 Task: Look for space in Kendall, United States from 12th July, 2023 to 16th July, 2023 for 8 adults in price range Rs.10000 to Rs.16000. Place can be private room with 8 bedrooms having 8 beds and 8 bathrooms. Property type can be house, flat, guest house, hotel. Amenities needed are: wifi, TV, free parkinig on premises, gym, breakfast. Booking option can be shelf check-in. Required host language is English.
Action: Mouse moved to (573, 160)
Screenshot: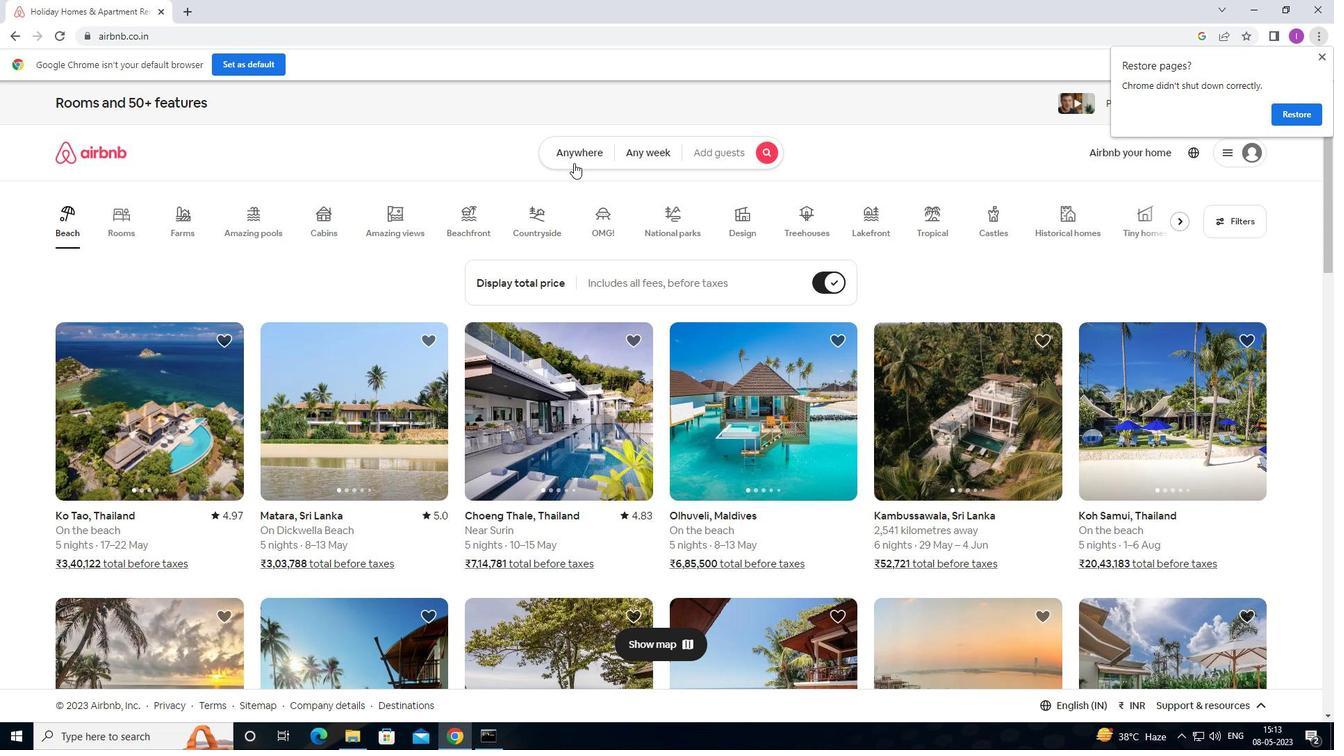 
Action: Mouse pressed left at (573, 160)
Screenshot: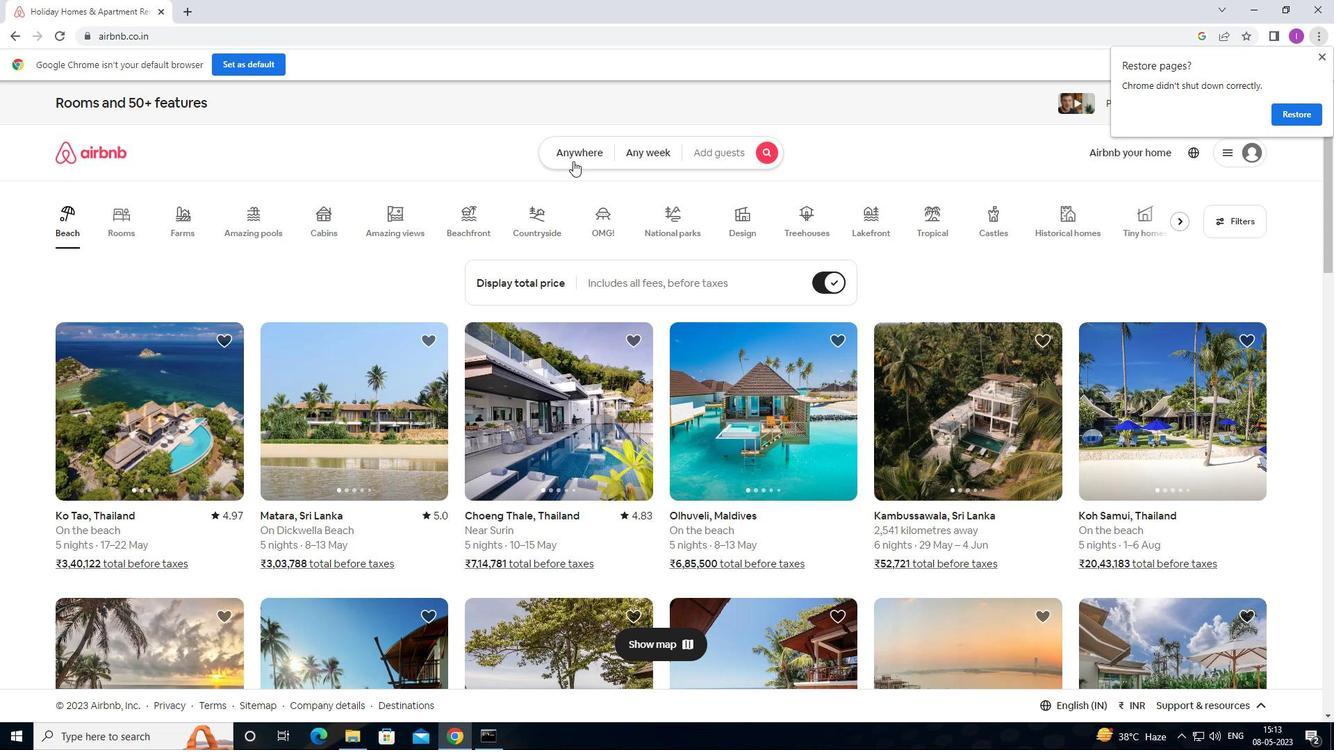 
Action: Mouse moved to (517, 207)
Screenshot: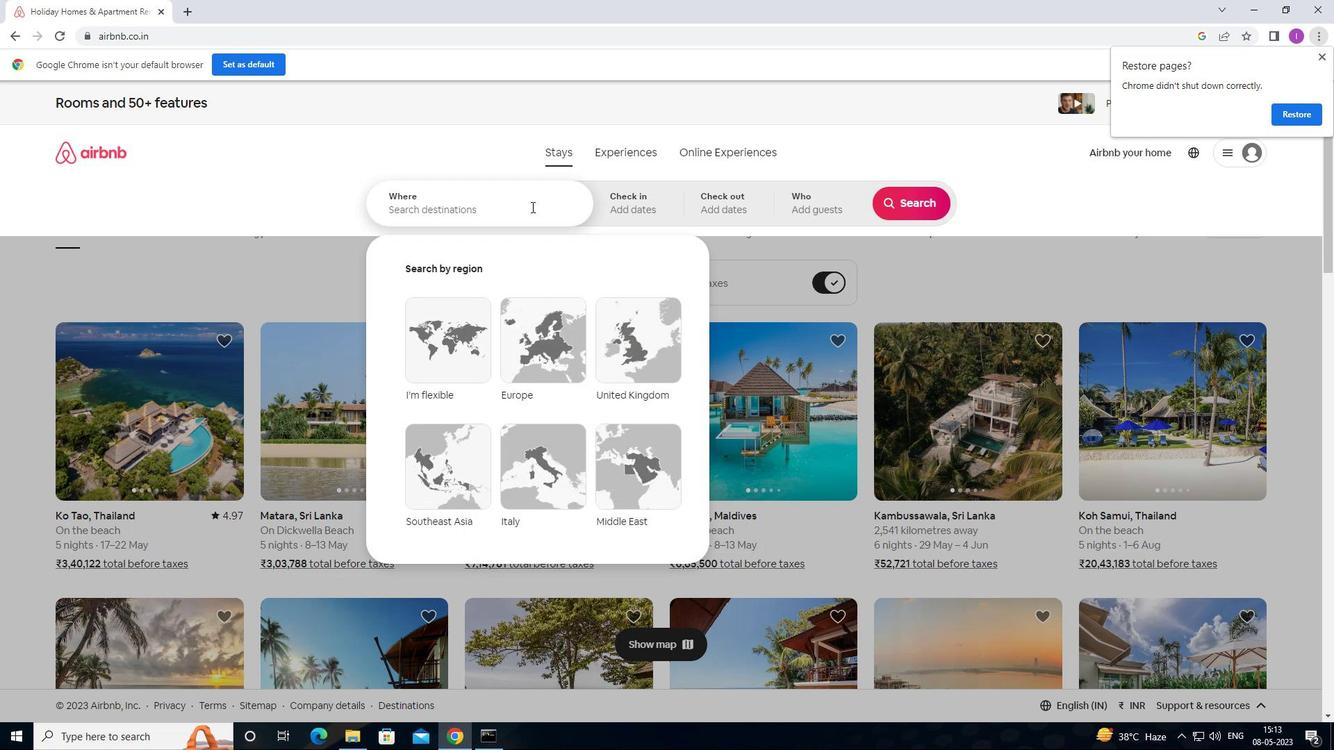 
Action: Mouse pressed left at (517, 207)
Screenshot: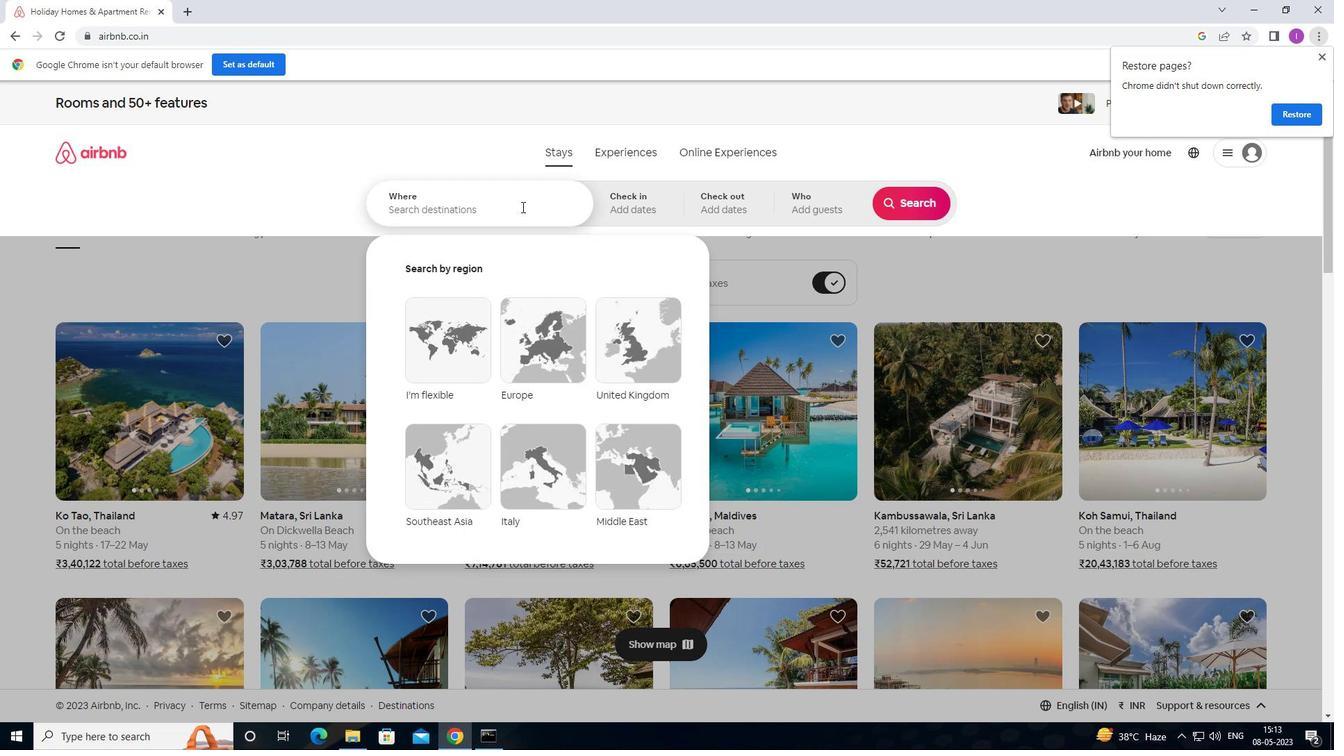 
Action: Mouse moved to (517, 206)
Screenshot: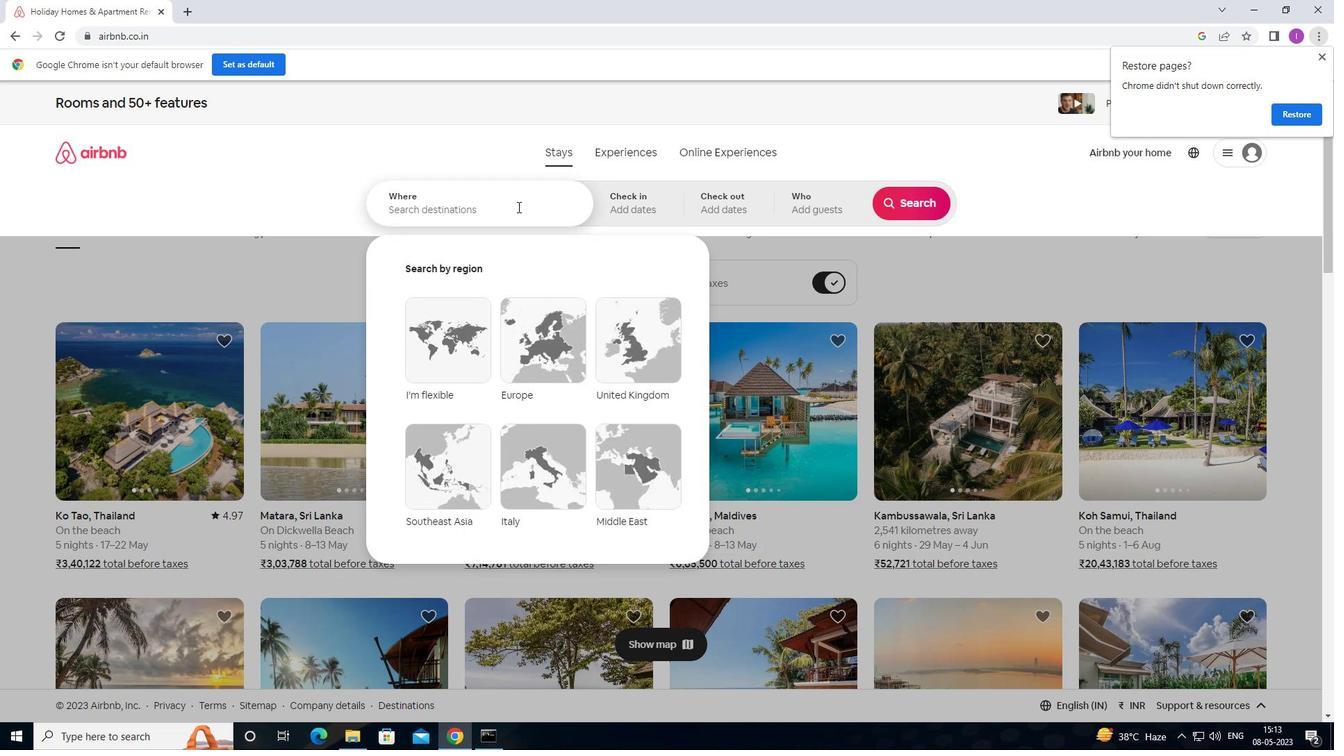 
Action: Key pressed <Key.shift><Key.shift><Key.shift>KENDALL,<Key.shift><Key.shift><Key.shift>UNITYED<Key.backspace><Key.backspace><Key.backspace>ED<Key.space>STATES
Screenshot: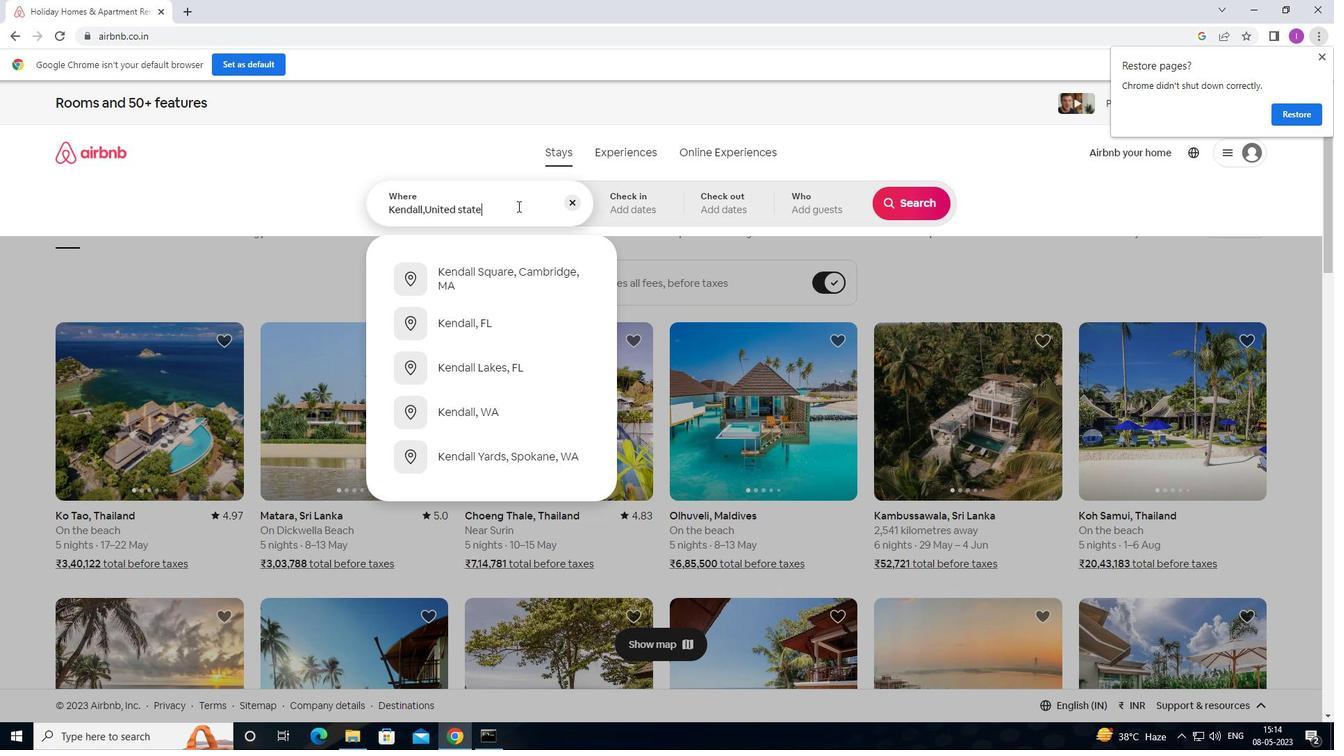 
Action: Mouse moved to (637, 205)
Screenshot: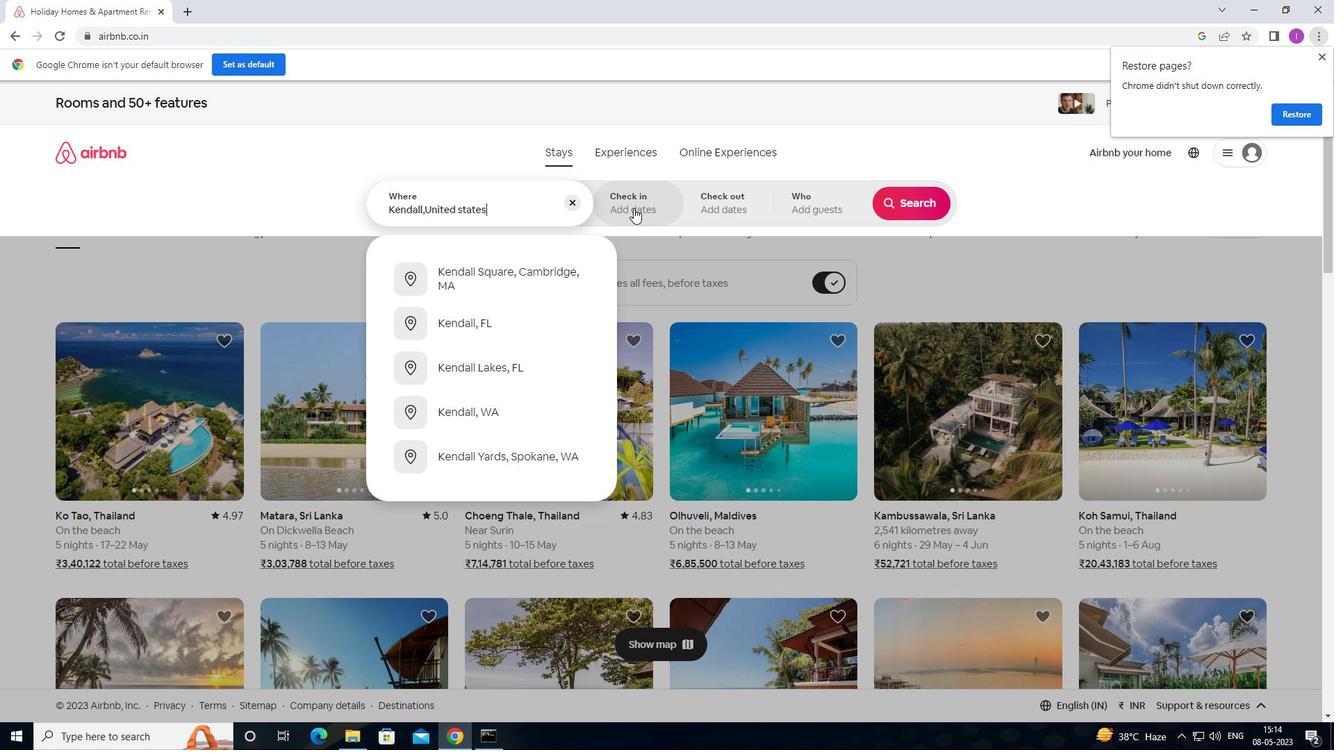 
Action: Mouse pressed left at (637, 205)
Screenshot: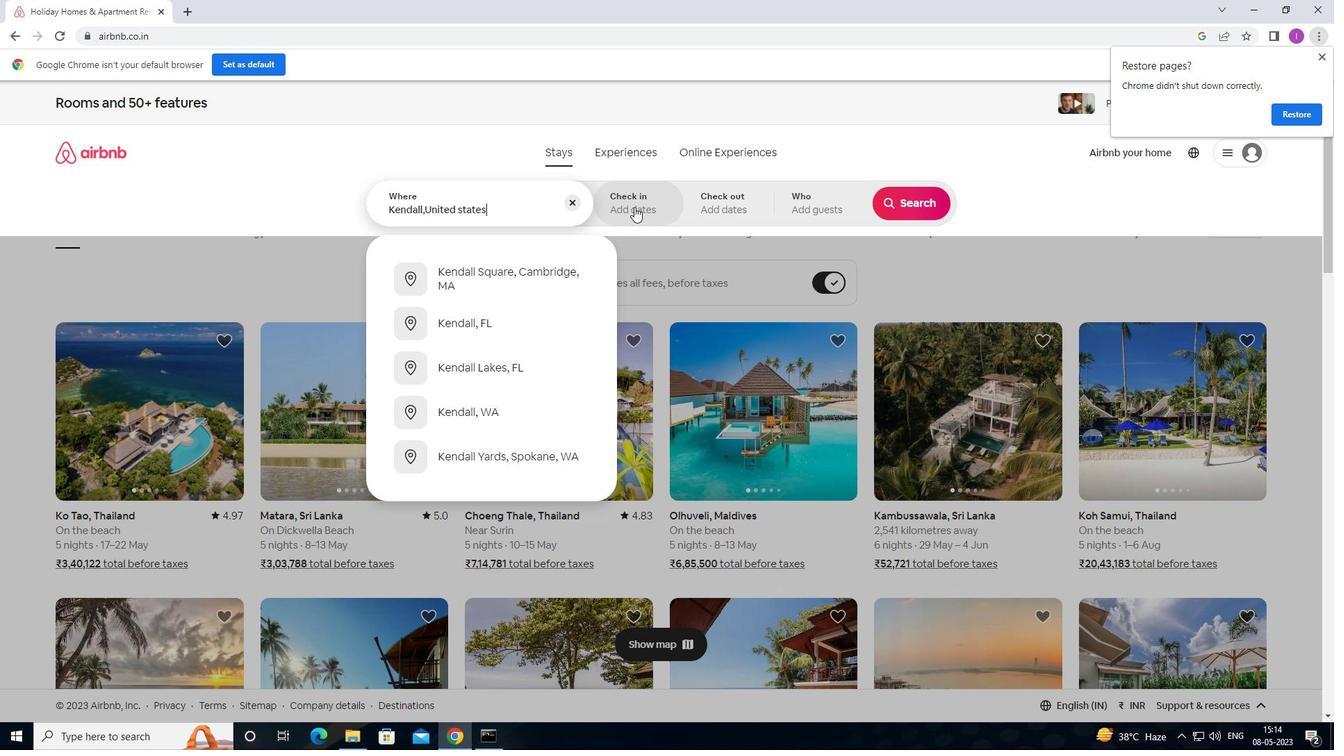 
Action: Mouse moved to (911, 318)
Screenshot: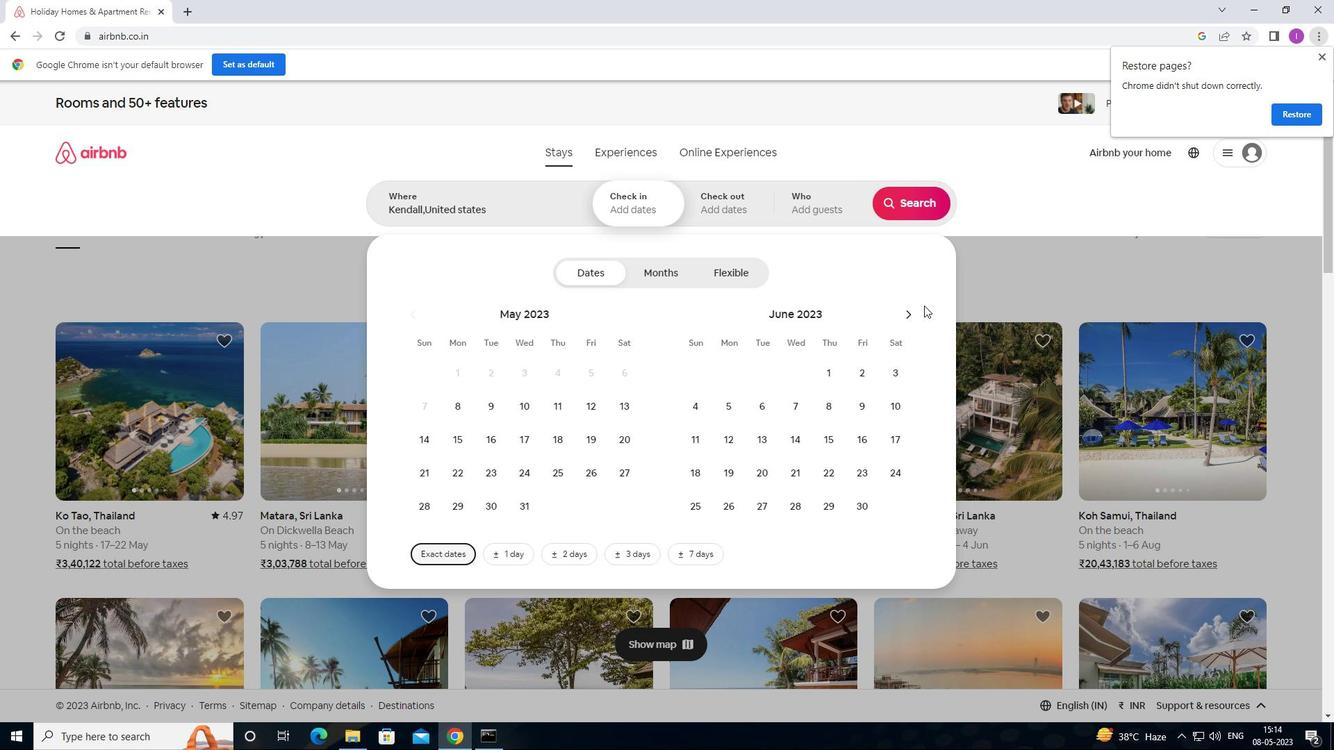 
Action: Mouse pressed left at (911, 318)
Screenshot: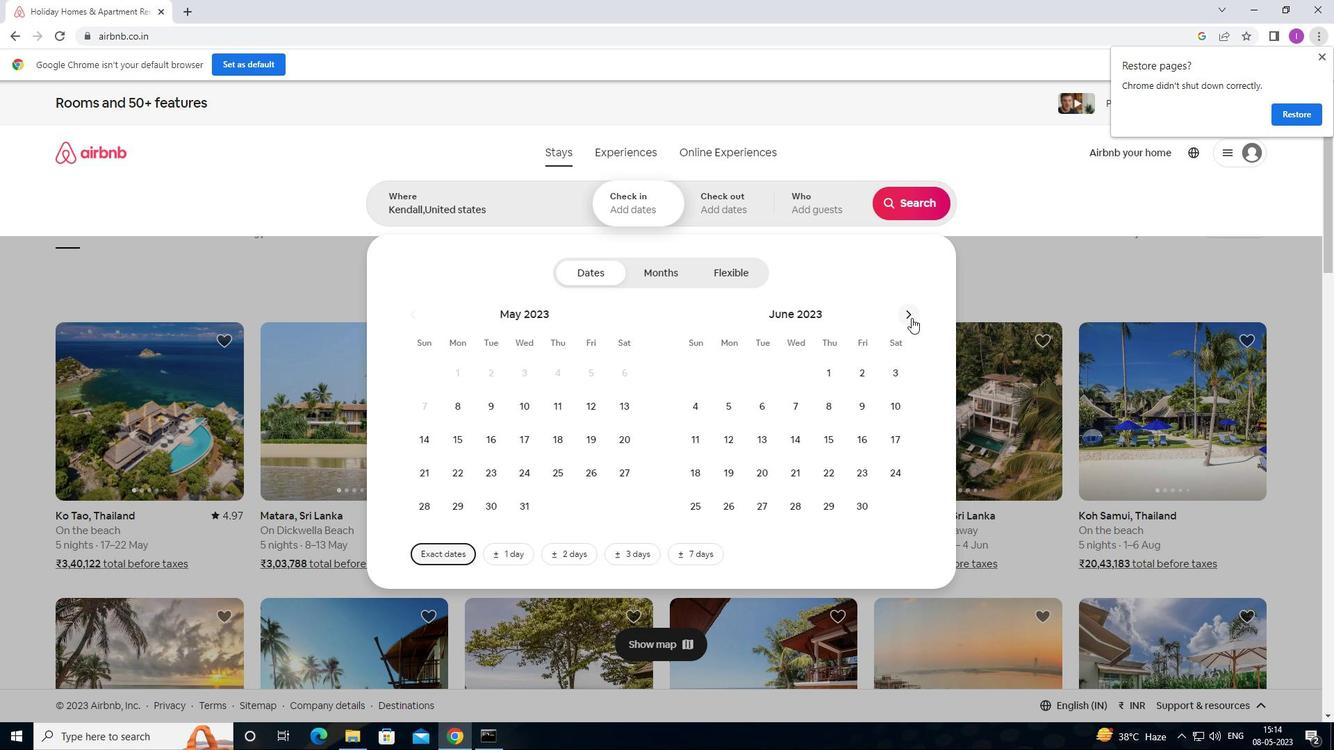 
Action: Mouse moved to (787, 437)
Screenshot: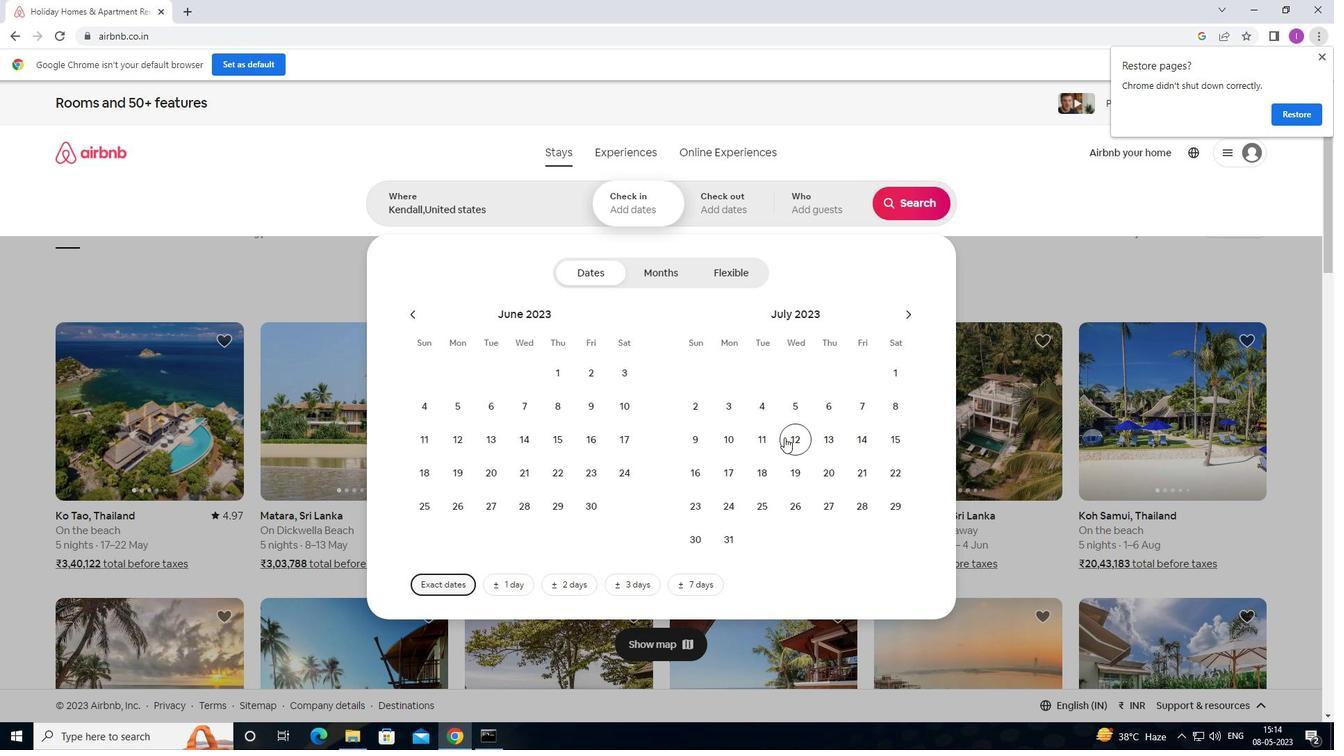 
Action: Mouse pressed left at (787, 437)
Screenshot: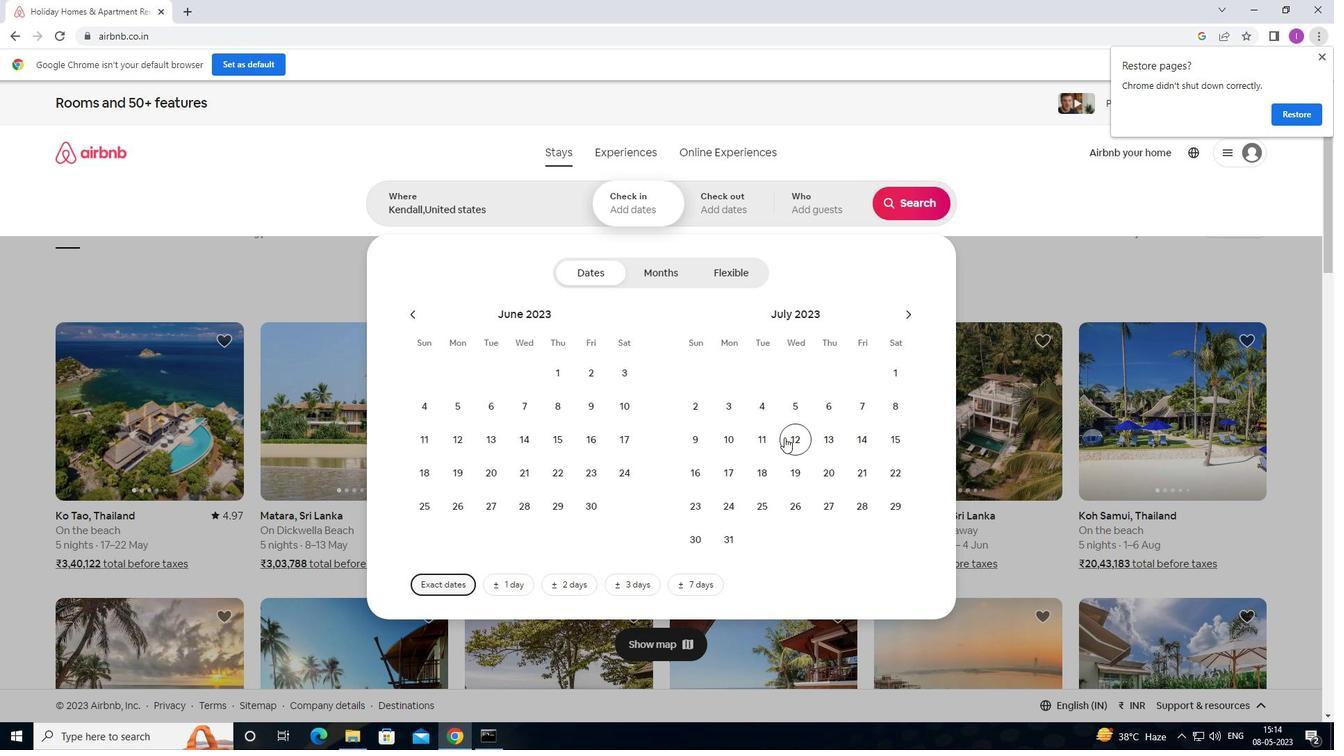 
Action: Mouse moved to (698, 479)
Screenshot: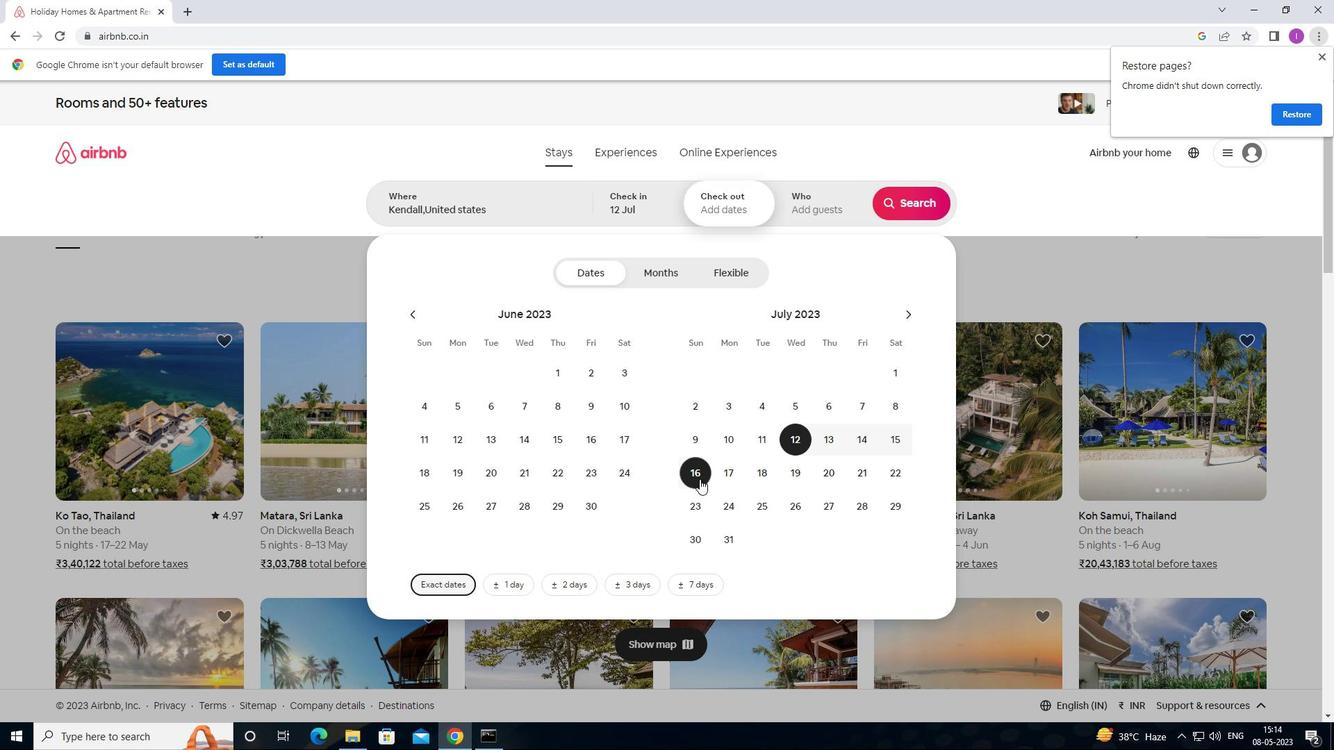 
Action: Mouse pressed left at (698, 479)
Screenshot: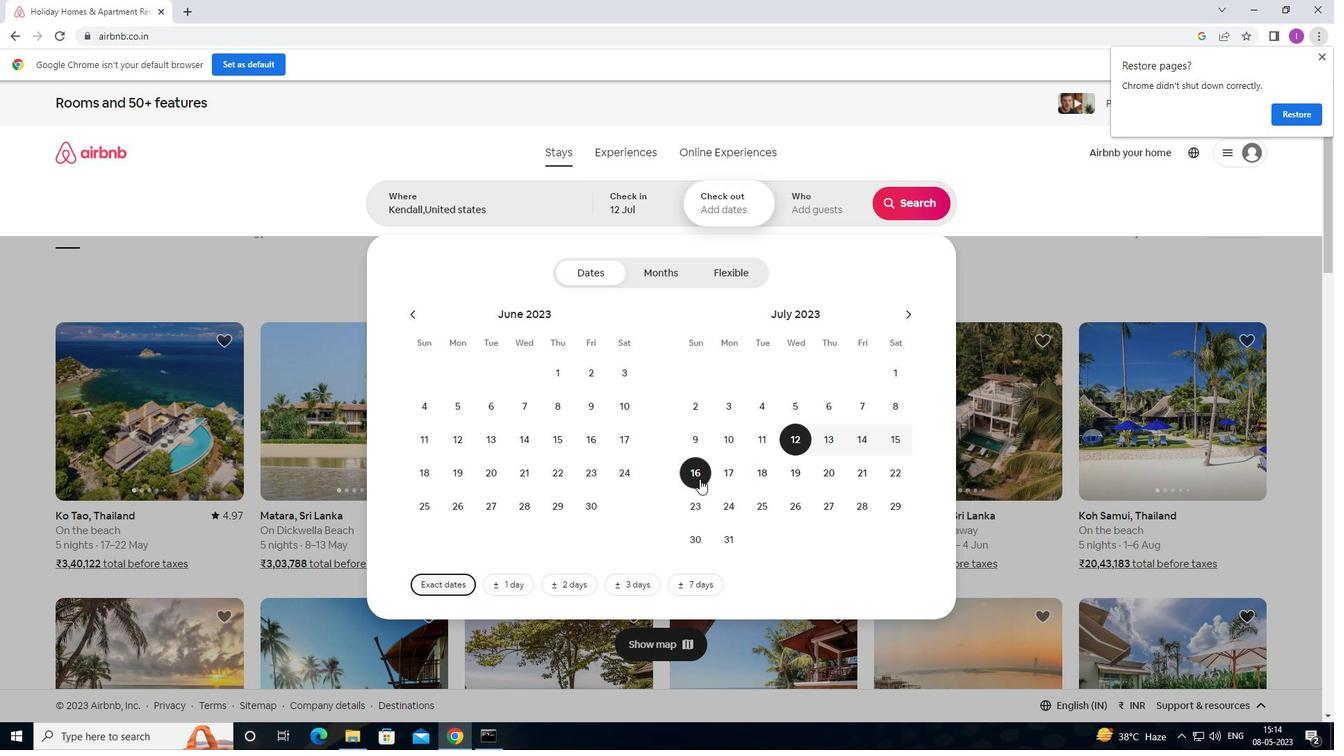 
Action: Mouse moved to (822, 212)
Screenshot: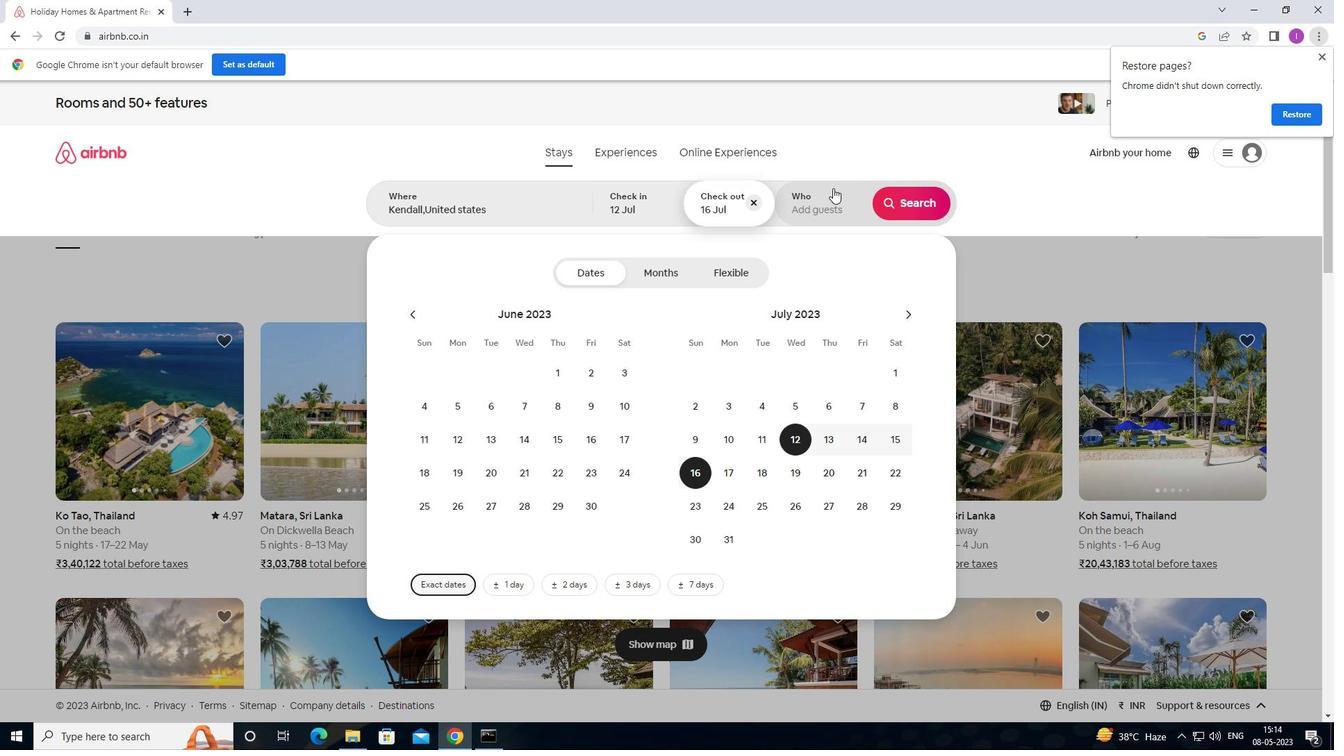 
Action: Mouse pressed left at (822, 212)
Screenshot: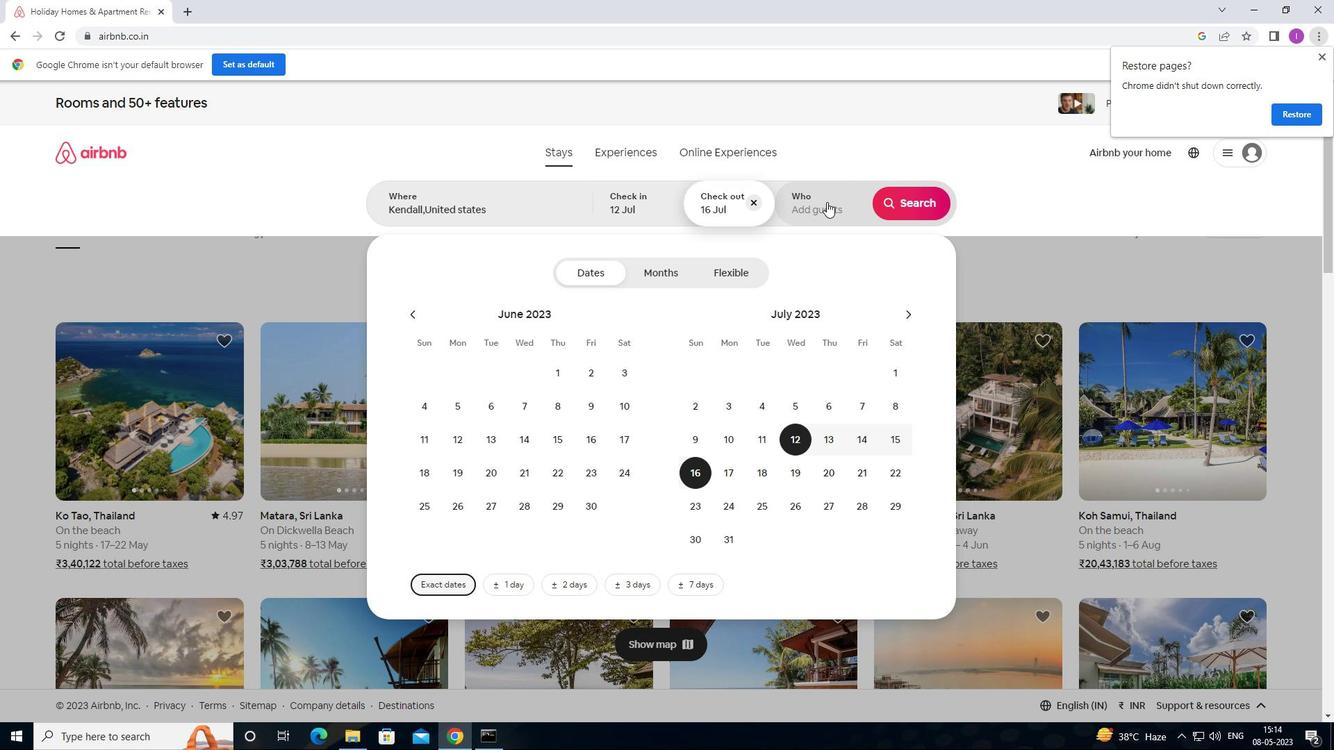 
Action: Mouse moved to (917, 278)
Screenshot: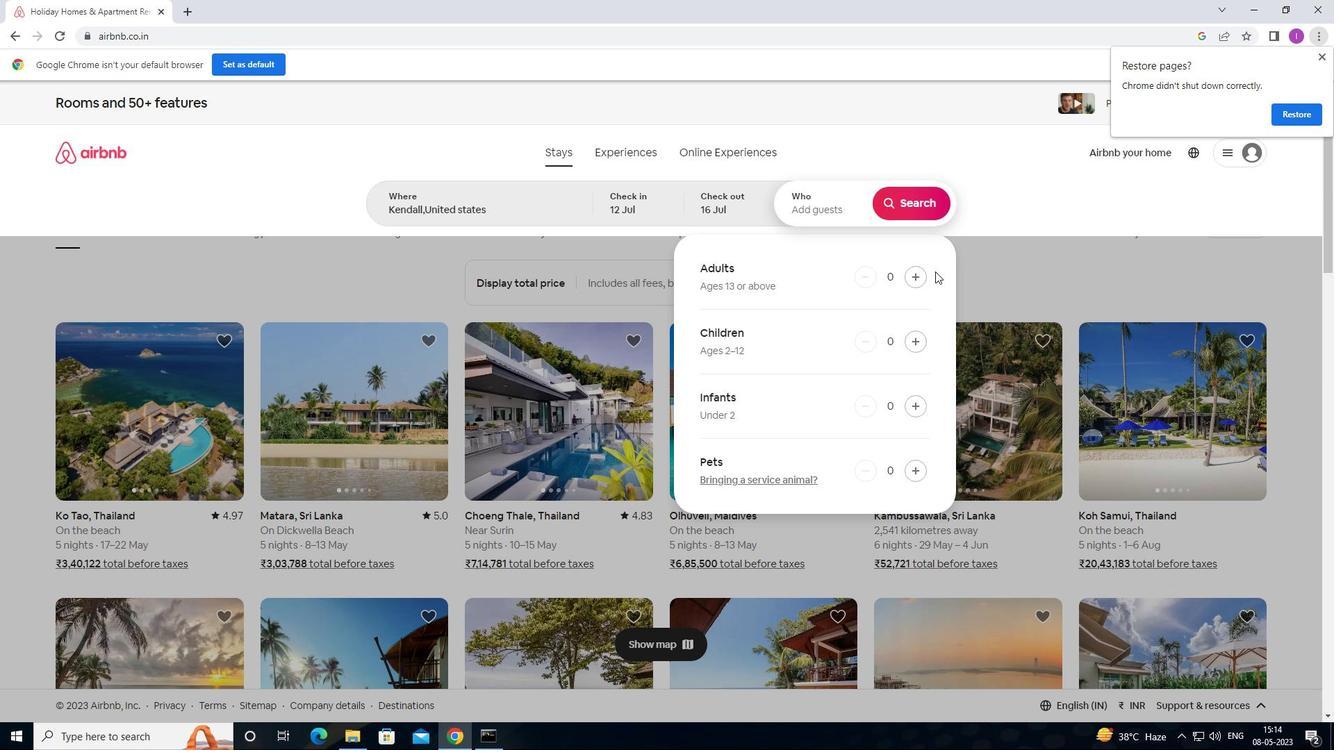 
Action: Mouse pressed left at (917, 278)
Screenshot: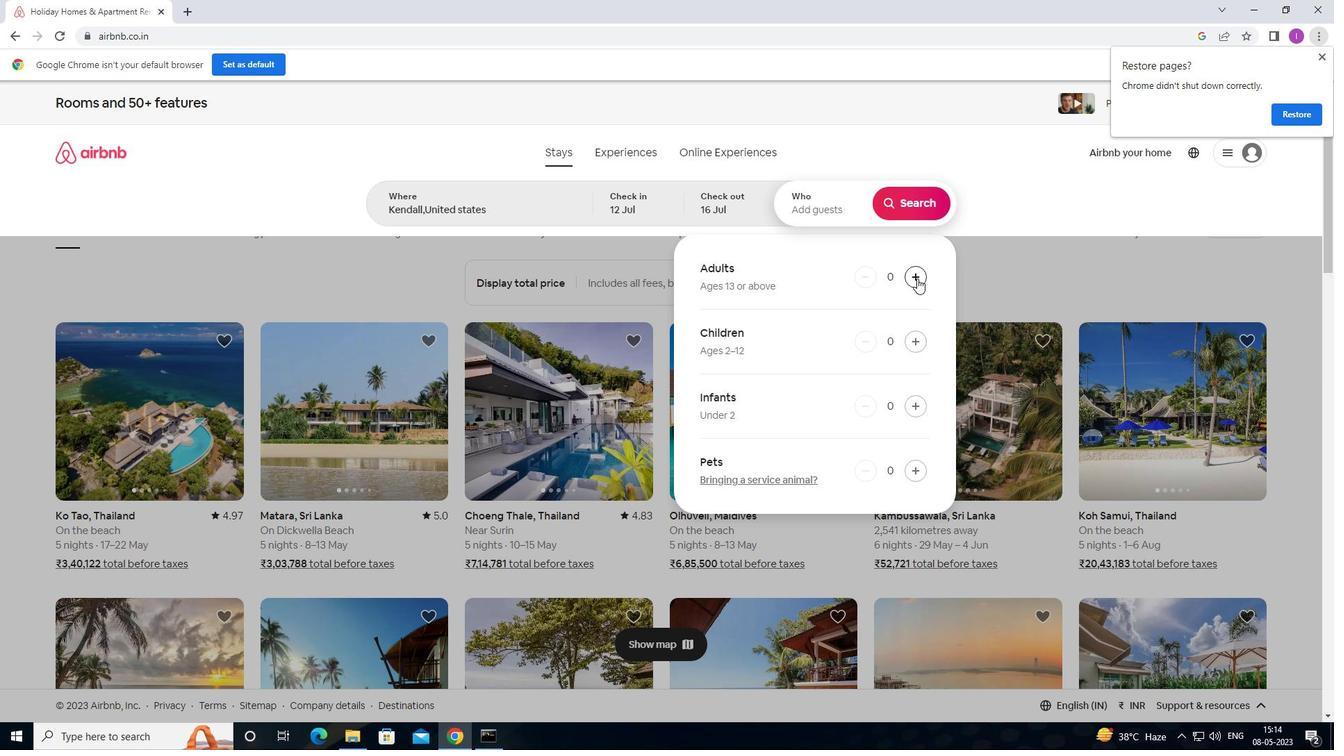 
Action: Mouse pressed left at (917, 278)
Screenshot: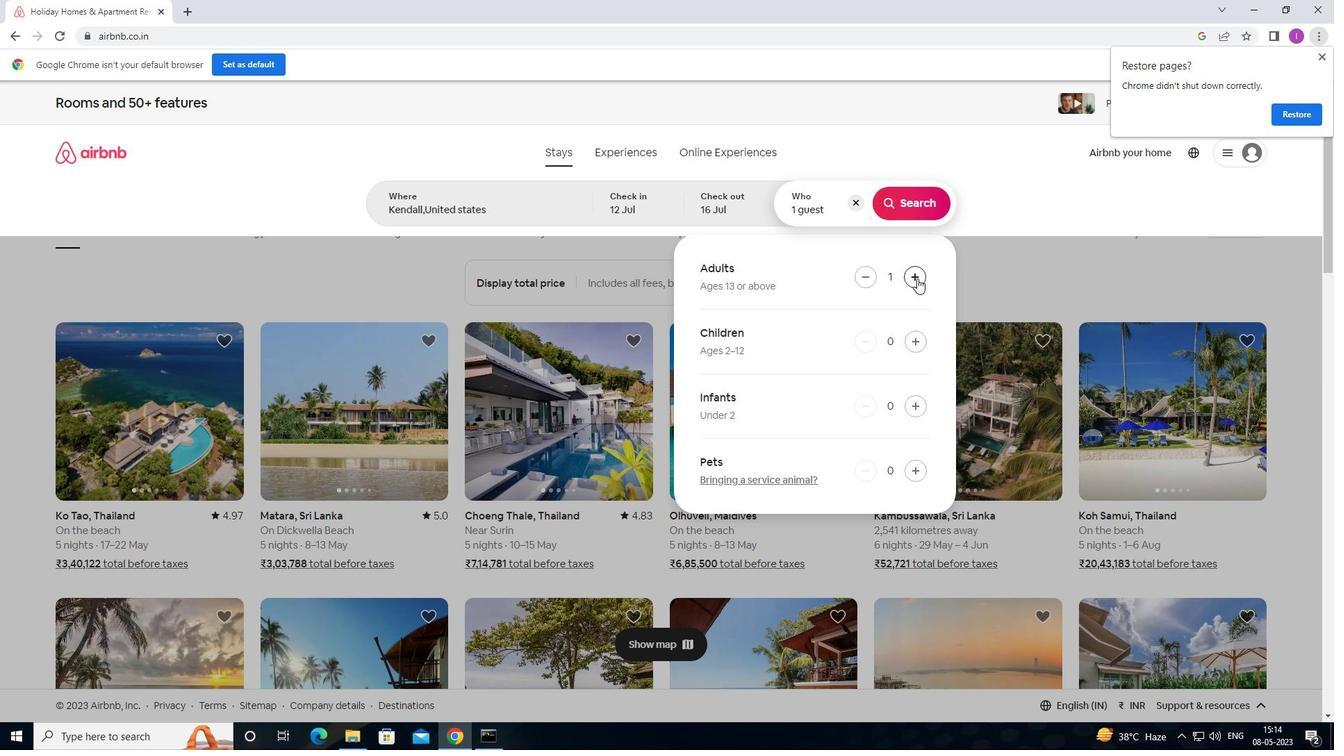 
Action: Mouse pressed left at (917, 278)
Screenshot: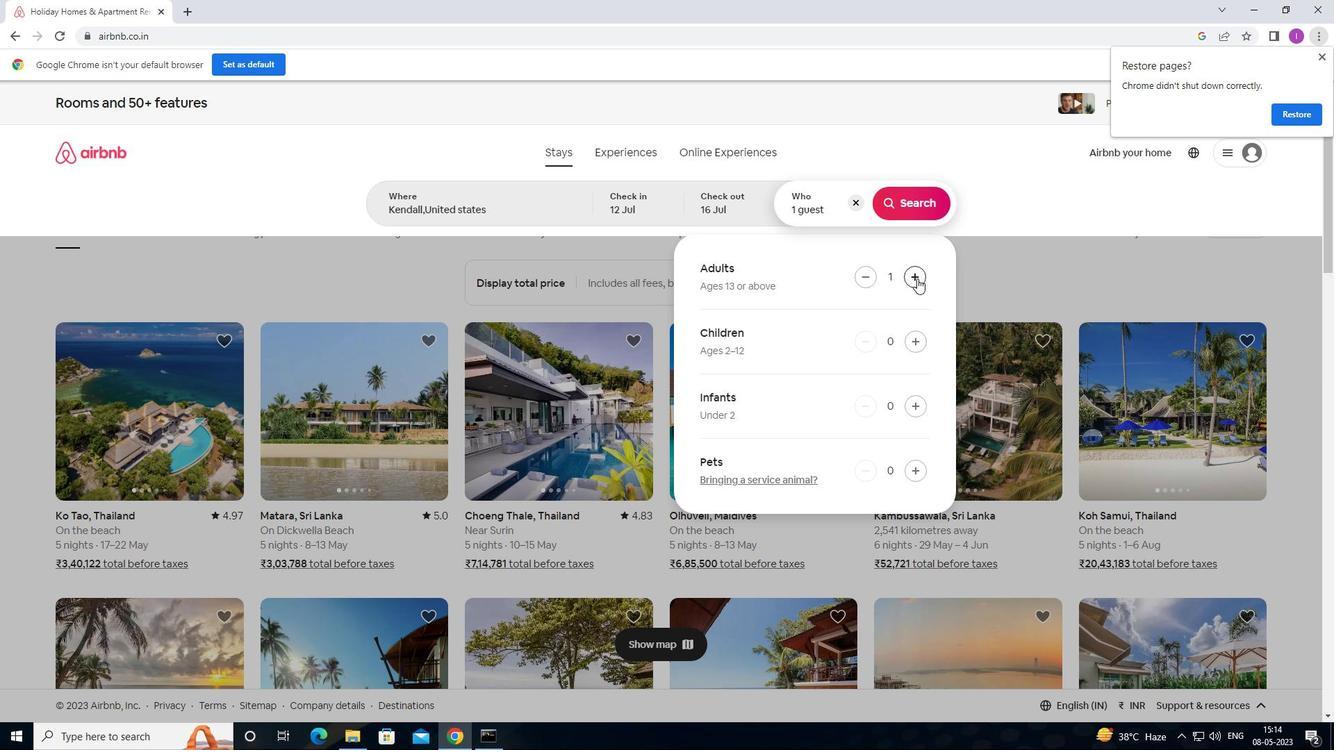 
Action: Mouse pressed left at (917, 278)
Screenshot: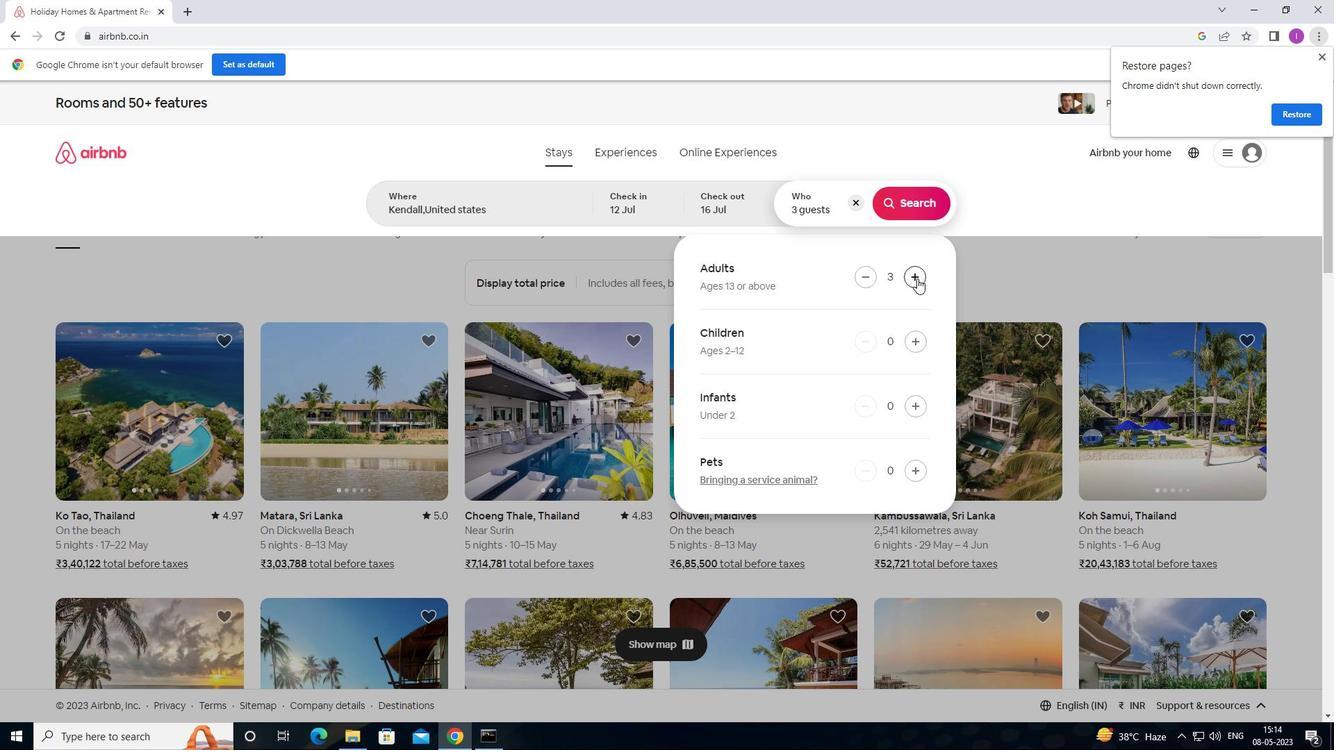 
Action: Mouse pressed left at (917, 278)
Screenshot: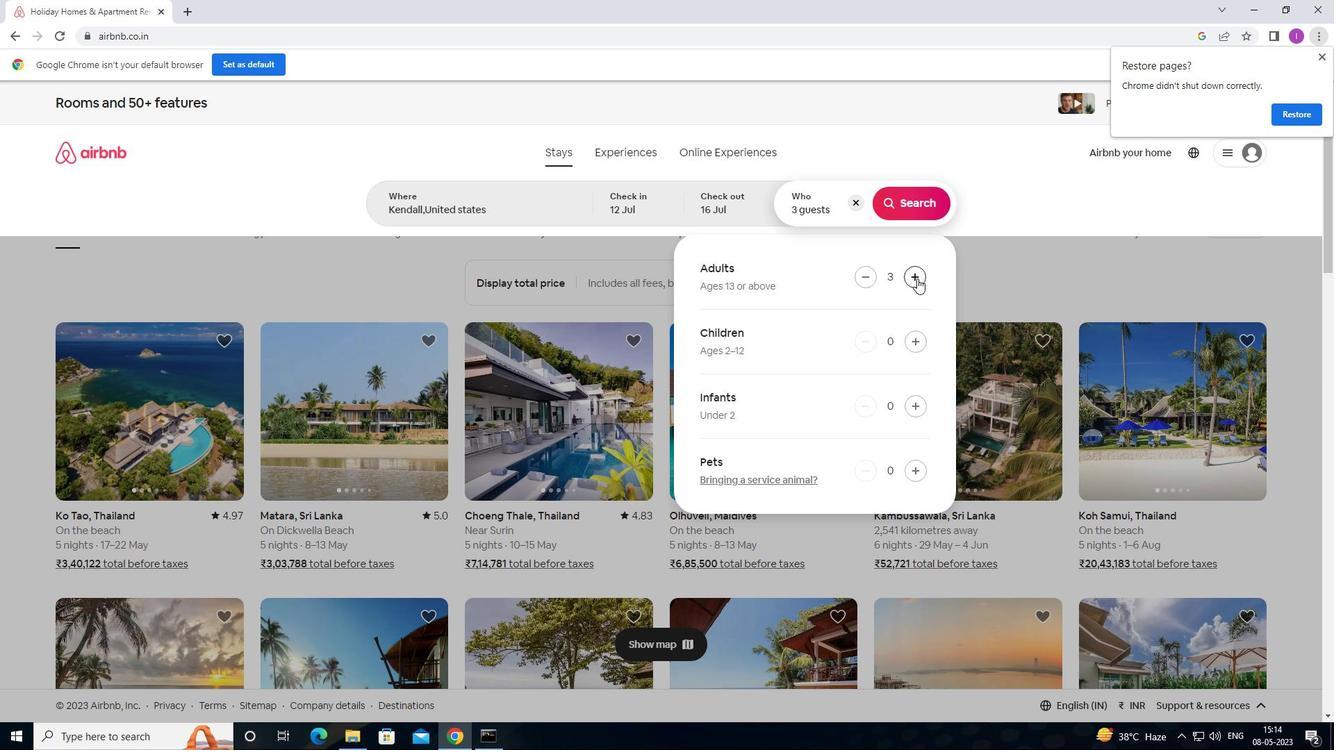 
Action: Mouse pressed left at (917, 278)
Screenshot: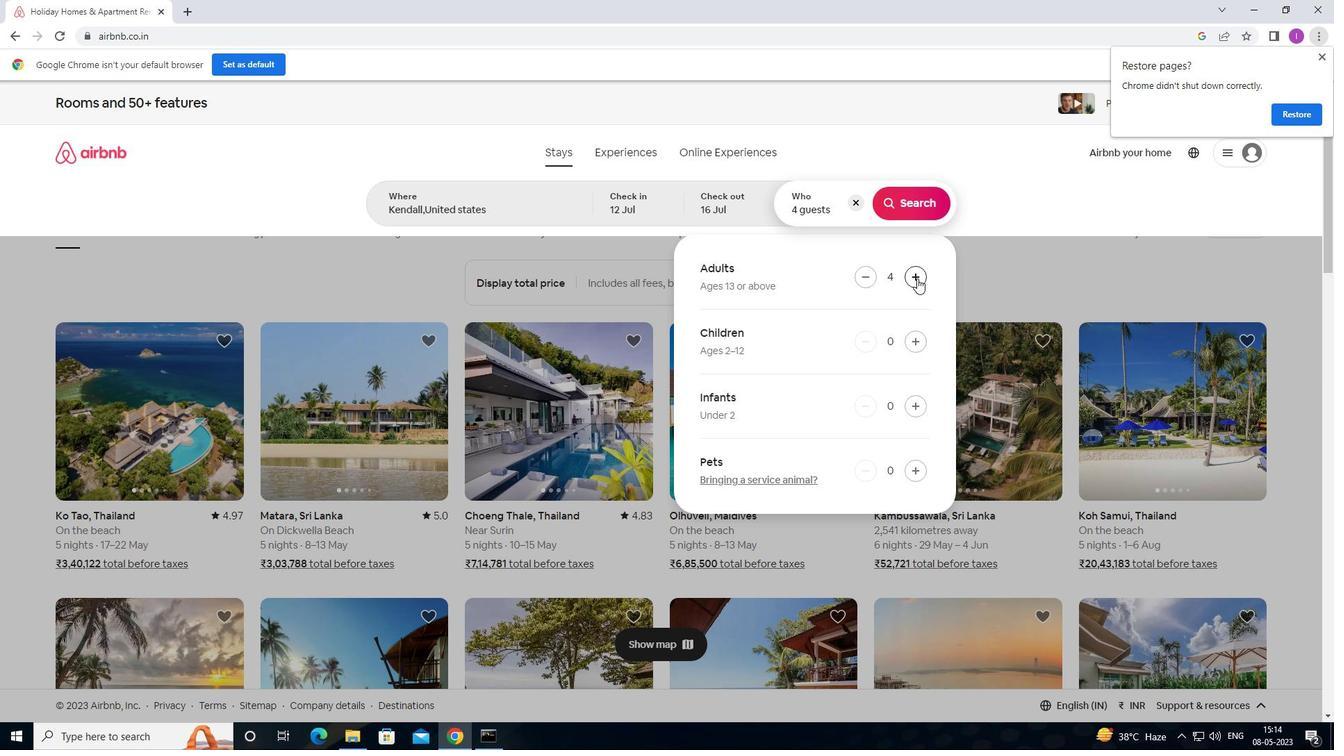 
Action: Mouse pressed left at (917, 278)
Screenshot: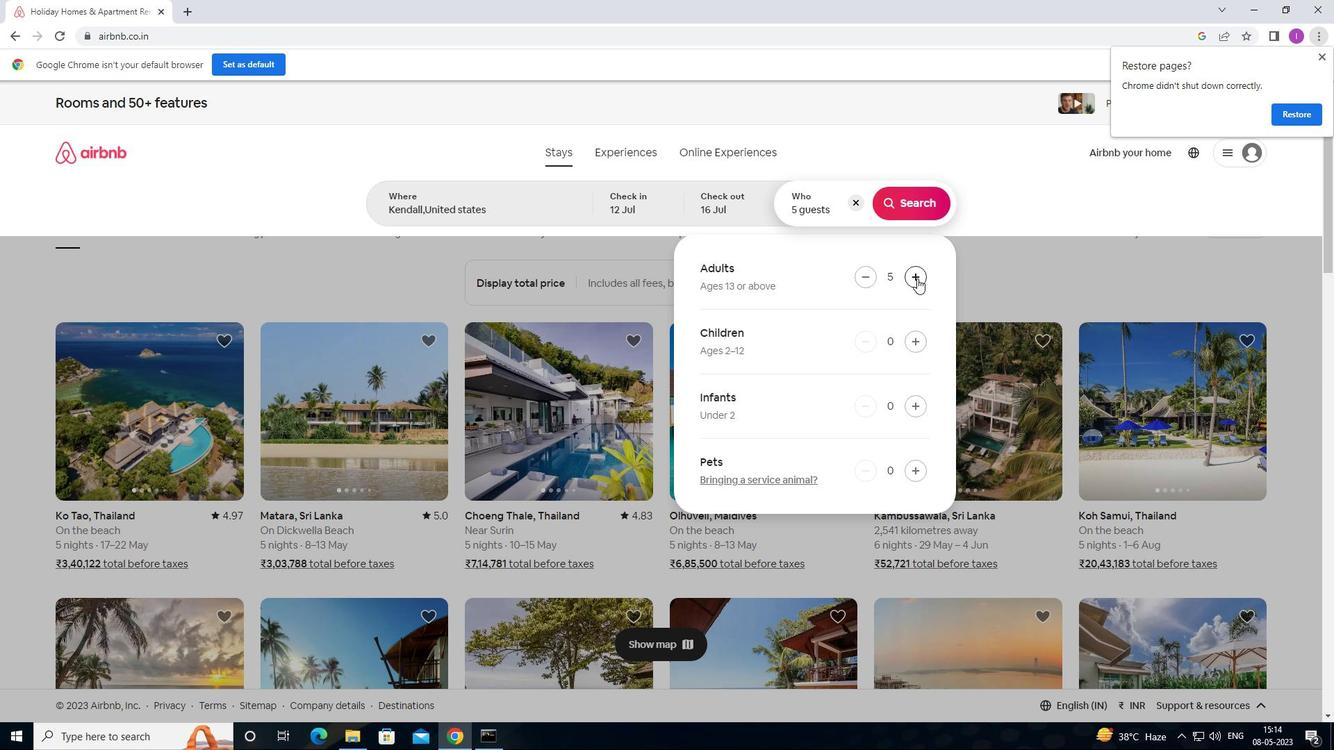 
Action: Mouse pressed left at (917, 278)
Screenshot: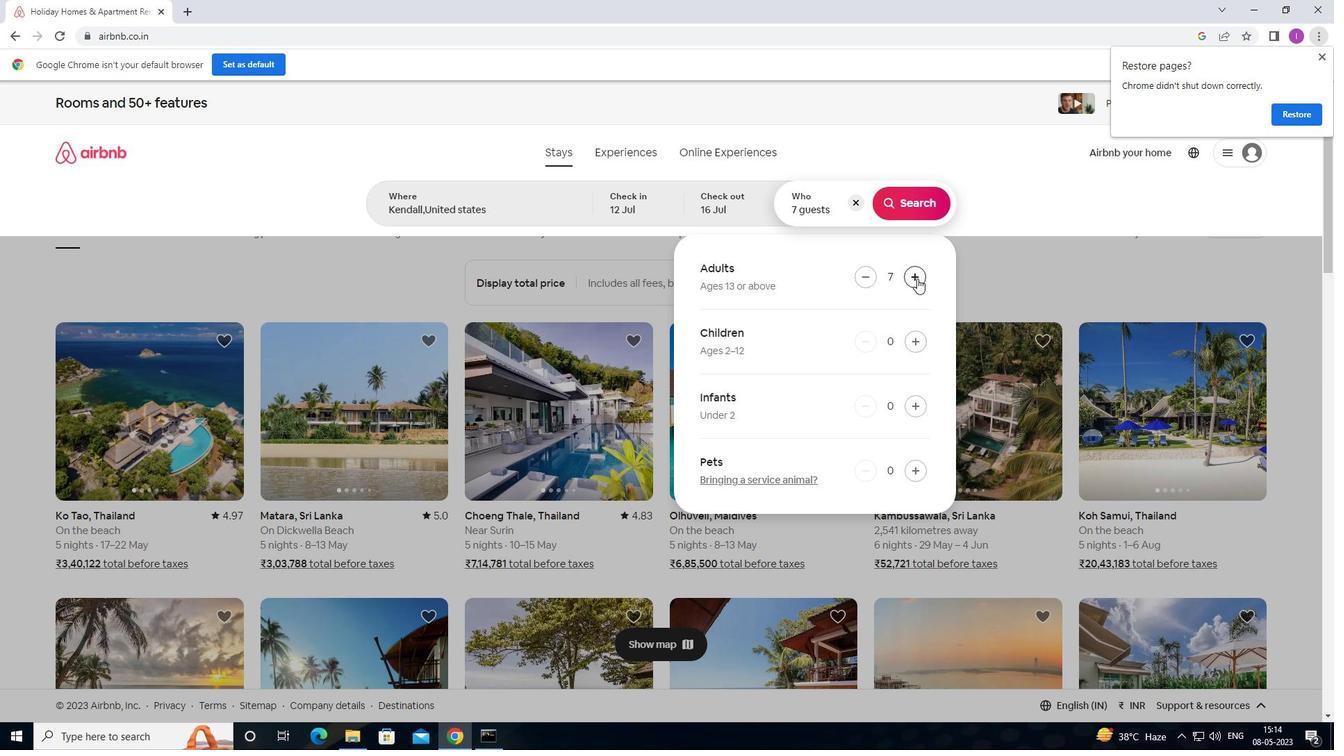 
Action: Mouse moved to (903, 206)
Screenshot: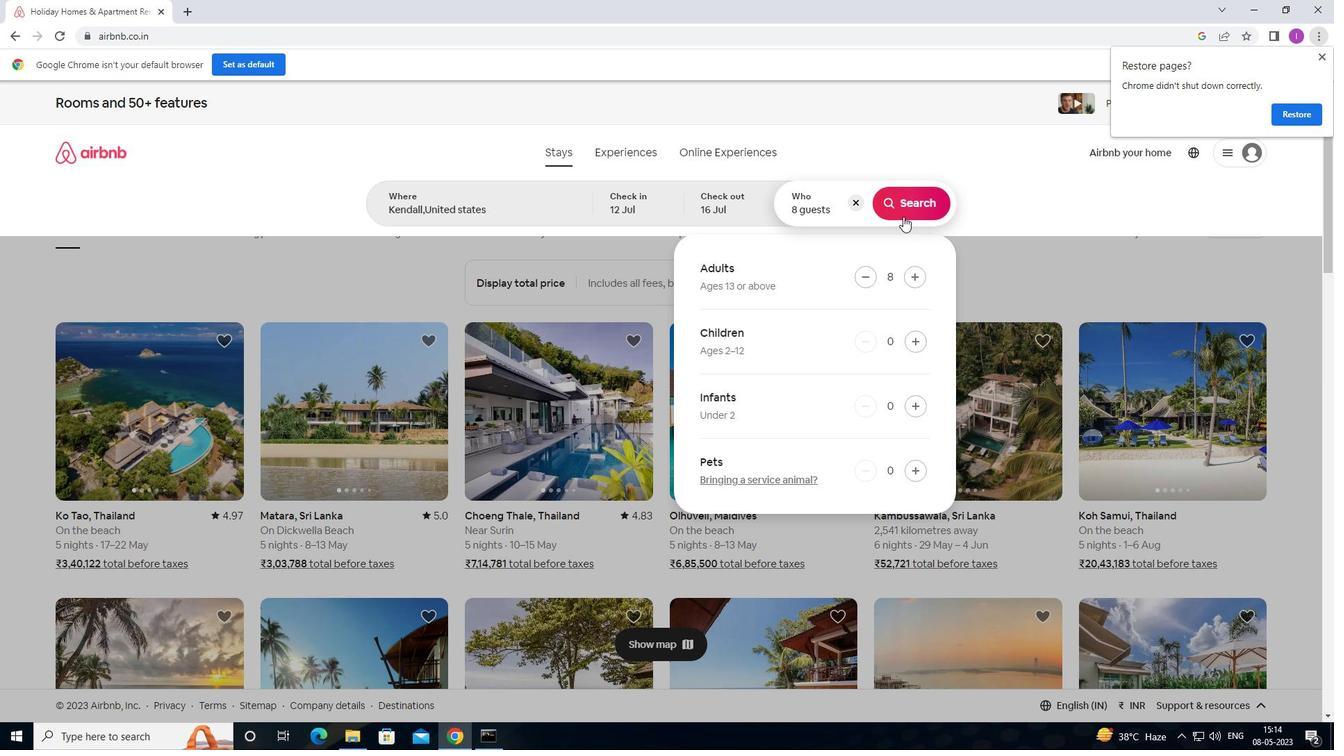 
Action: Mouse pressed left at (903, 206)
Screenshot: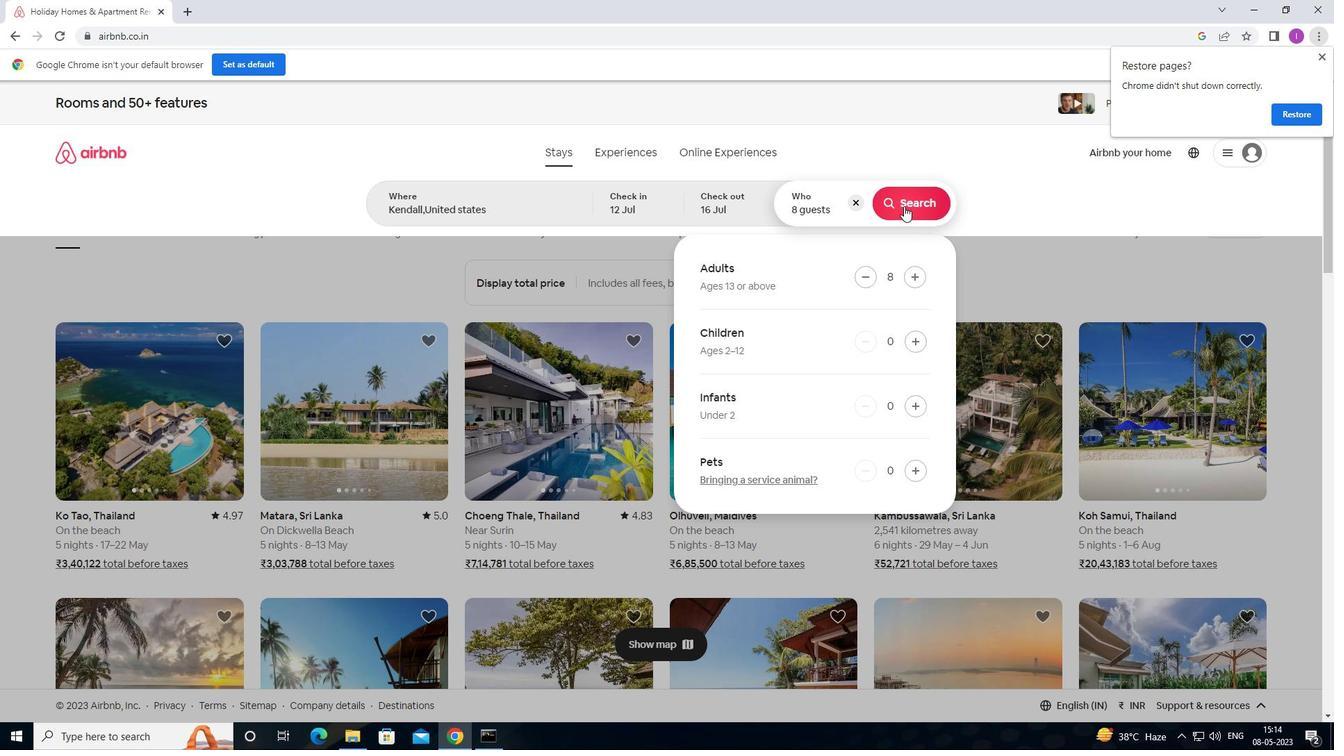 
Action: Mouse moved to (1278, 161)
Screenshot: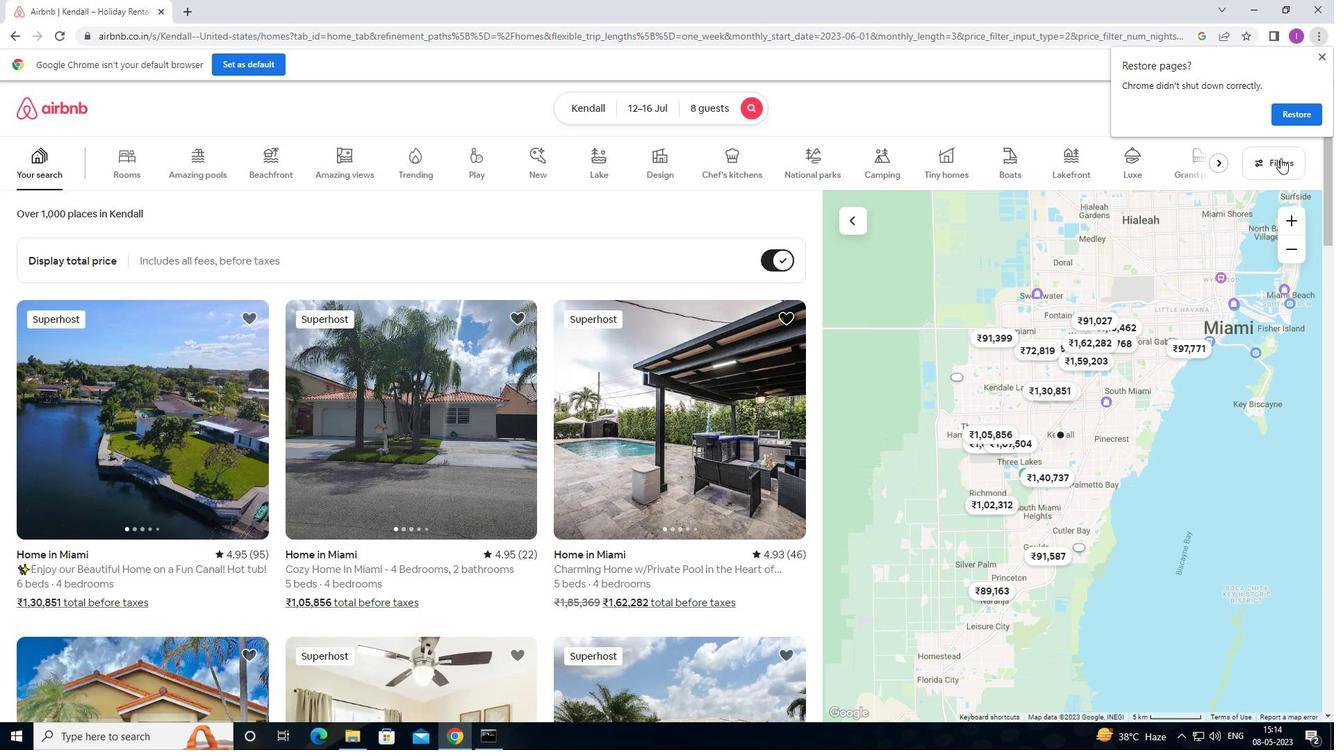 
Action: Mouse pressed left at (1278, 161)
Screenshot: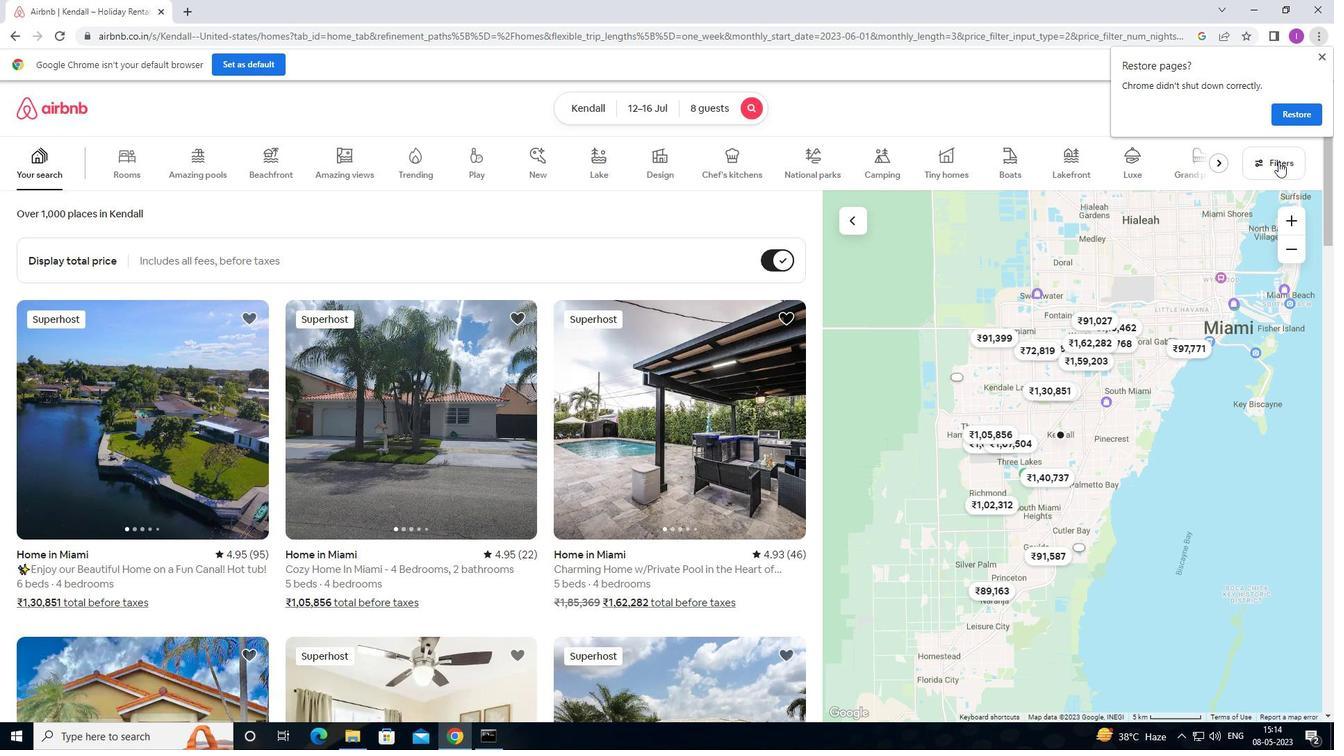 
Action: Mouse moved to (491, 503)
Screenshot: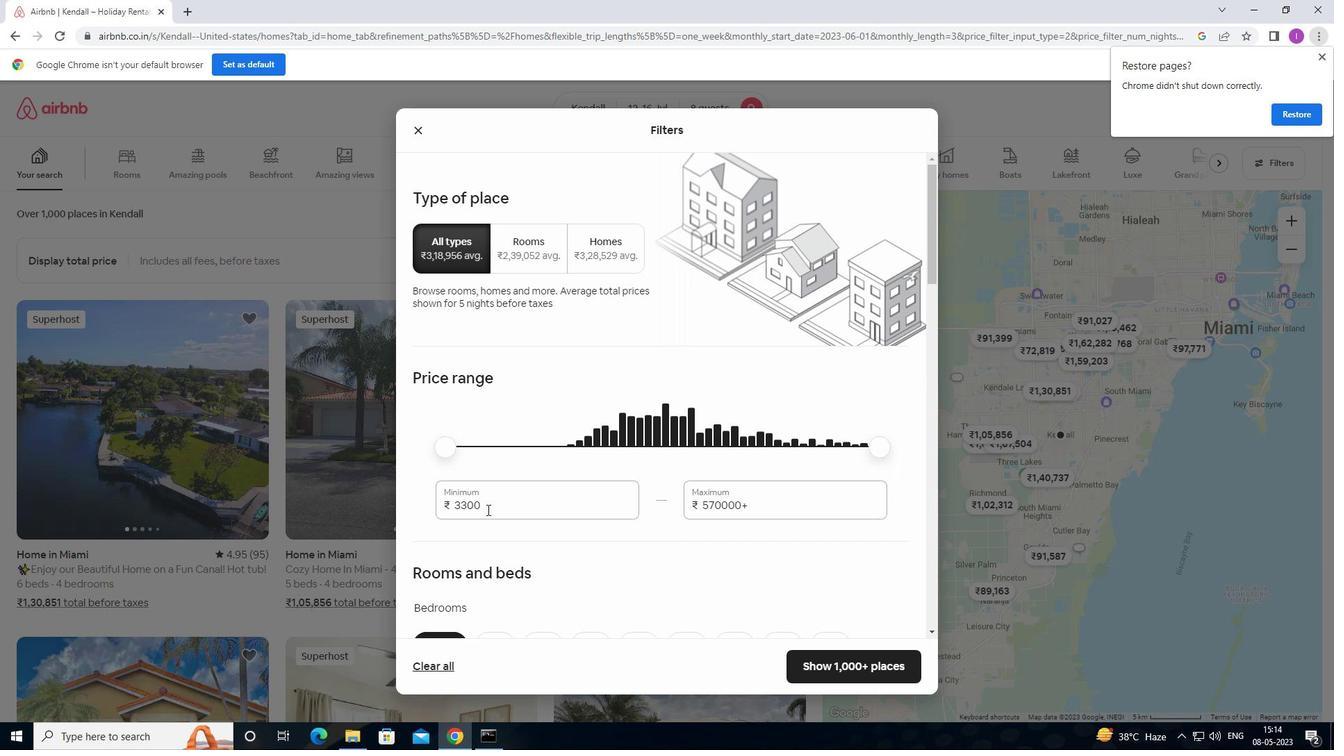 
Action: Mouse pressed left at (491, 503)
Screenshot: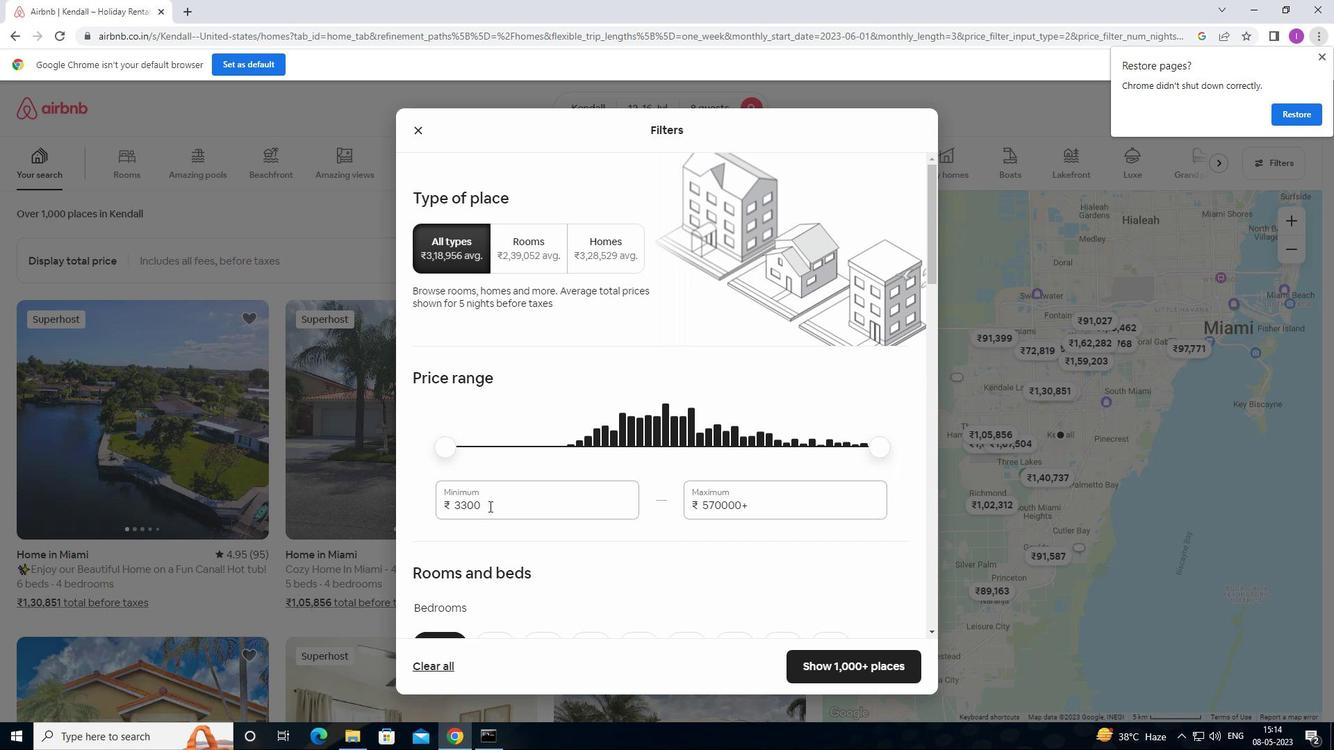 
Action: Mouse moved to (455, 494)
Screenshot: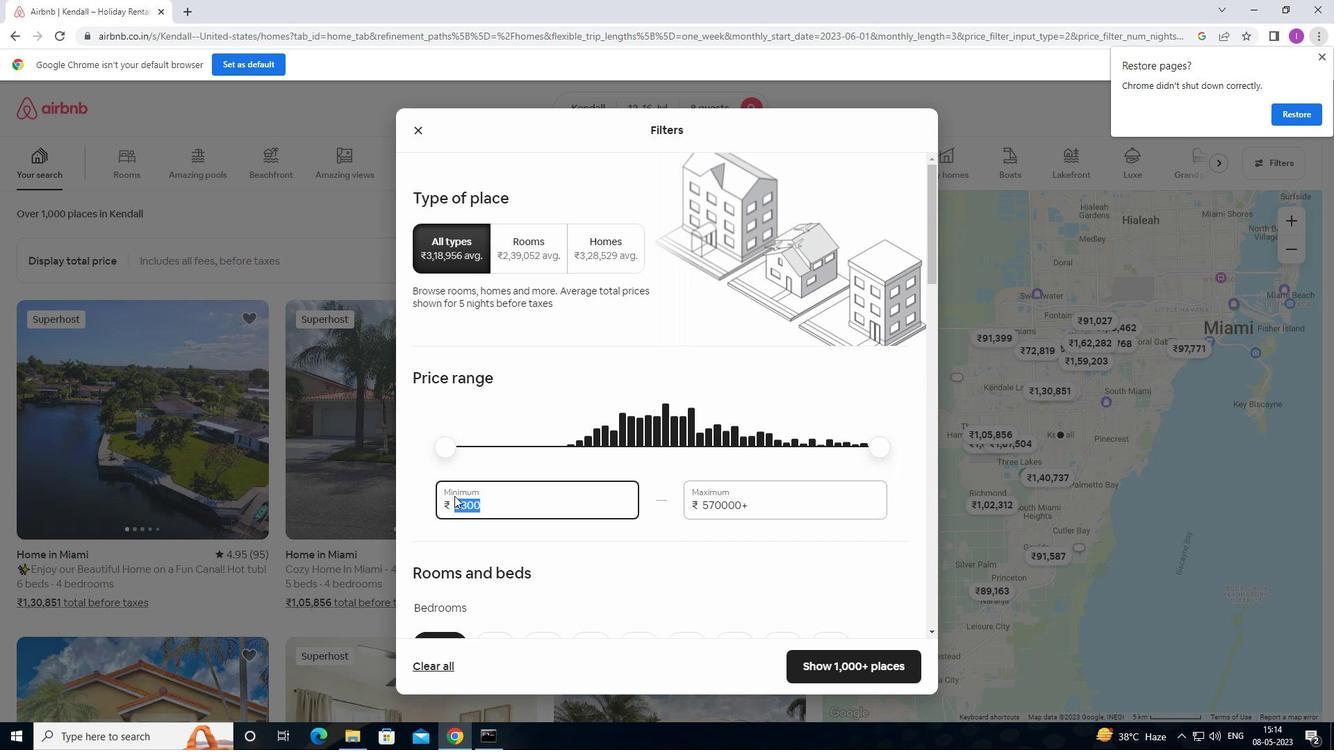 
Action: Key pressed 1
Screenshot: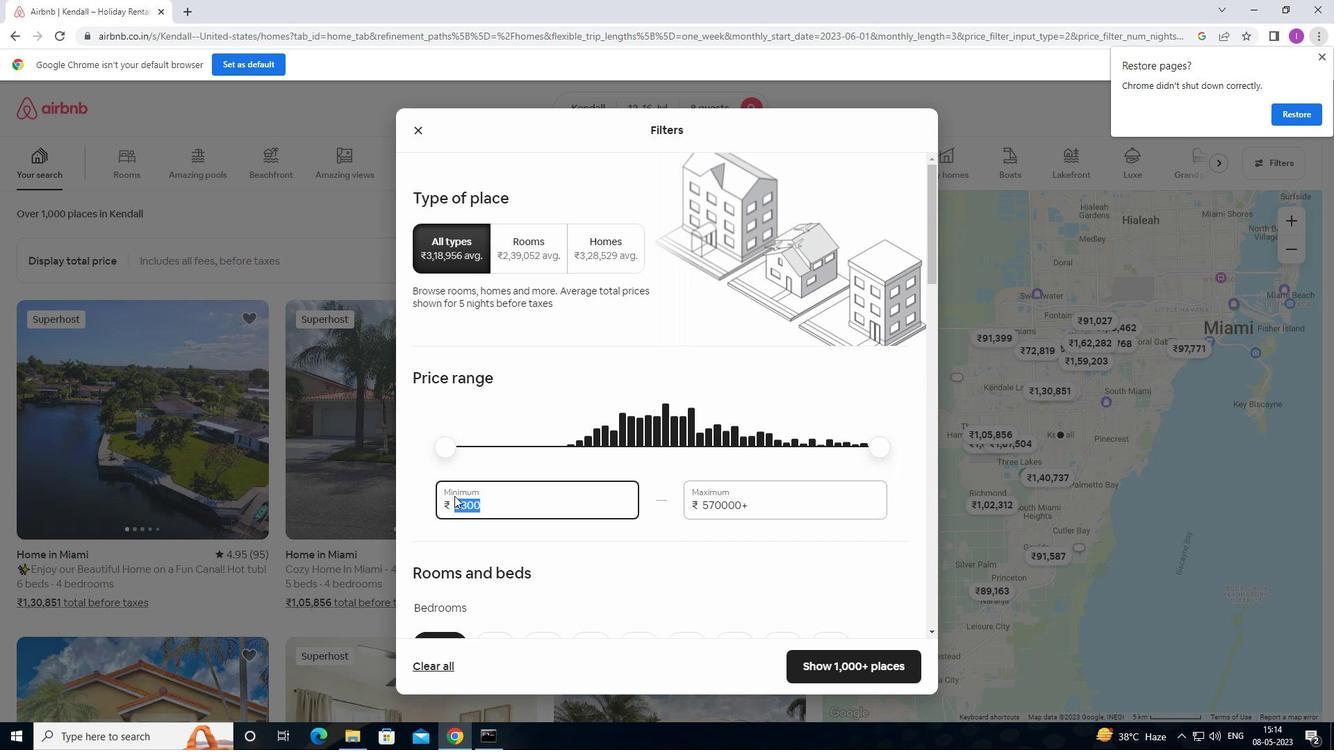 
Action: Mouse moved to (462, 491)
Screenshot: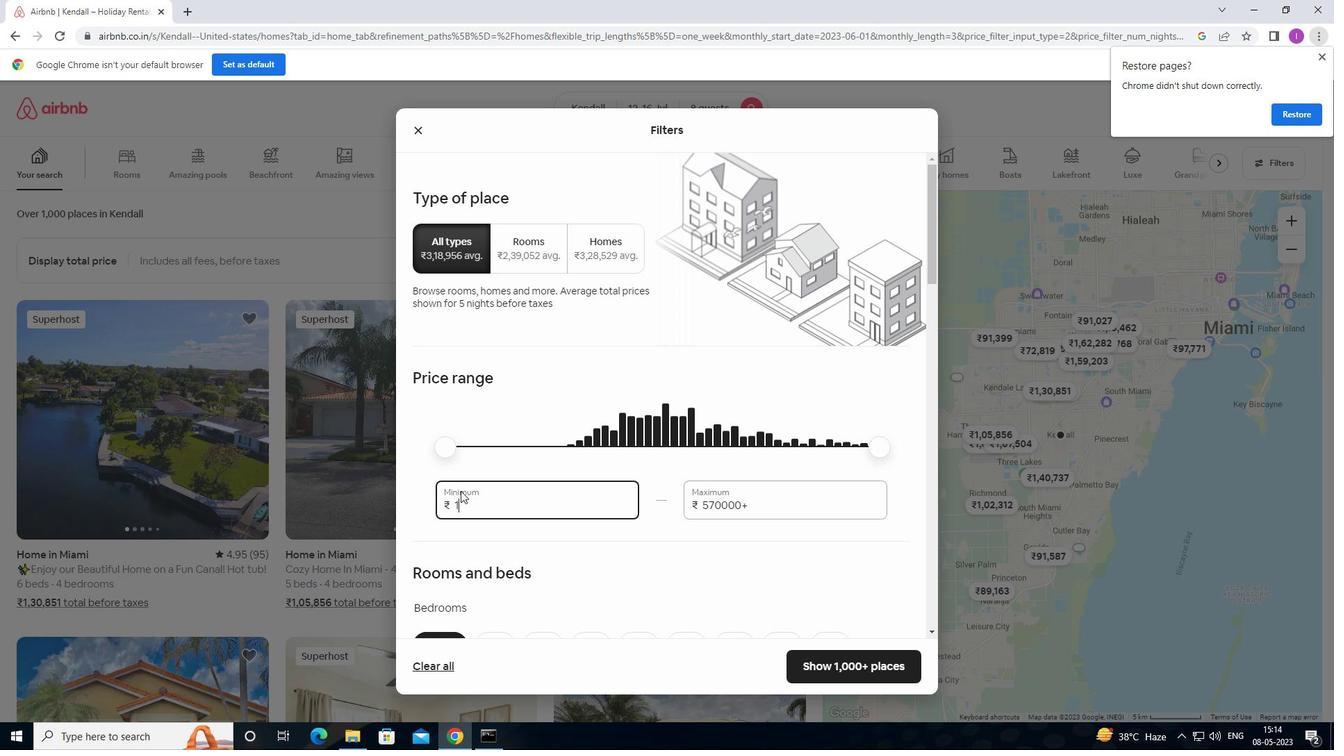 
Action: Key pressed 0
Screenshot: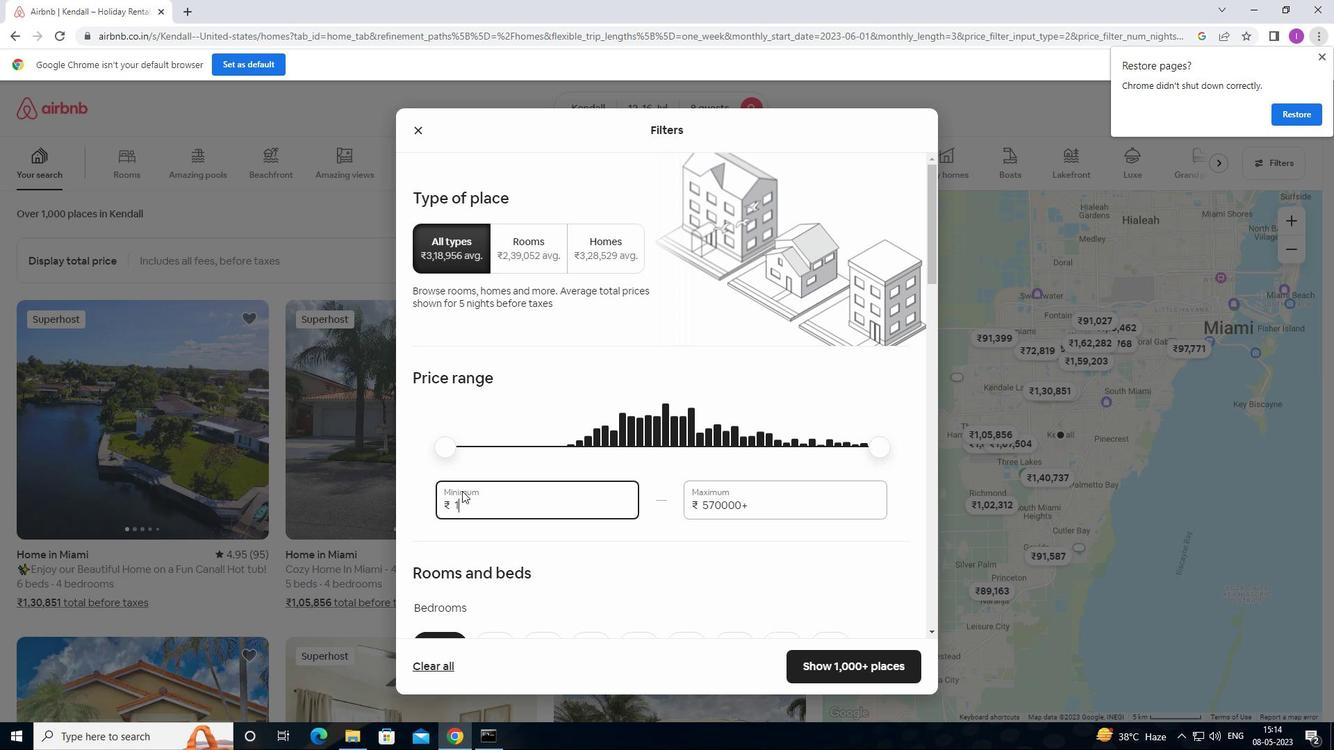 
Action: Mouse moved to (465, 487)
Screenshot: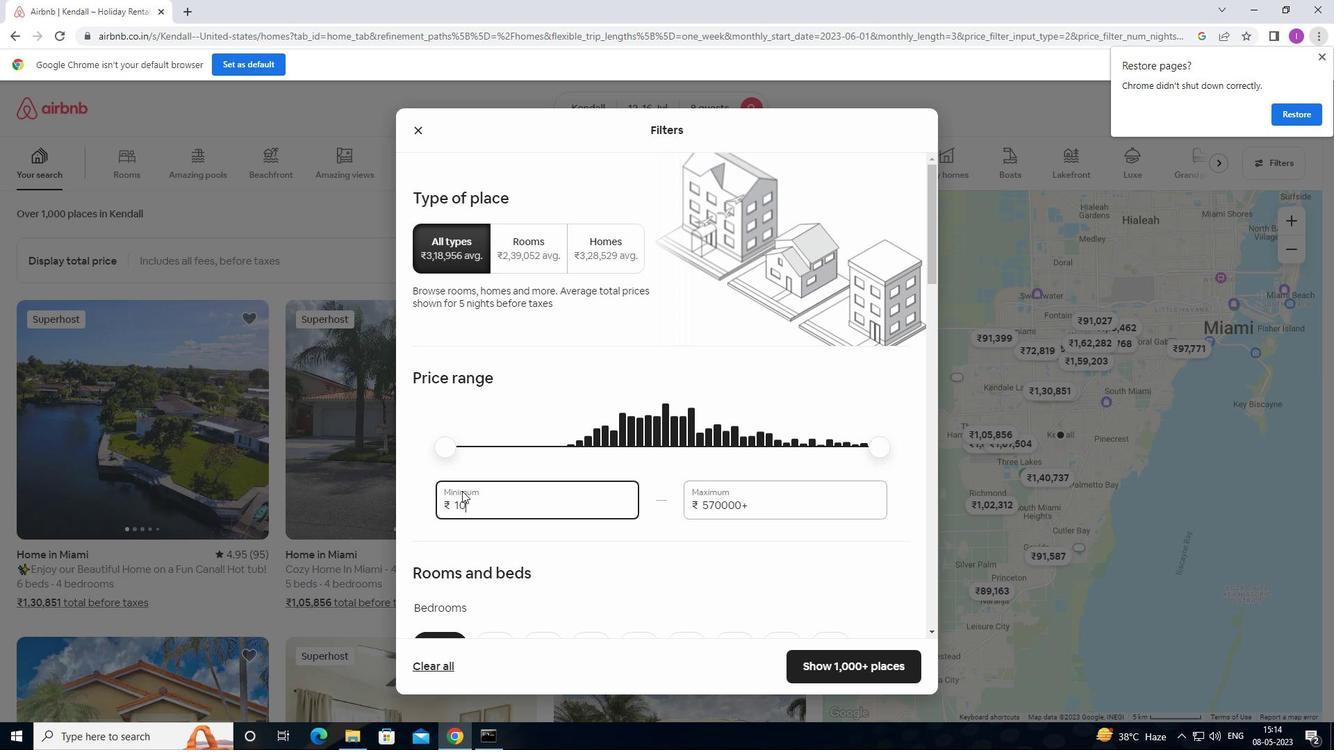 
Action: Key pressed 0
Screenshot: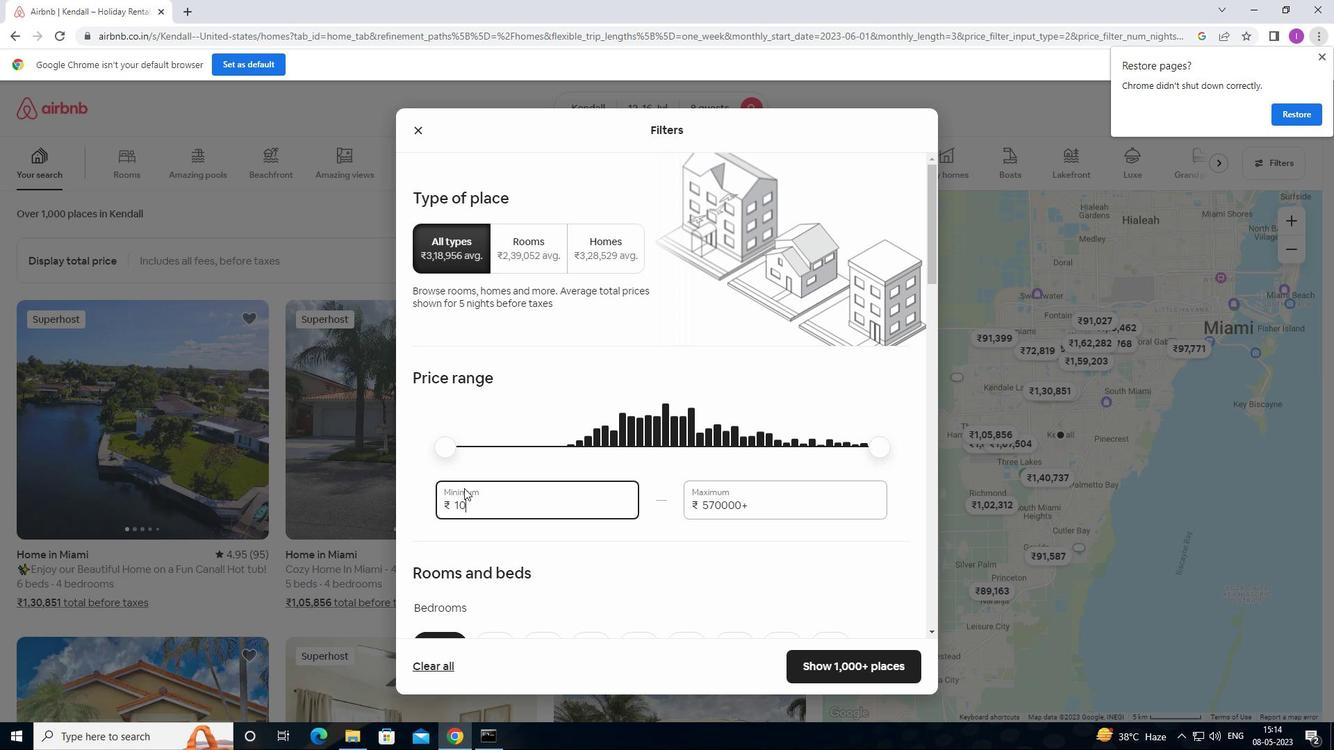 
Action: Mouse moved to (467, 486)
Screenshot: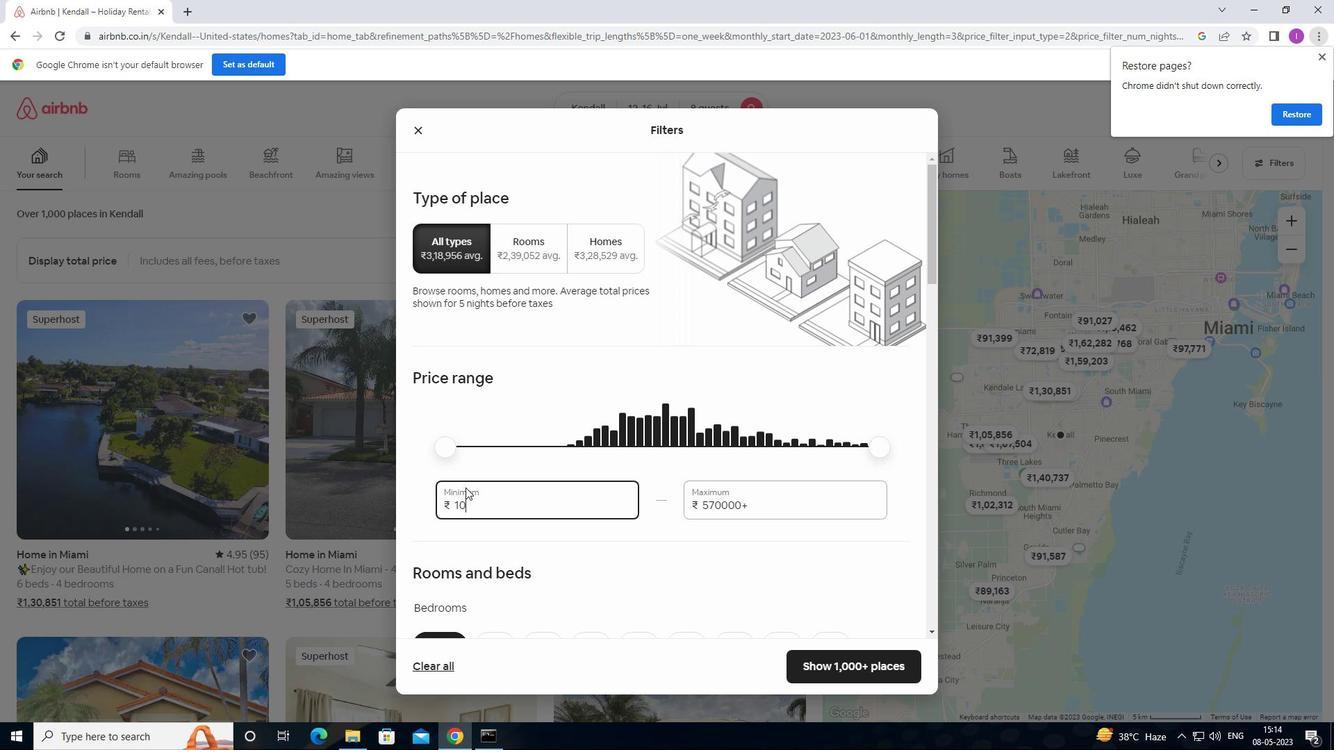 
Action: Key pressed 0
Screenshot: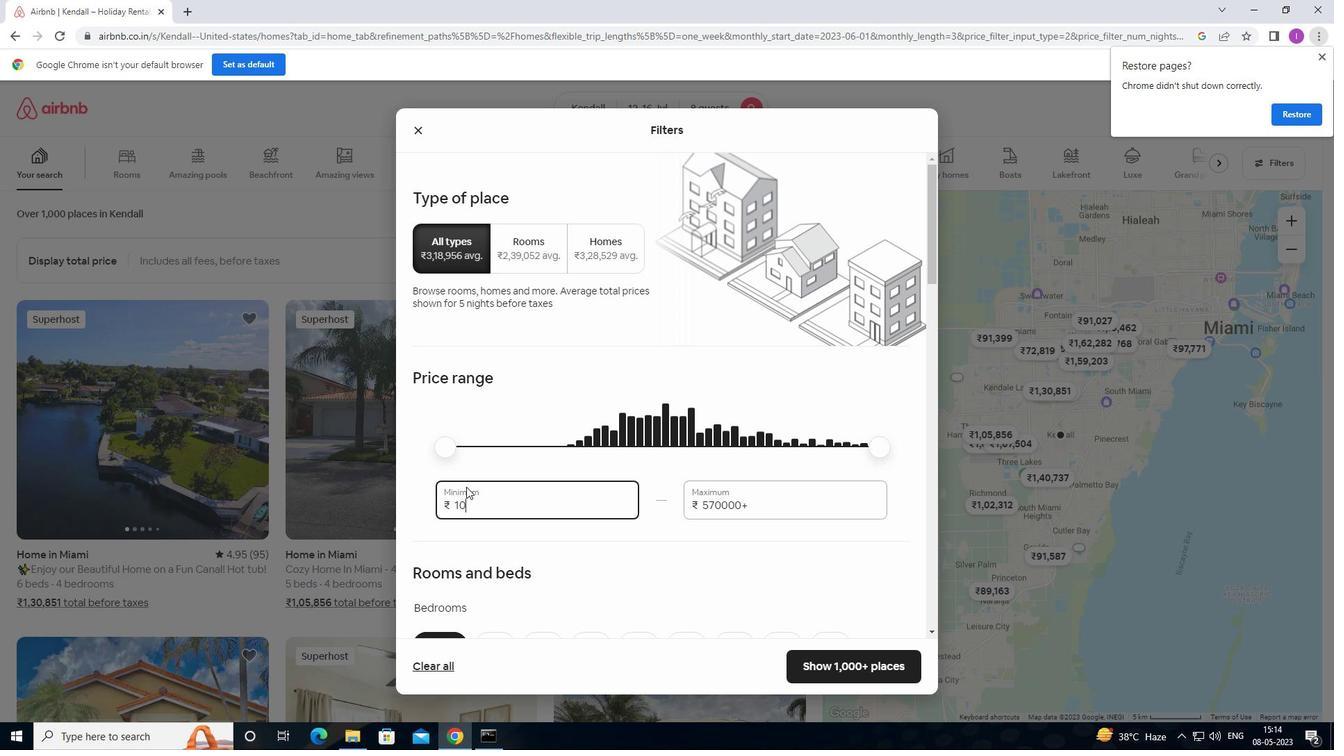 
Action: Mouse moved to (470, 485)
Screenshot: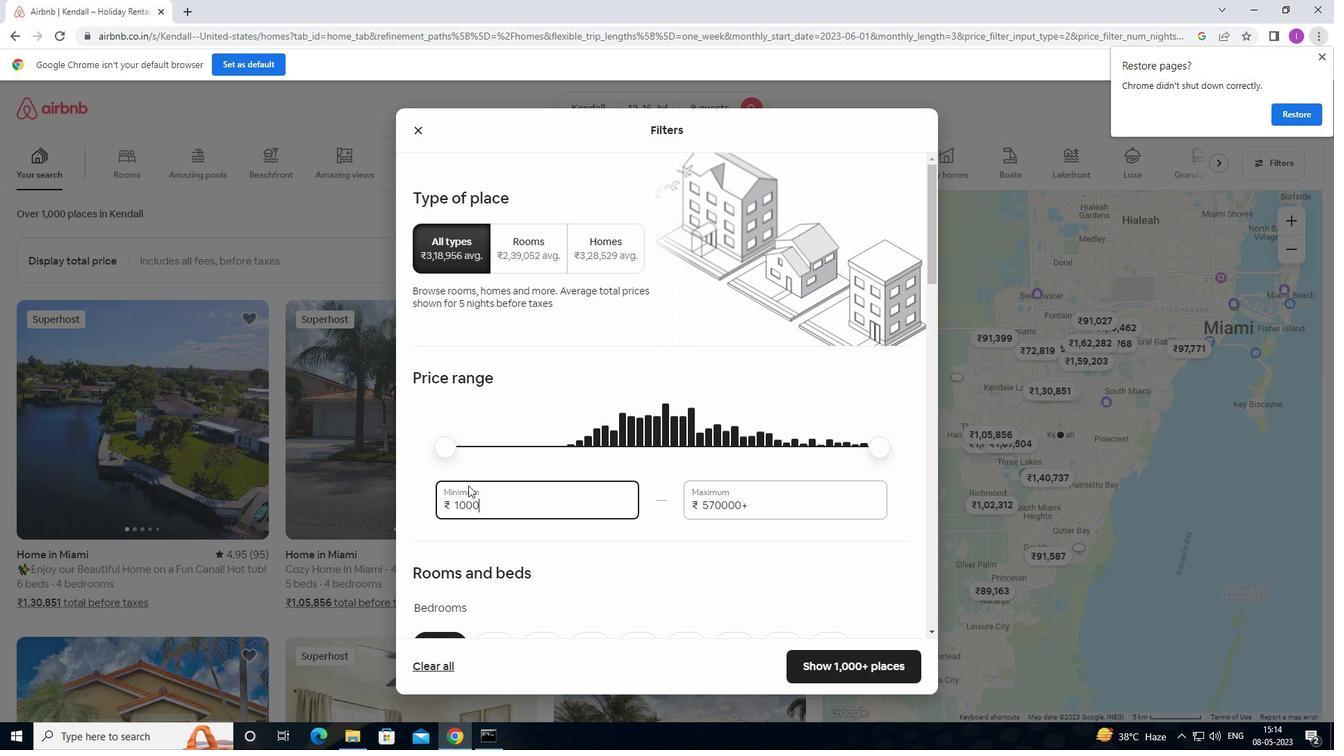 
Action: Key pressed 0
Screenshot: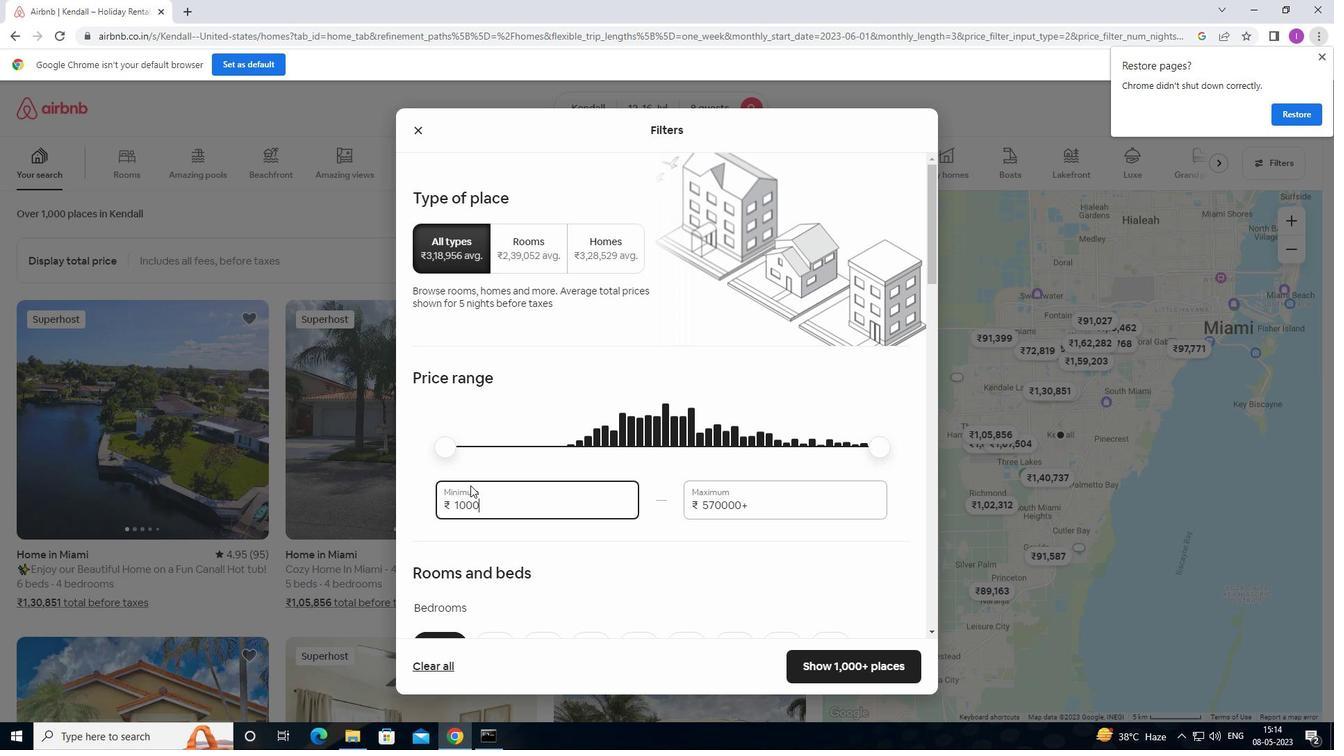 
Action: Mouse moved to (768, 502)
Screenshot: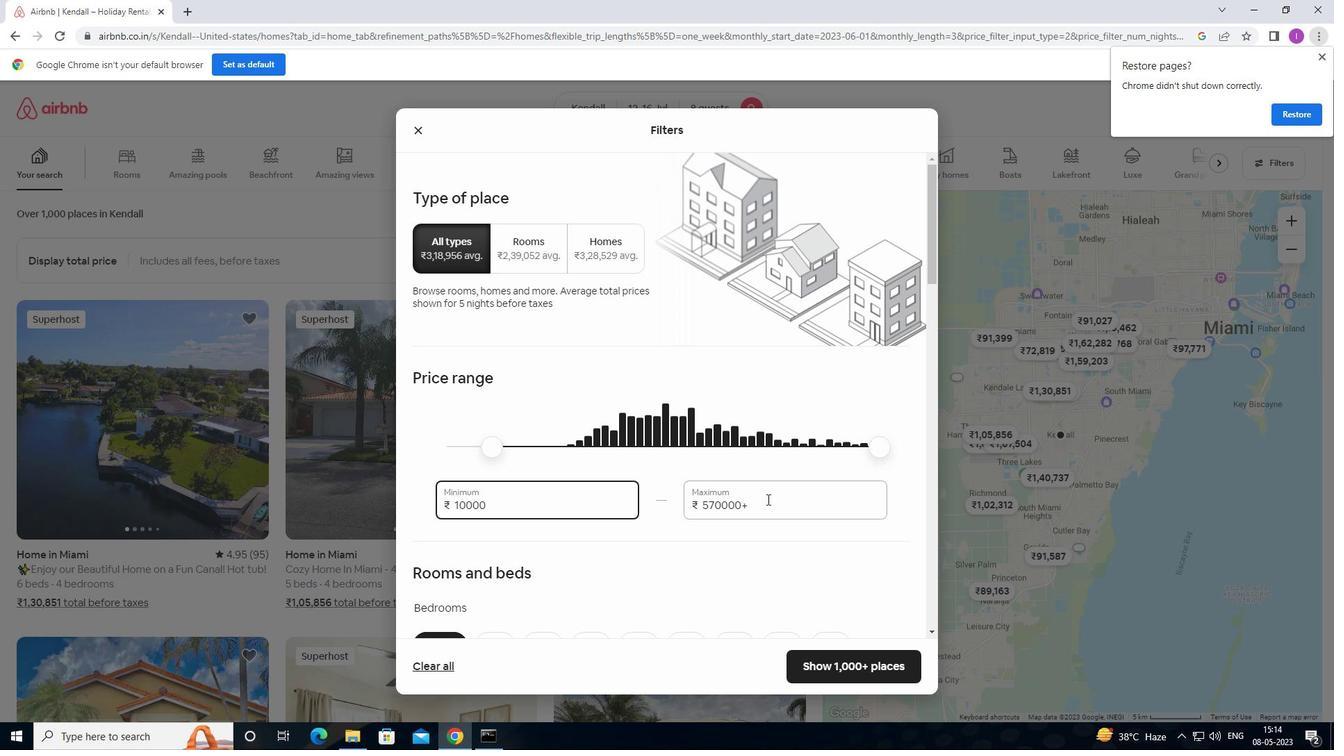 
Action: Mouse pressed left at (768, 502)
Screenshot: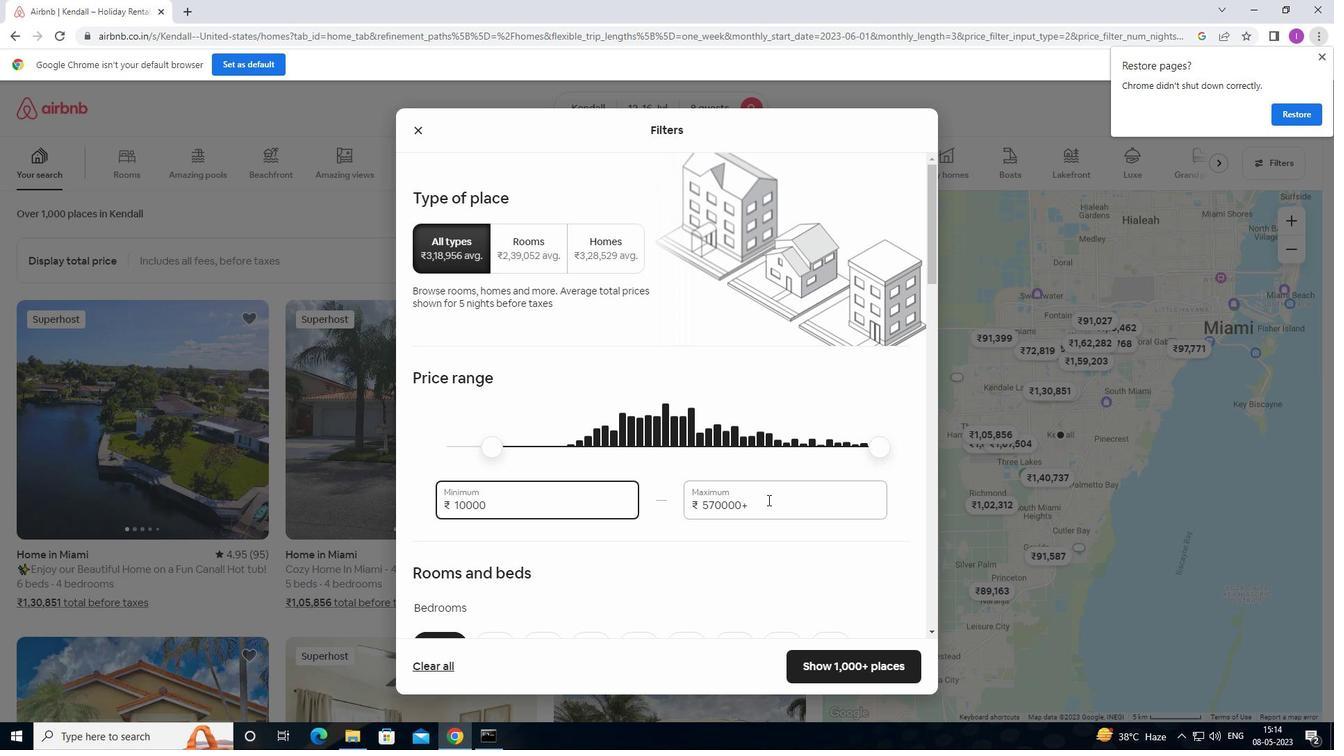 
Action: Mouse moved to (694, 502)
Screenshot: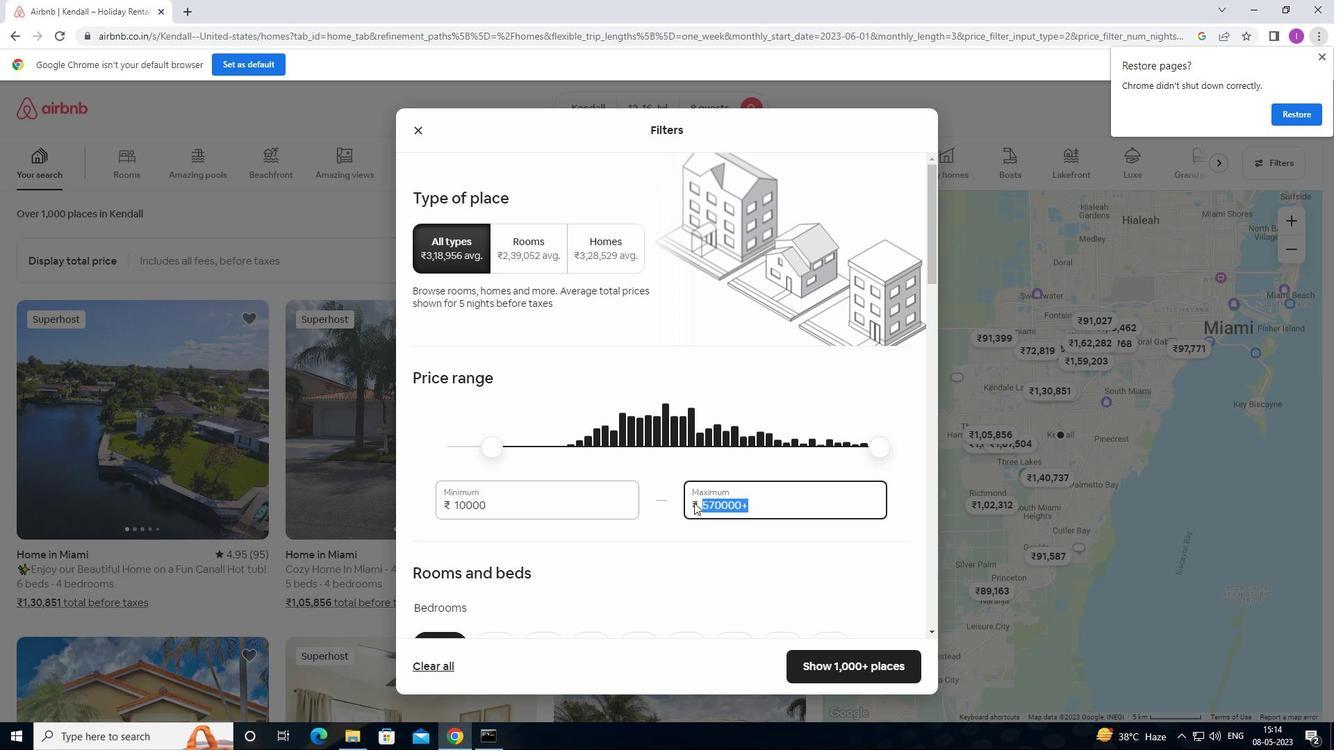 
Action: Key pressed 16000
Screenshot: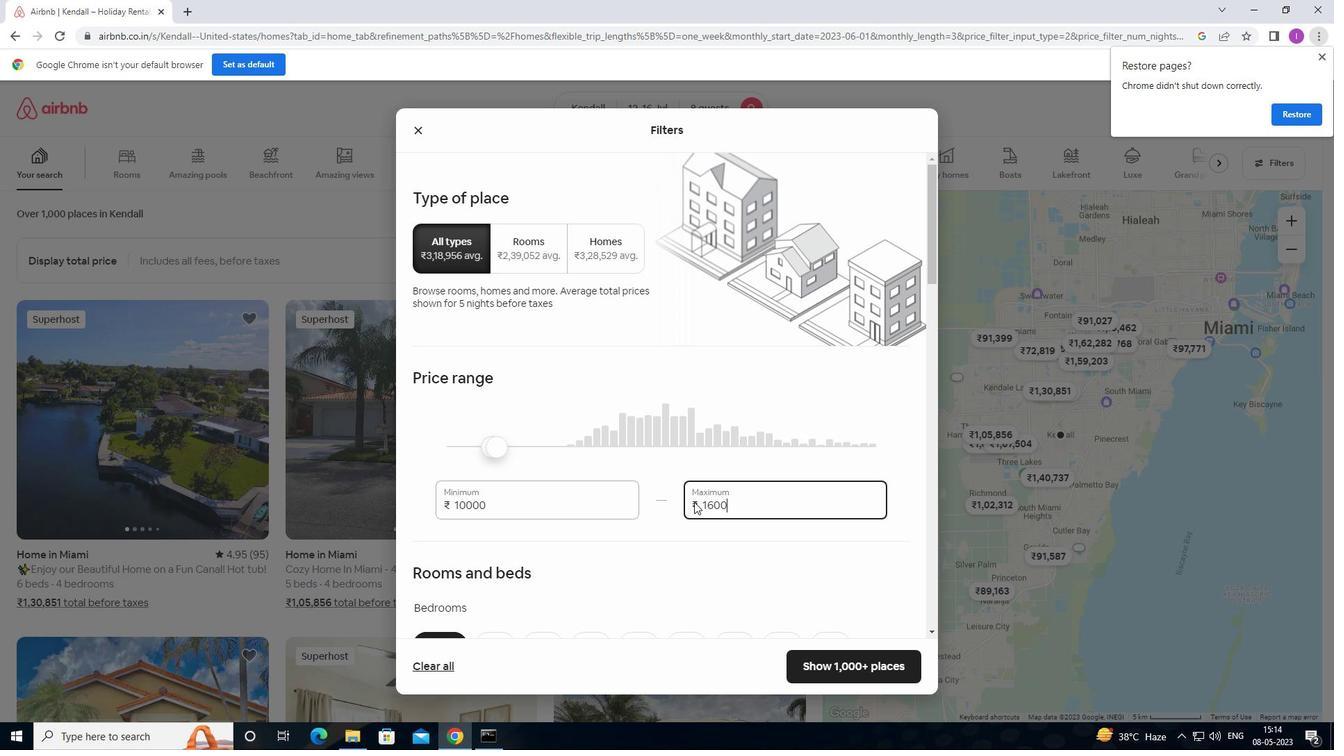 
Action: Mouse moved to (719, 546)
Screenshot: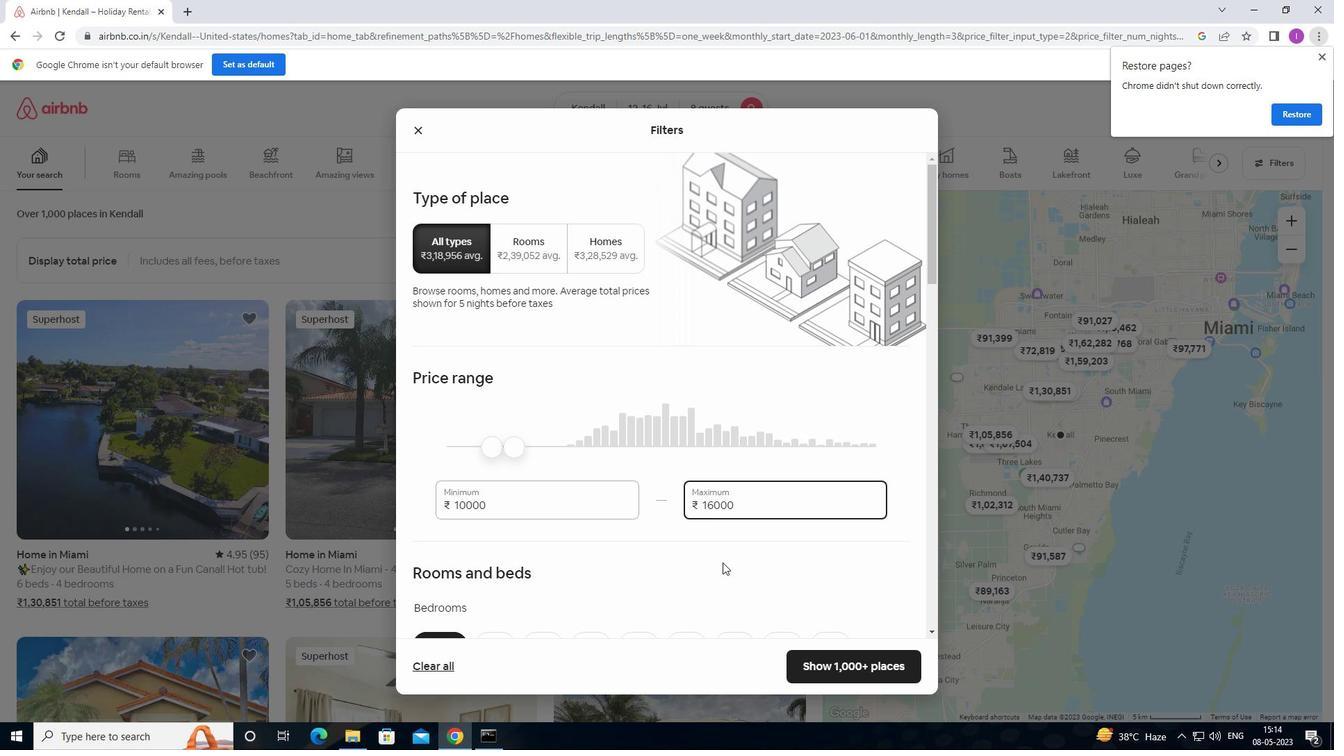 
Action: Mouse scrolled (719, 546) with delta (0, 0)
Screenshot: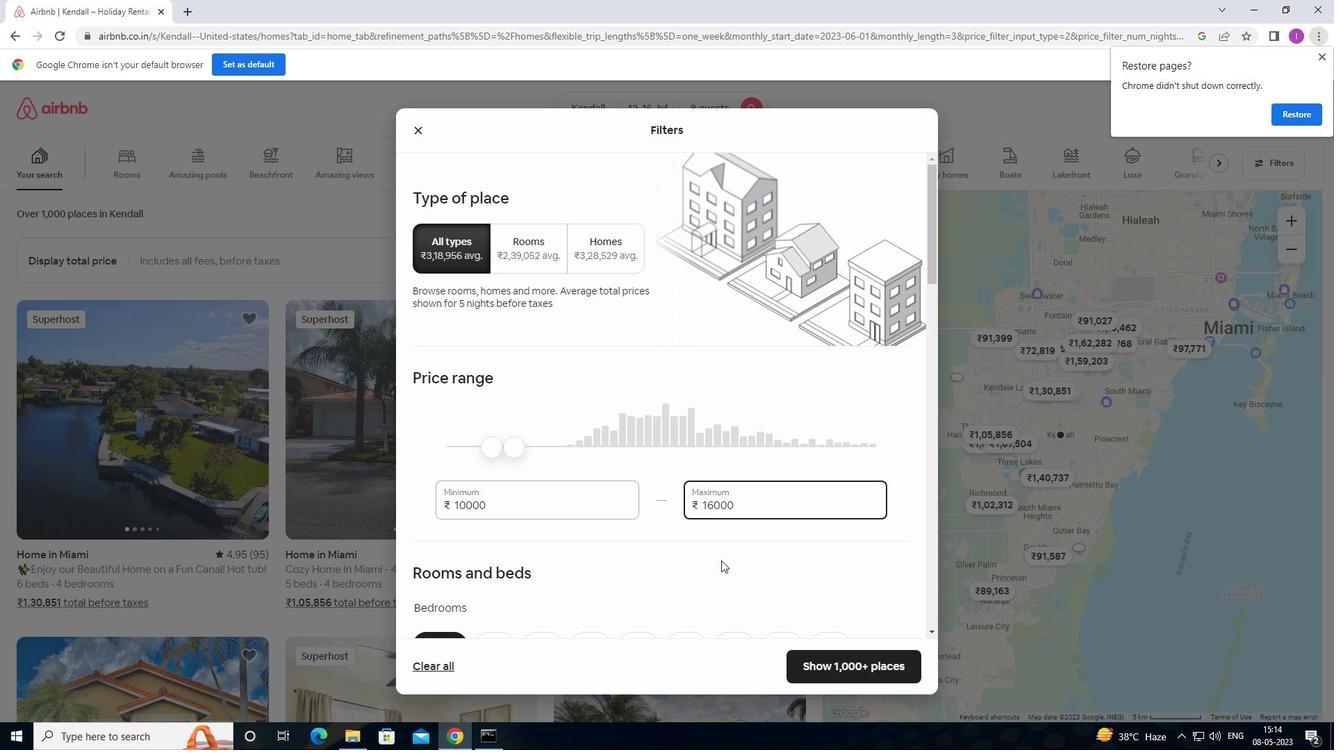 
Action: Mouse scrolled (719, 546) with delta (0, 0)
Screenshot: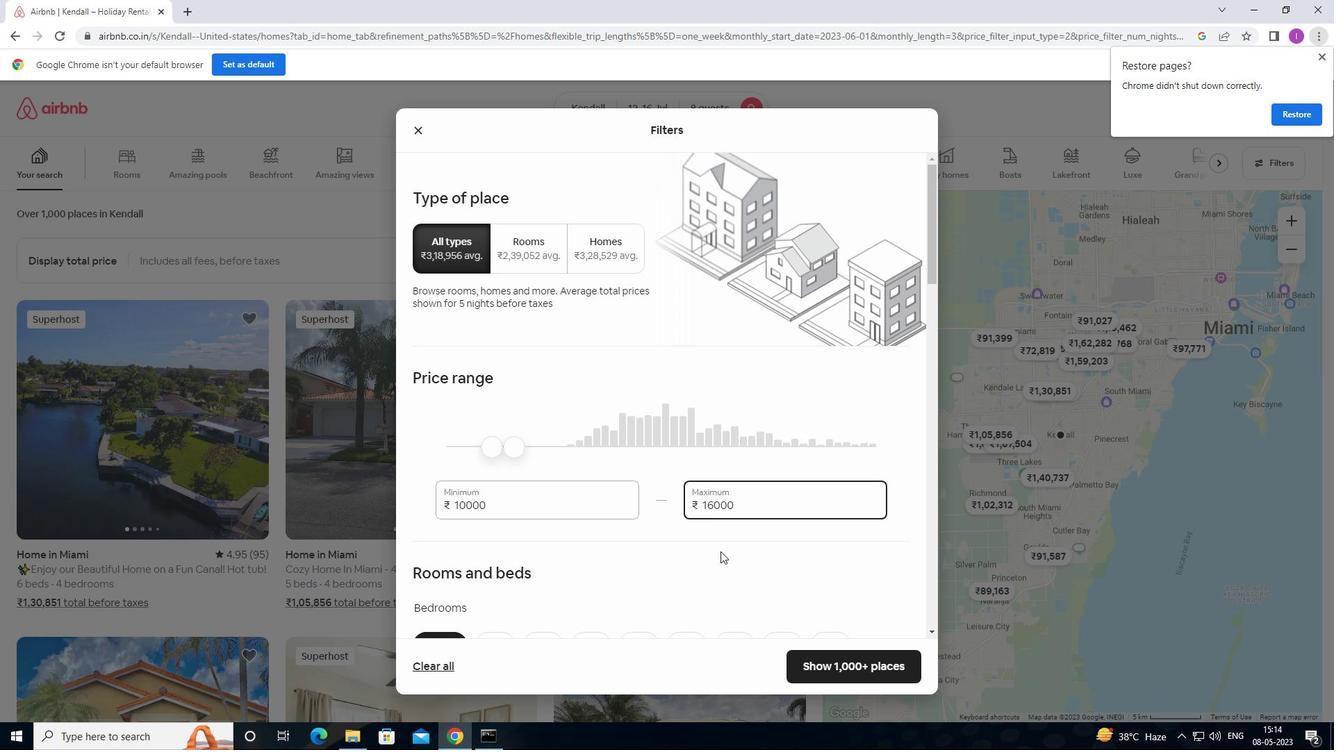
Action: Mouse scrolled (719, 546) with delta (0, 0)
Screenshot: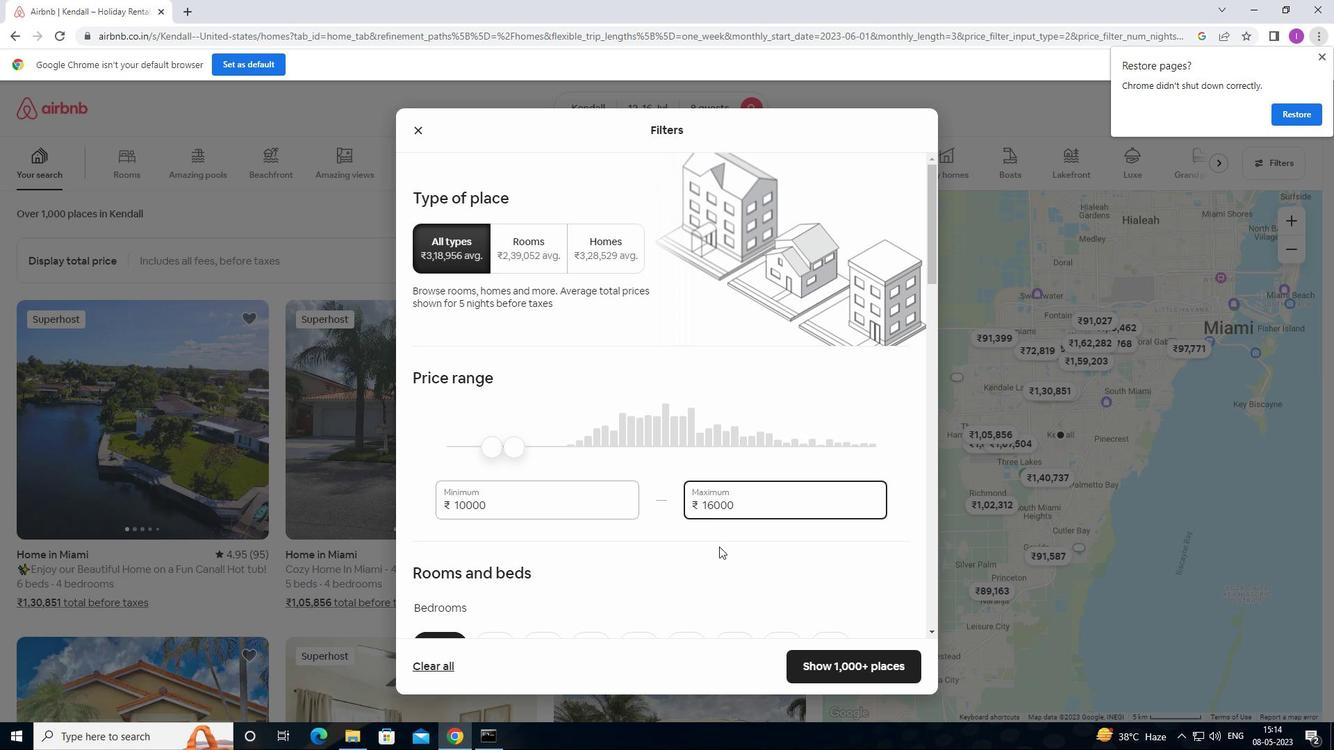 
Action: Mouse scrolled (719, 546) with delta (0, 0)
Screenshot: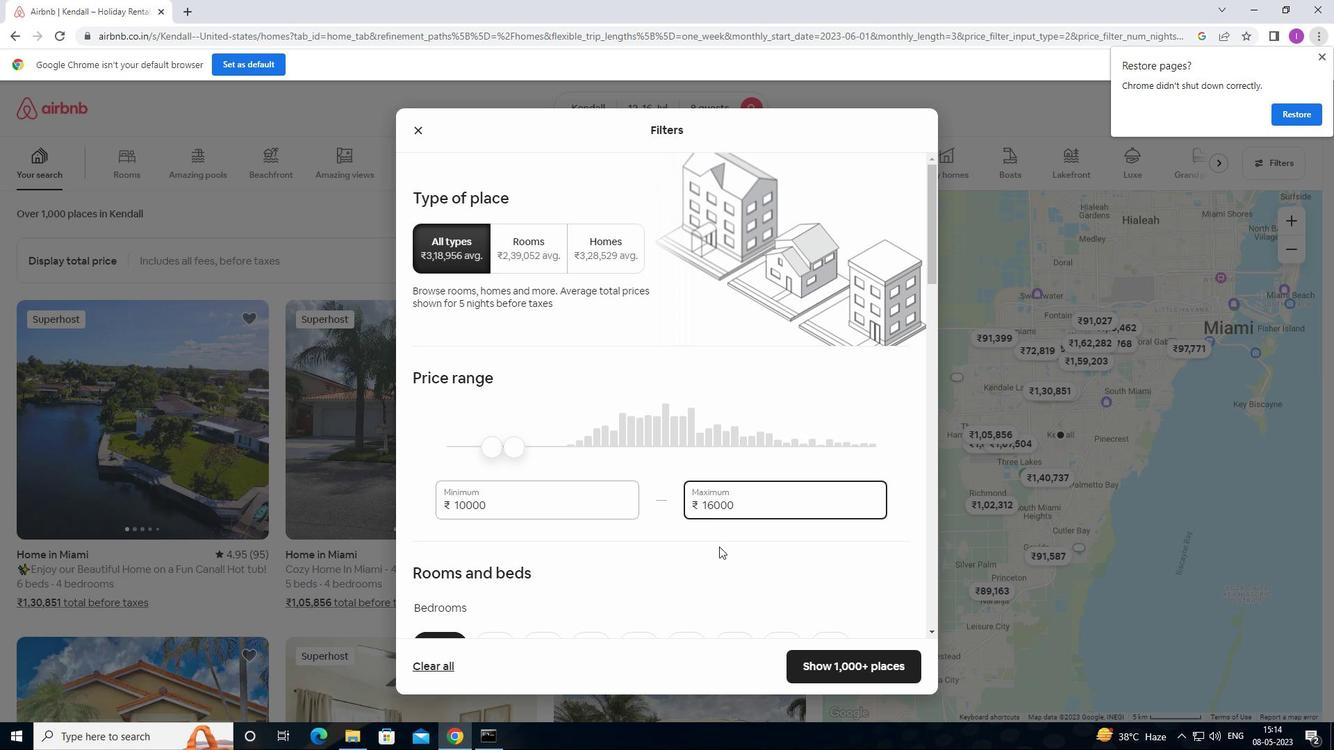 
Action: Mouse moved to (840, 360)
Screenshot: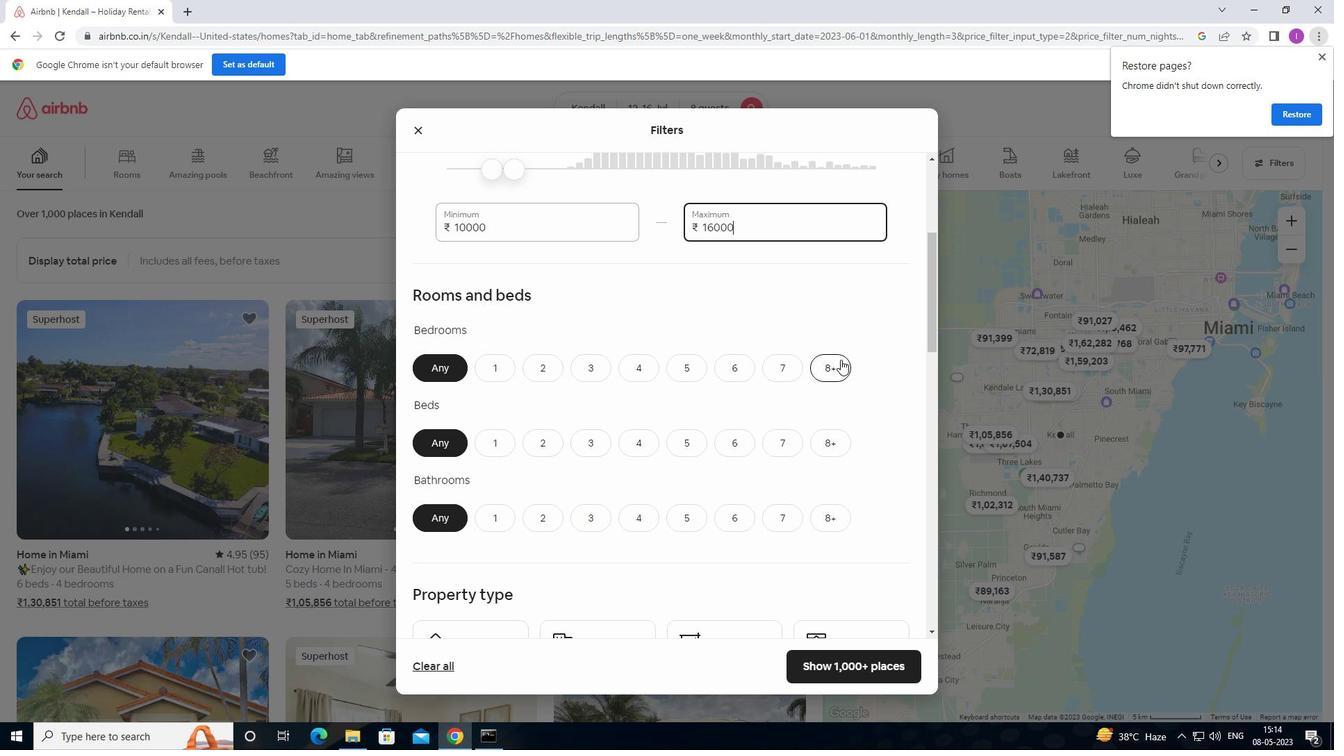 
Action: Mouse pressed left at (840, 360)
Screenshot: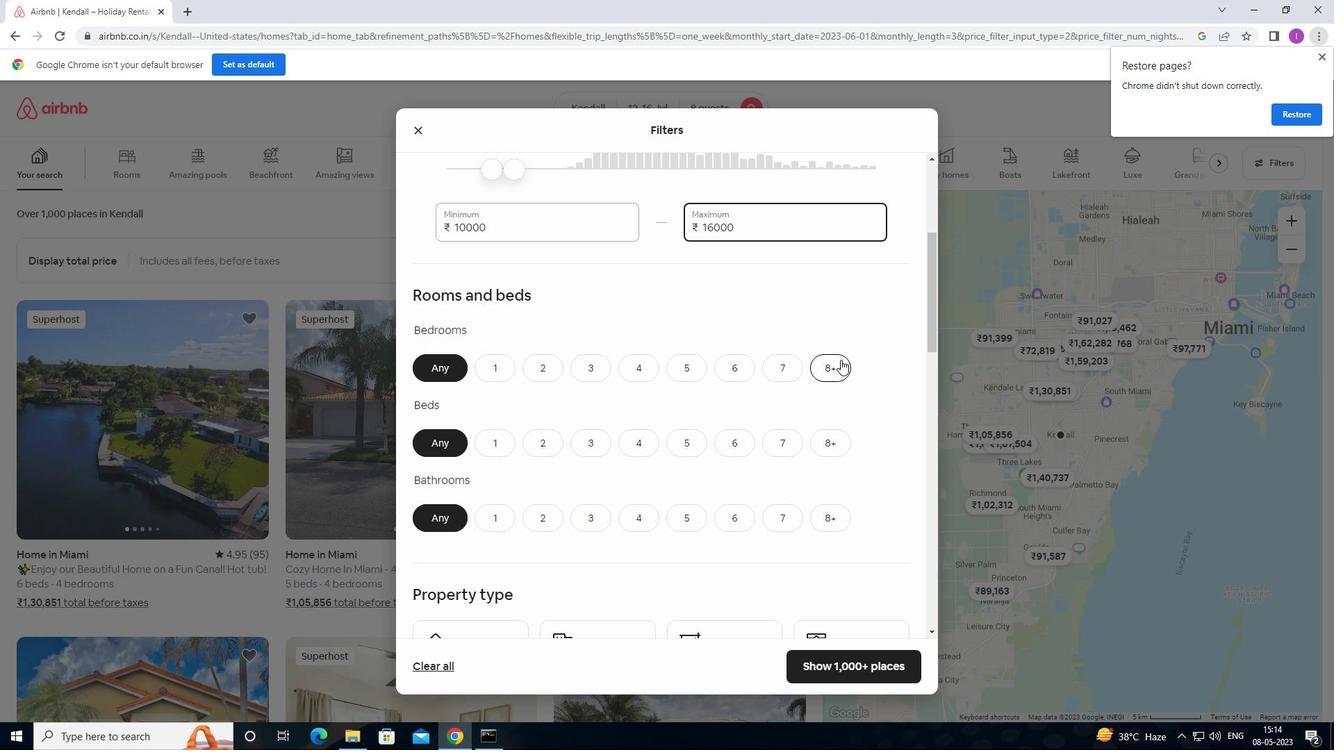 
Action: Mouse moved to (829, 443)
Screenshot: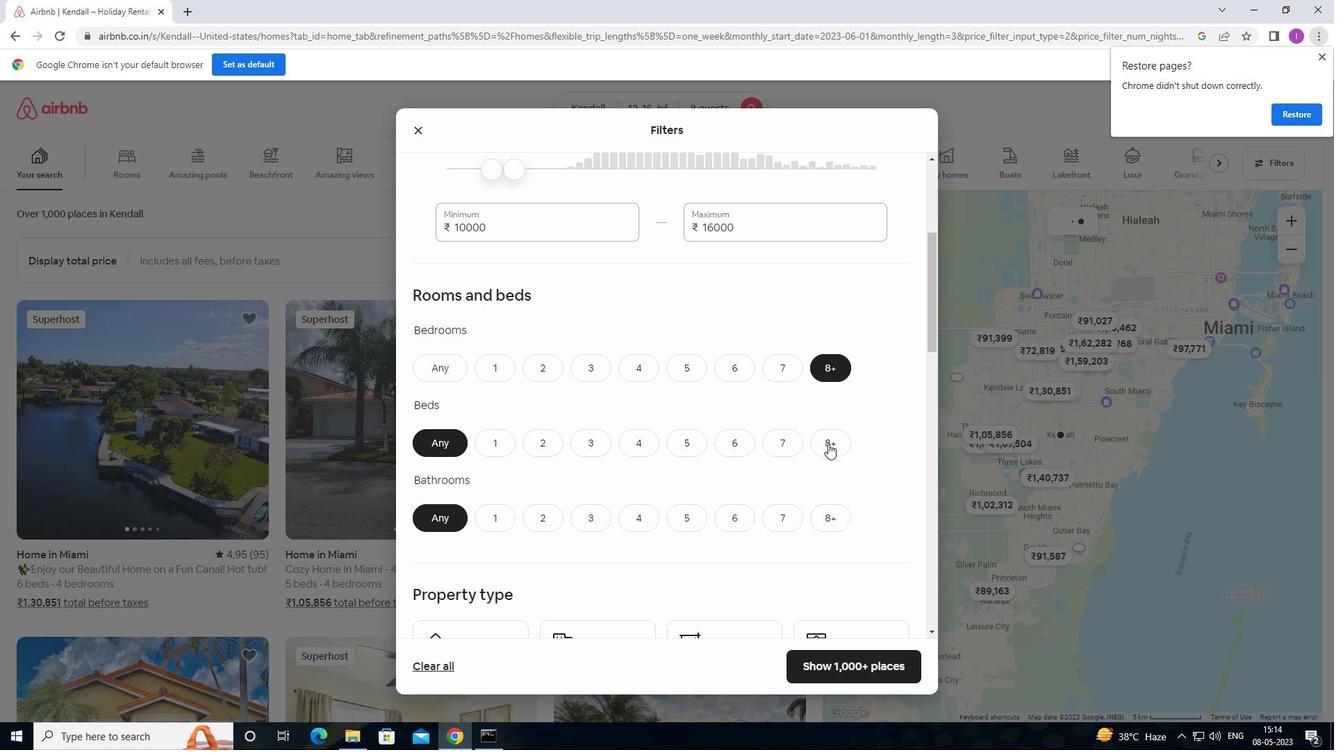 
Action: Mouse pressed left at (829, 443)
Screenshot: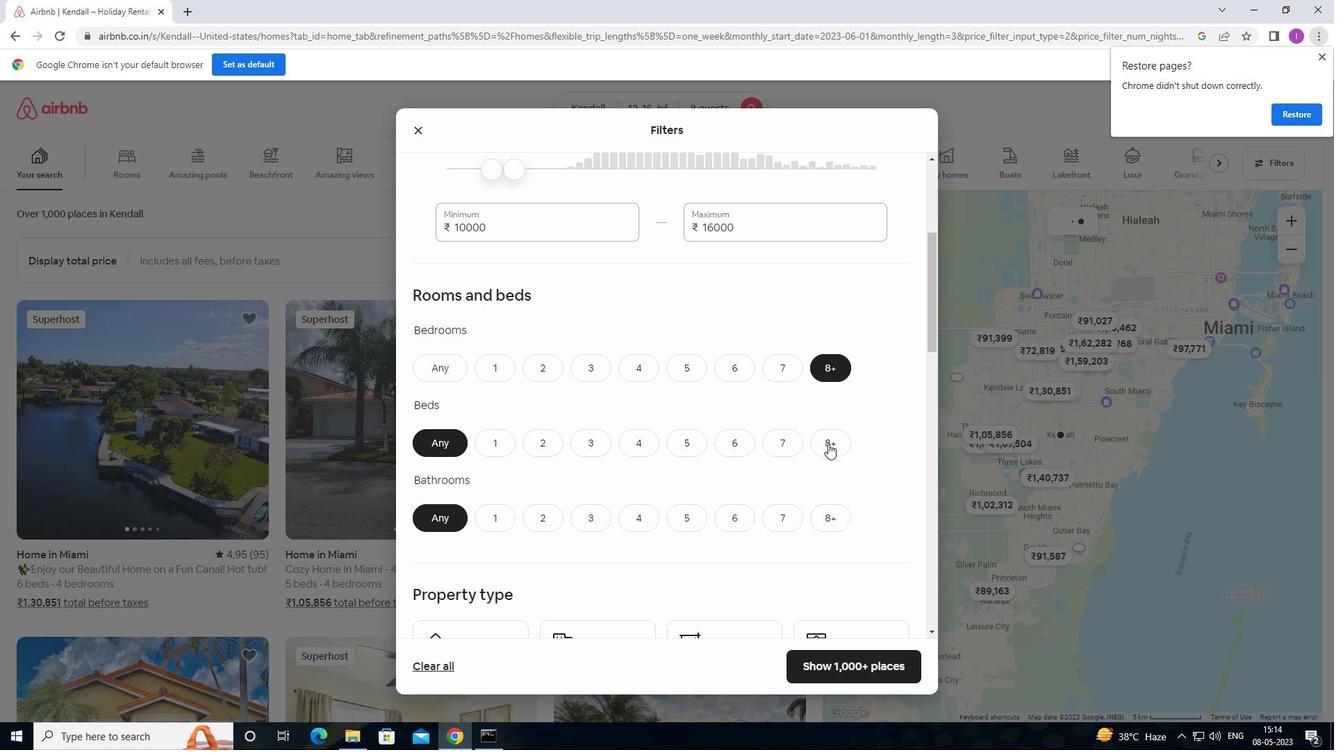 
Action: Mouse moved to (839, 520)
Screenshot: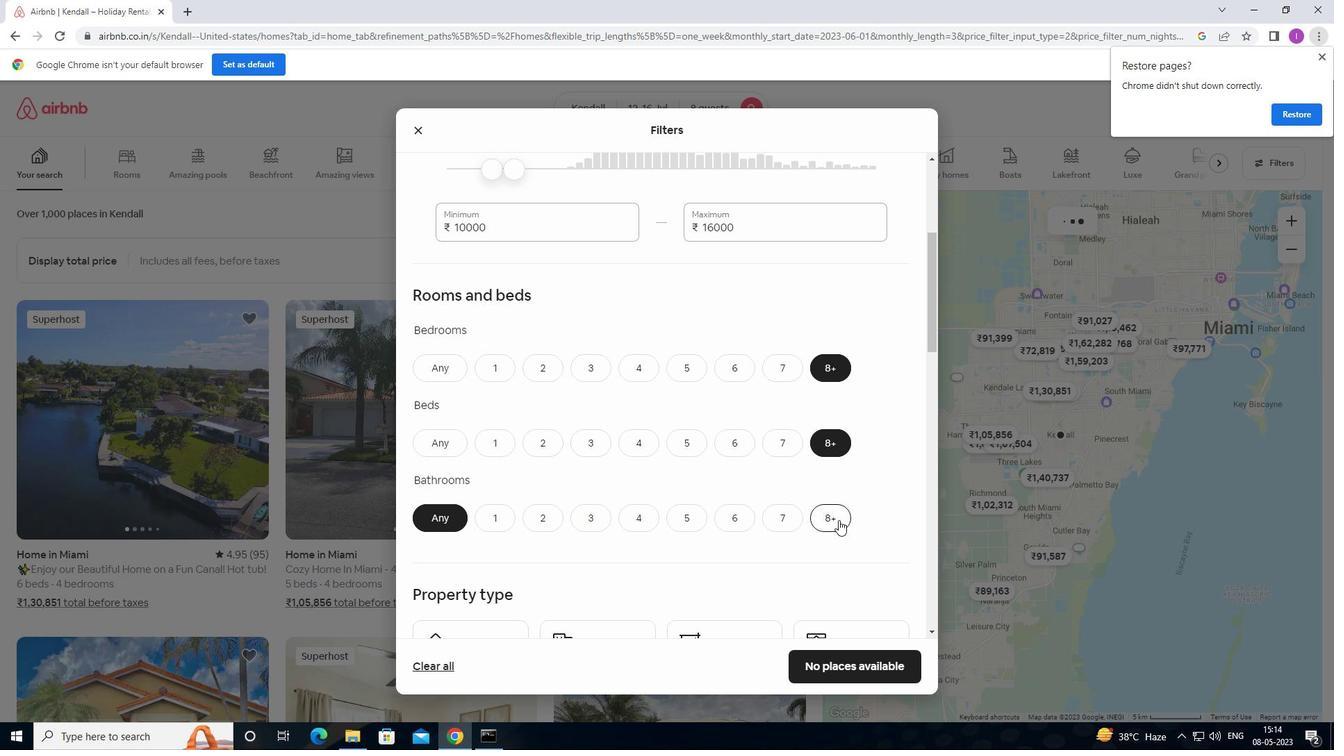 
Action: Mouse pressed left at (839, 520)
Screenshot: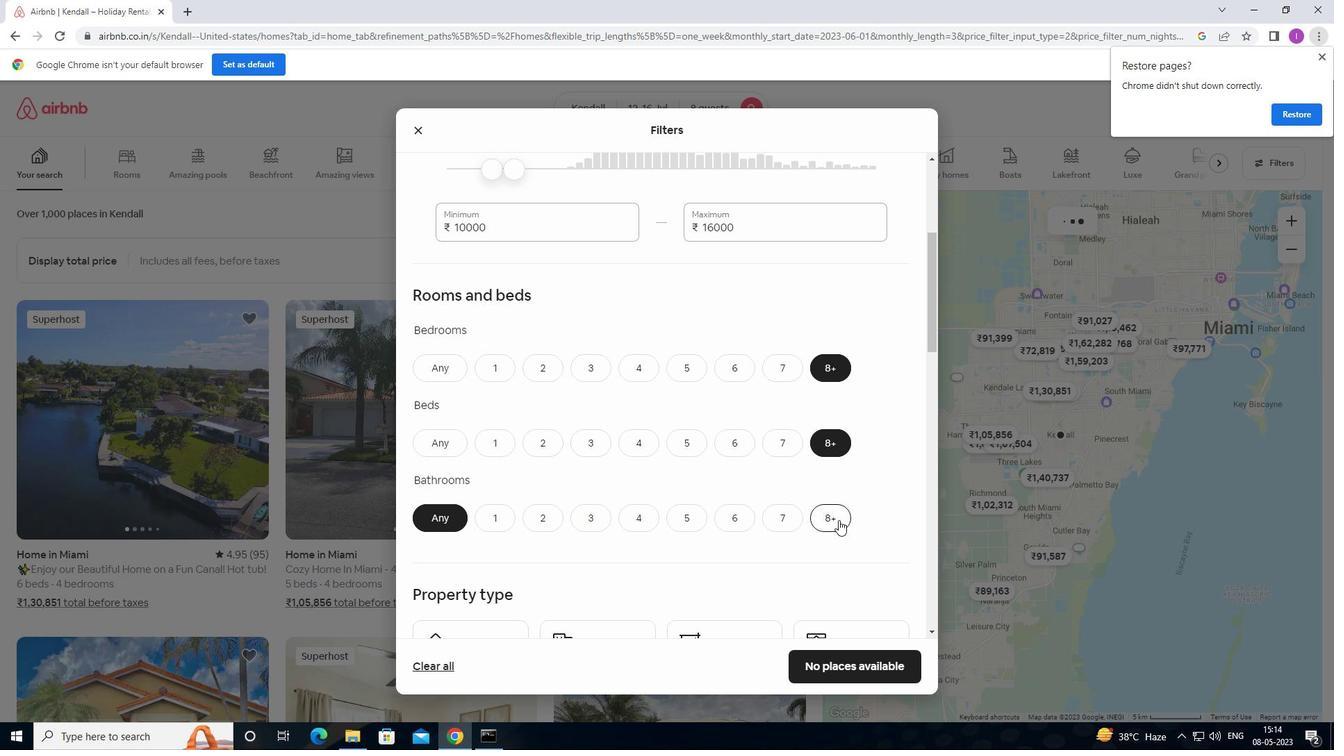 
Action: Mouse moved to (646, 432)
Screenshot: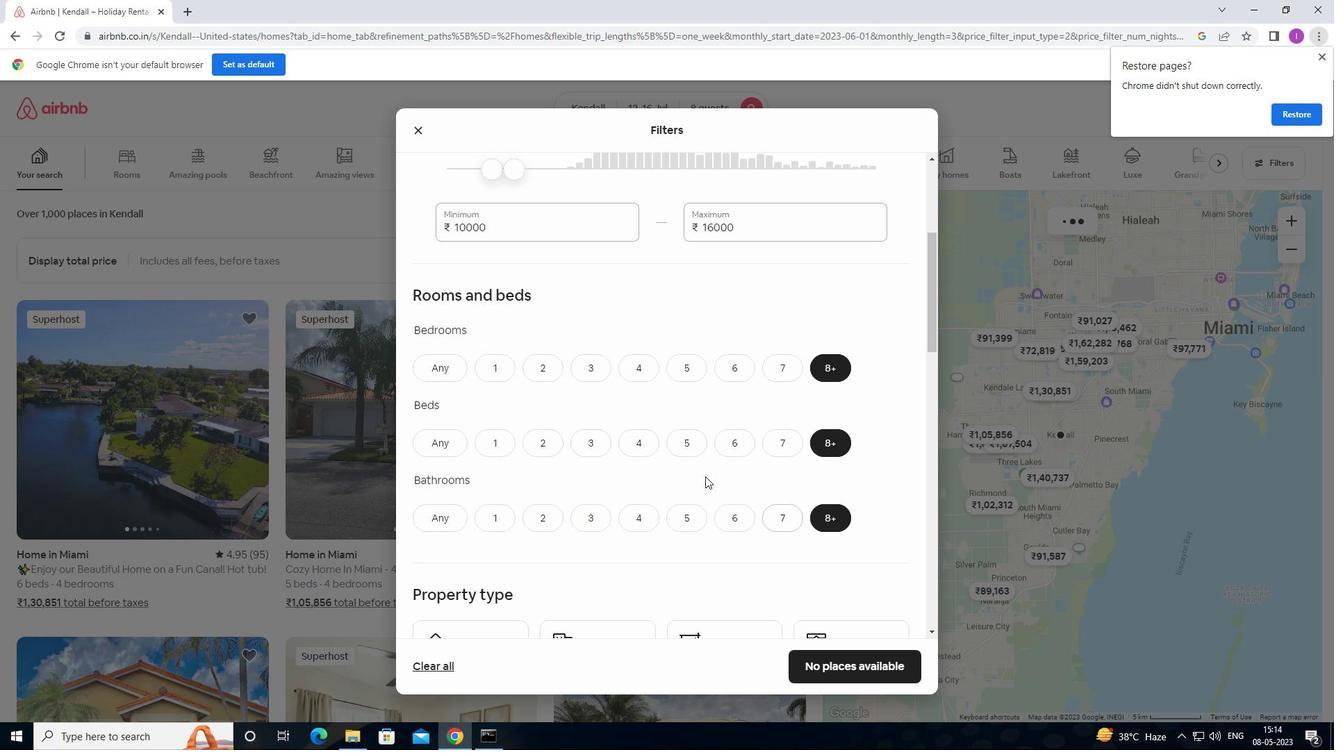 
Action: Mouse scrolled (646, 432) with delta (0, 0)
Screenshot: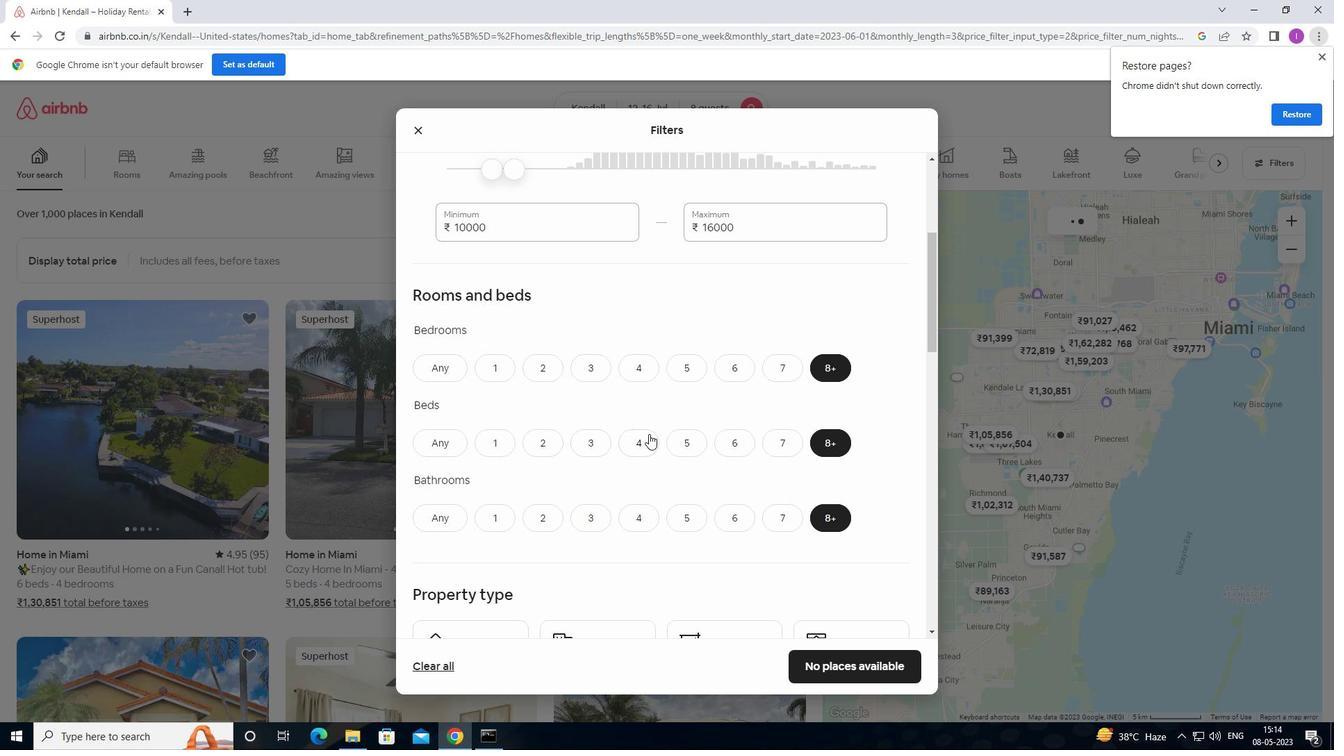 
Action: Mouse scrolled (646, 432) with delta (0, 0)
Screenshot: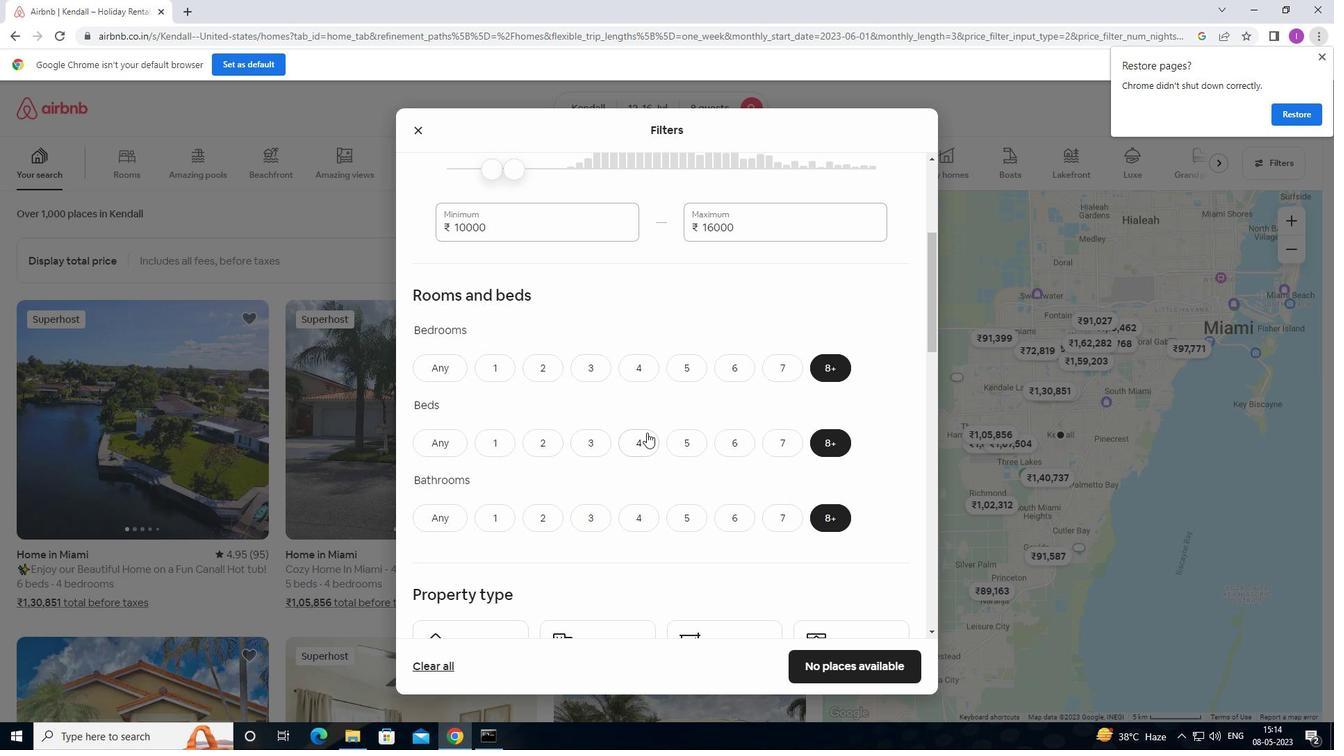
Action: Mouse scrolled (646, 432) with delta (0, 0)
Screenshot: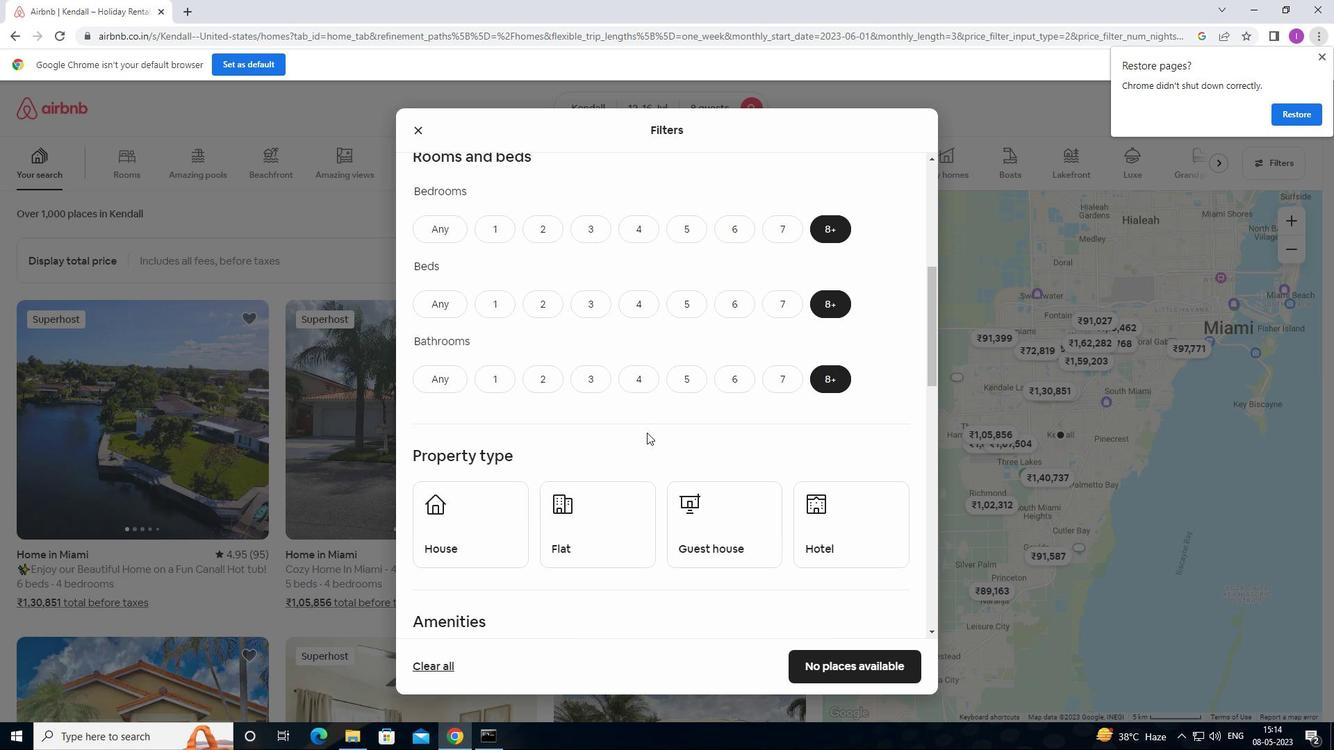 
Action: Mouse scrolled (646, 432) with delta (0, 0)
Screenshot: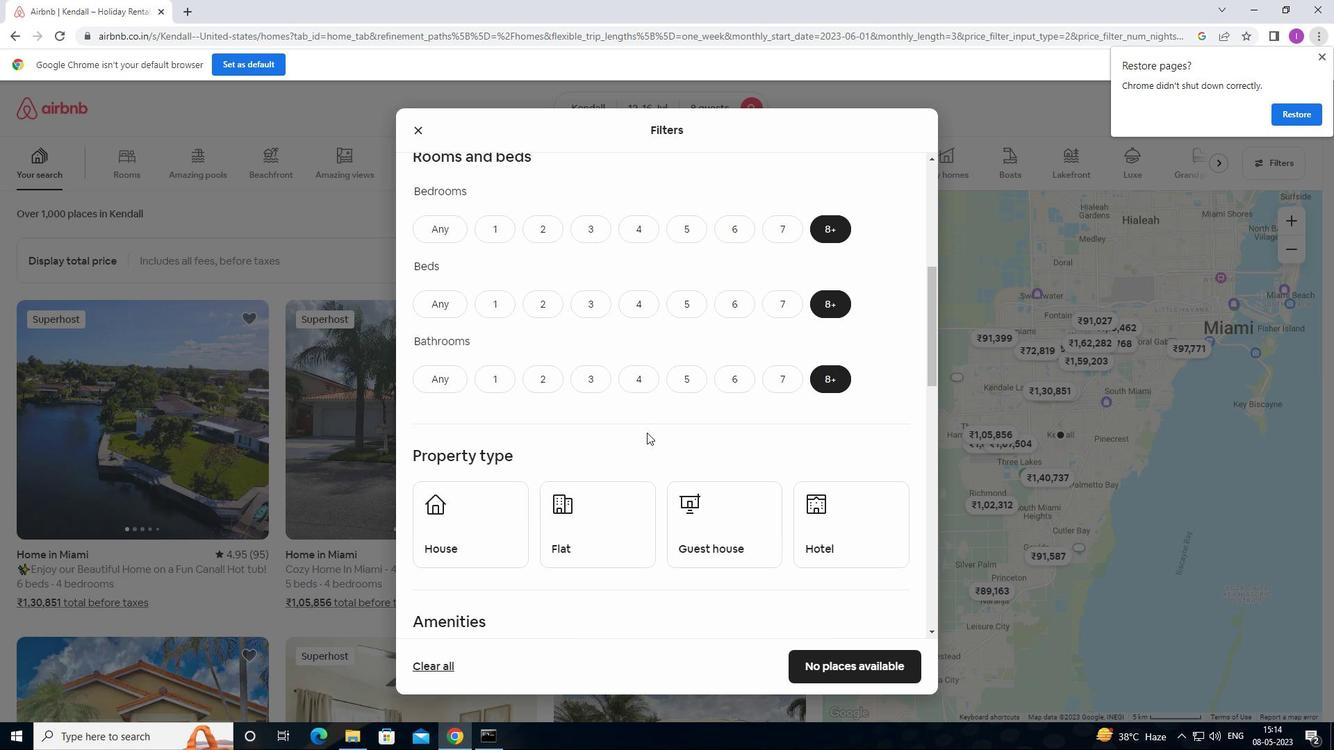 
Action: Mouse moved to (469, 402)
Screenshot: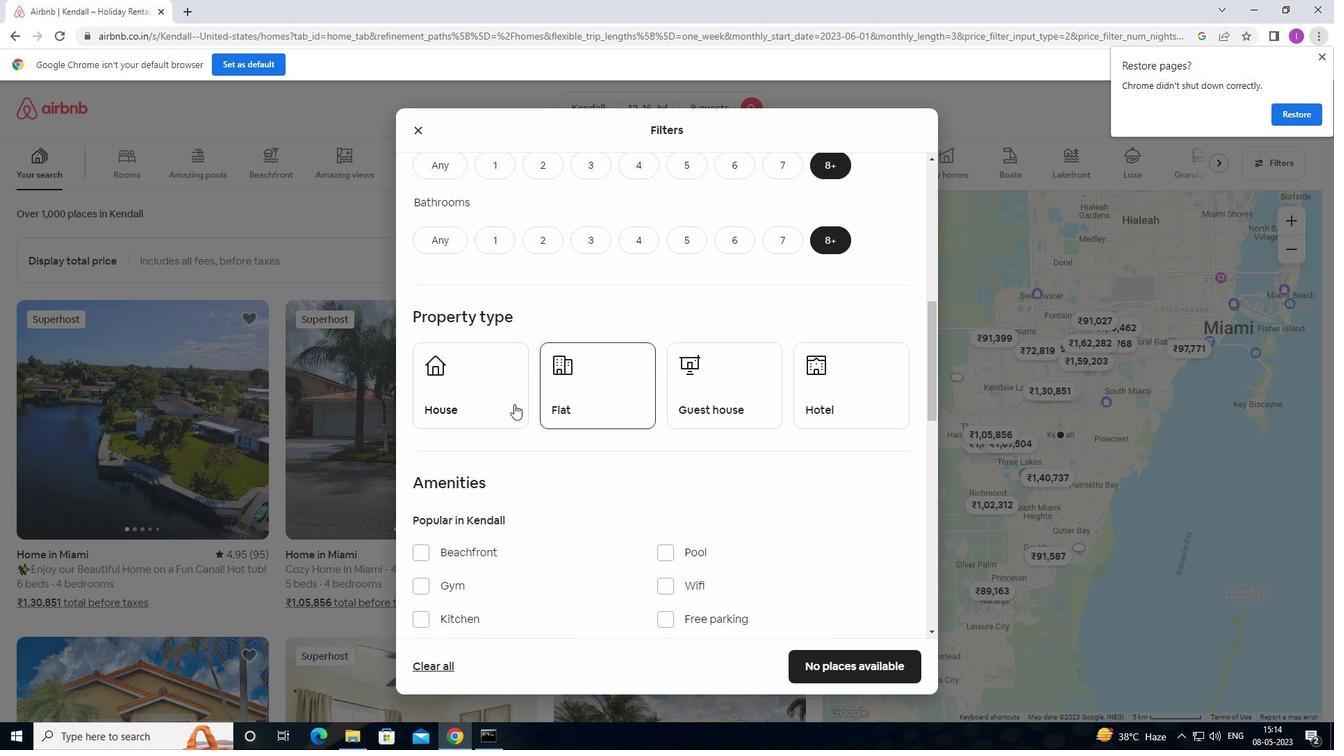 
Action: Mouse pressed left at (469, 402)
Screenshot: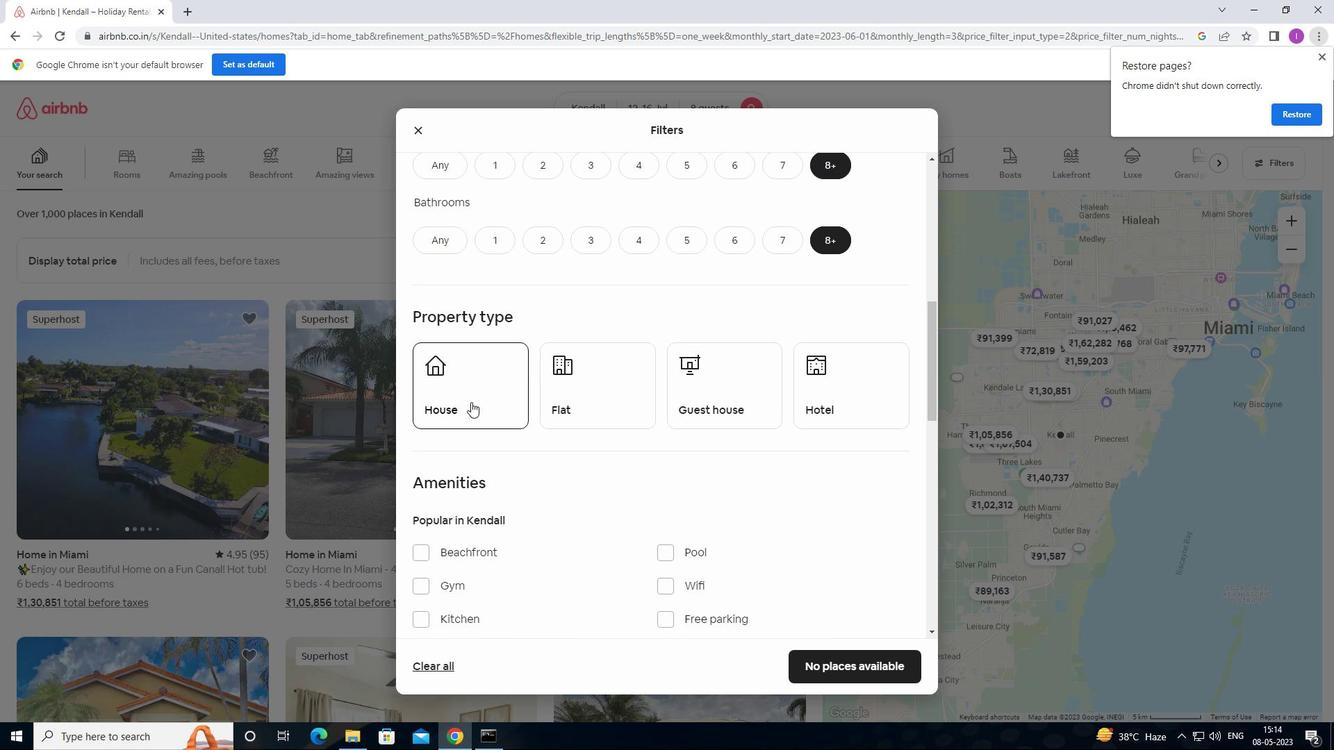 
Action: Mouse moved to (630, 419)
Screenshot: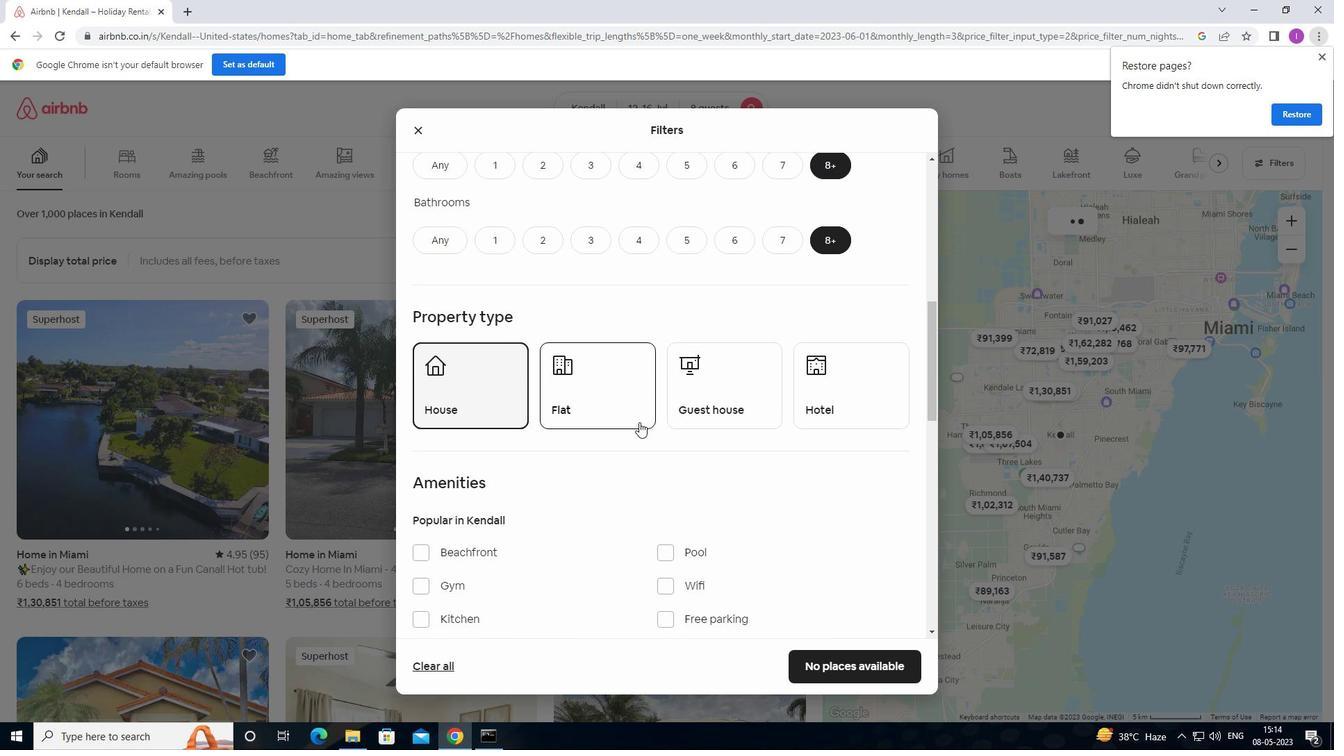 
Action: Mouse pressed left at (630, 419)
Screenshot: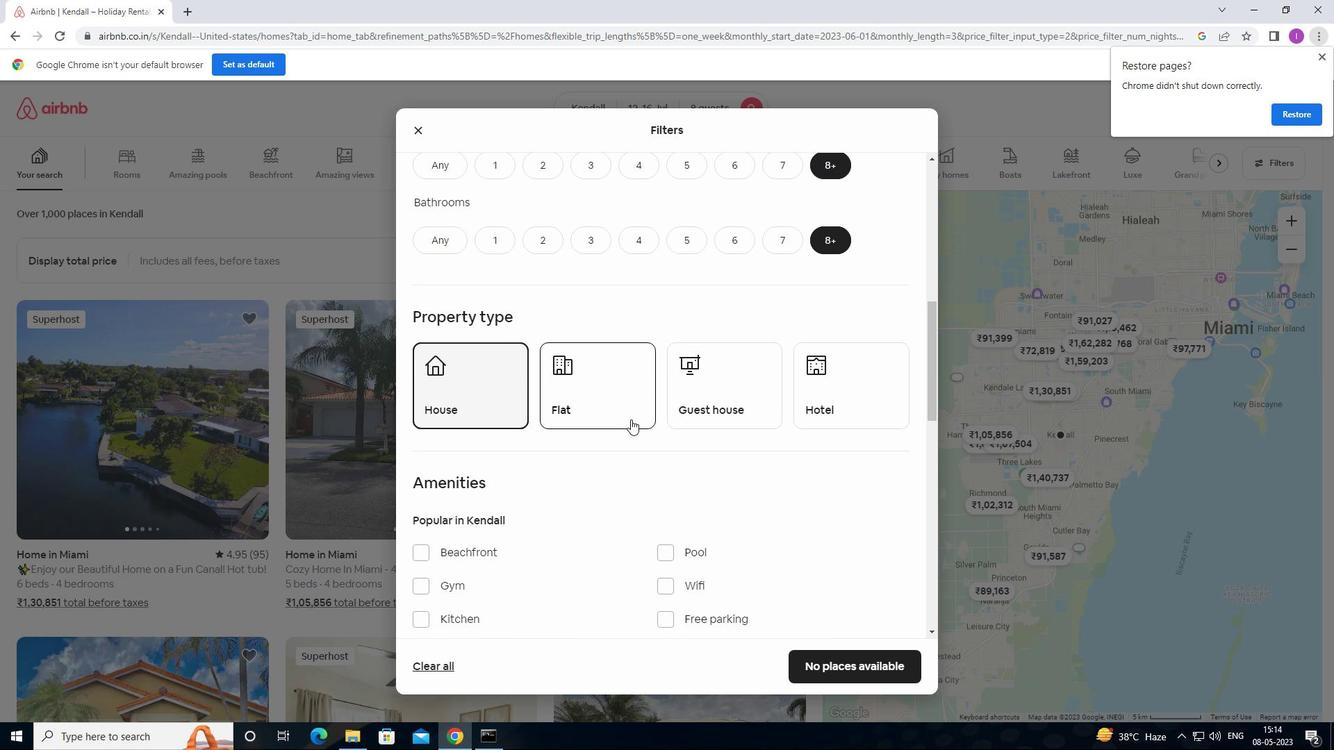 
Action: Mouse moved to (723, 402)
Screenshot: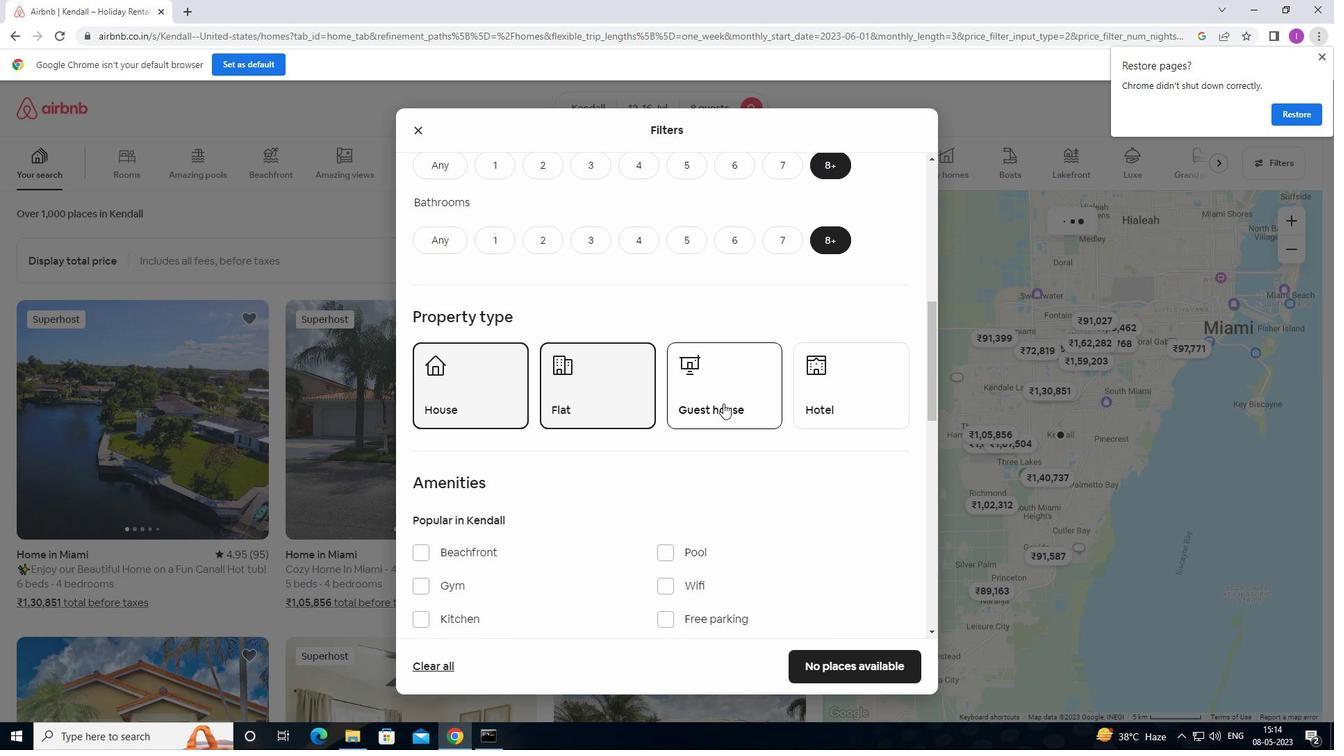 
Action: Mouse pressed left at (723, 402)
Screenshot: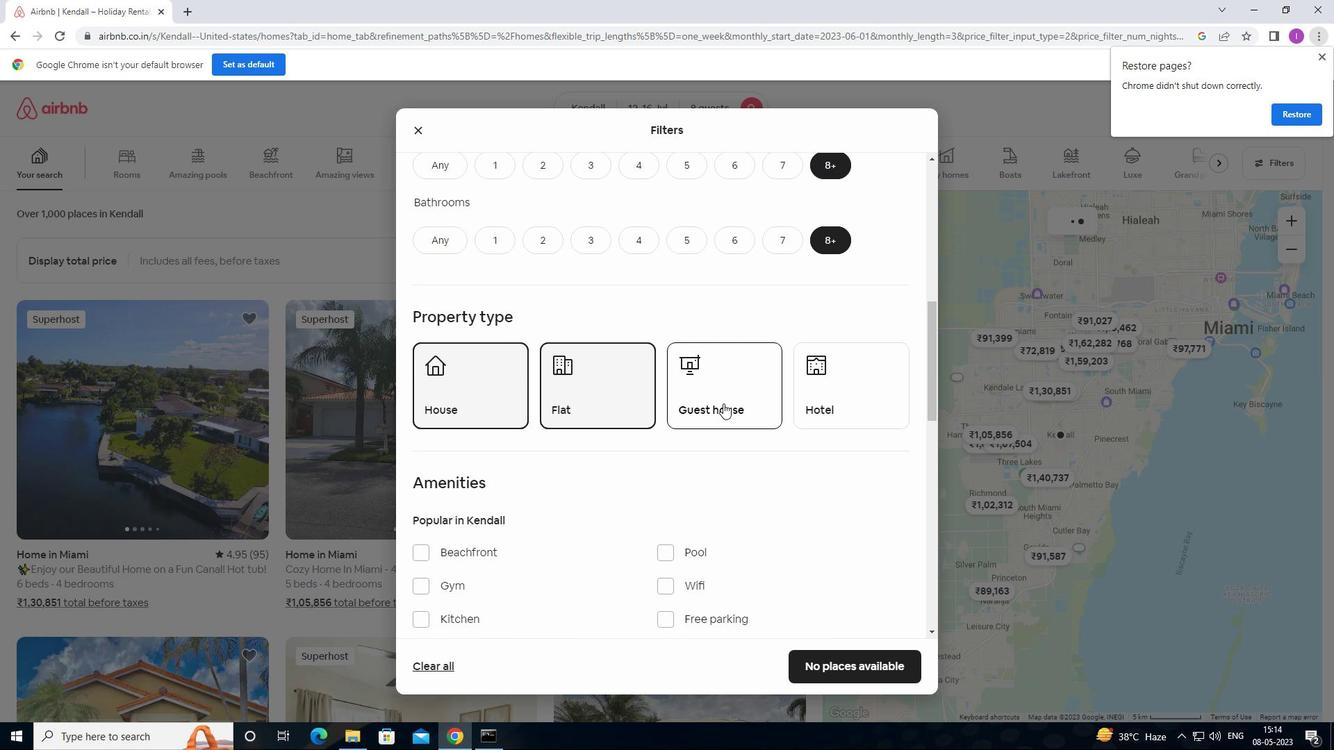 
Action: Mouse moved to (852, 399)
Screenshot: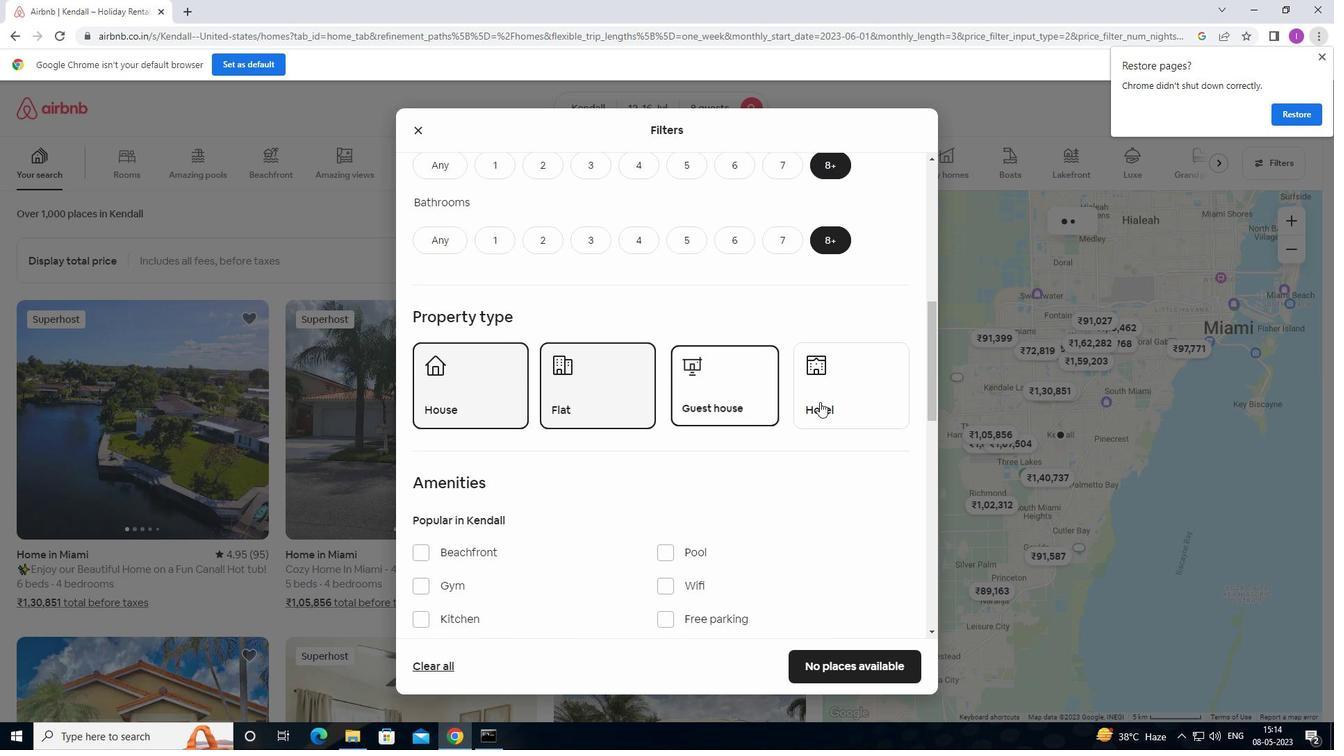 
Action: Mouse scrolled (852, 398) with delta (0, 0)
Screenshot: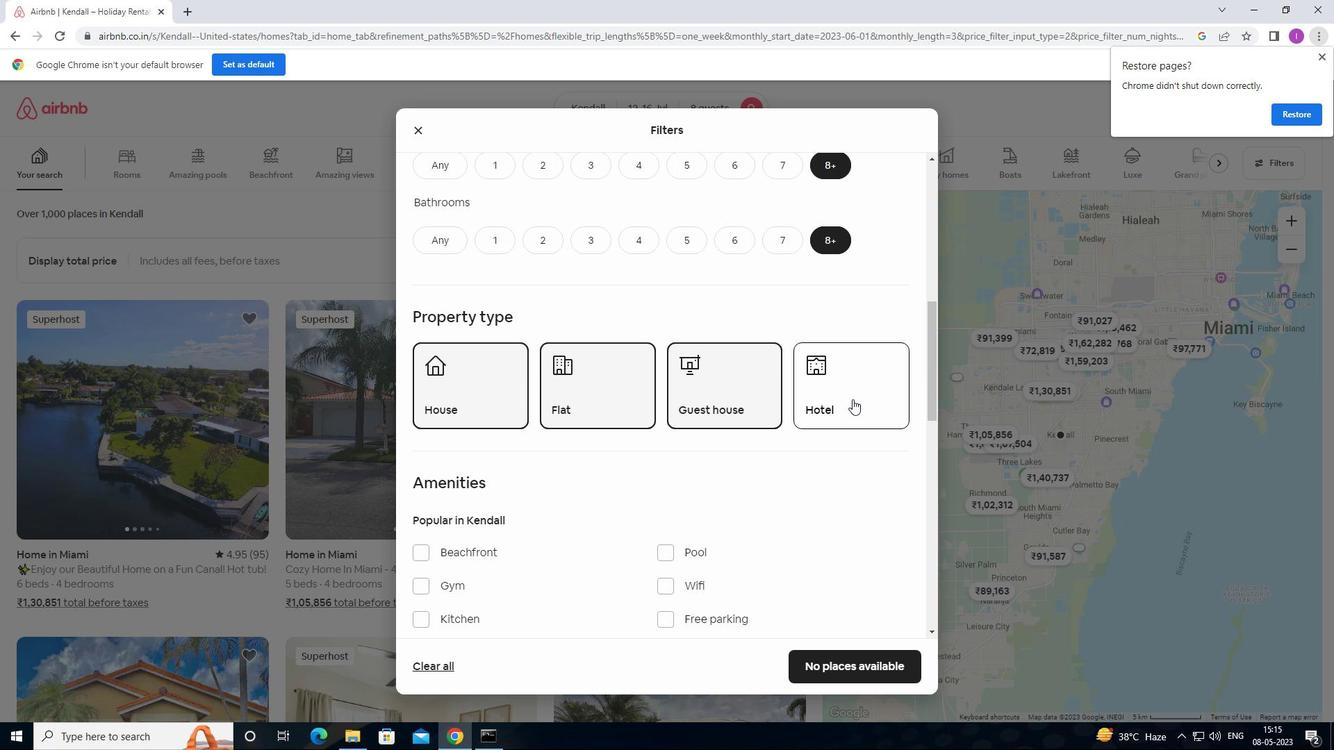 
Action: Mouse scrolled (852, 398) with delta (0, 0)
Screenshot: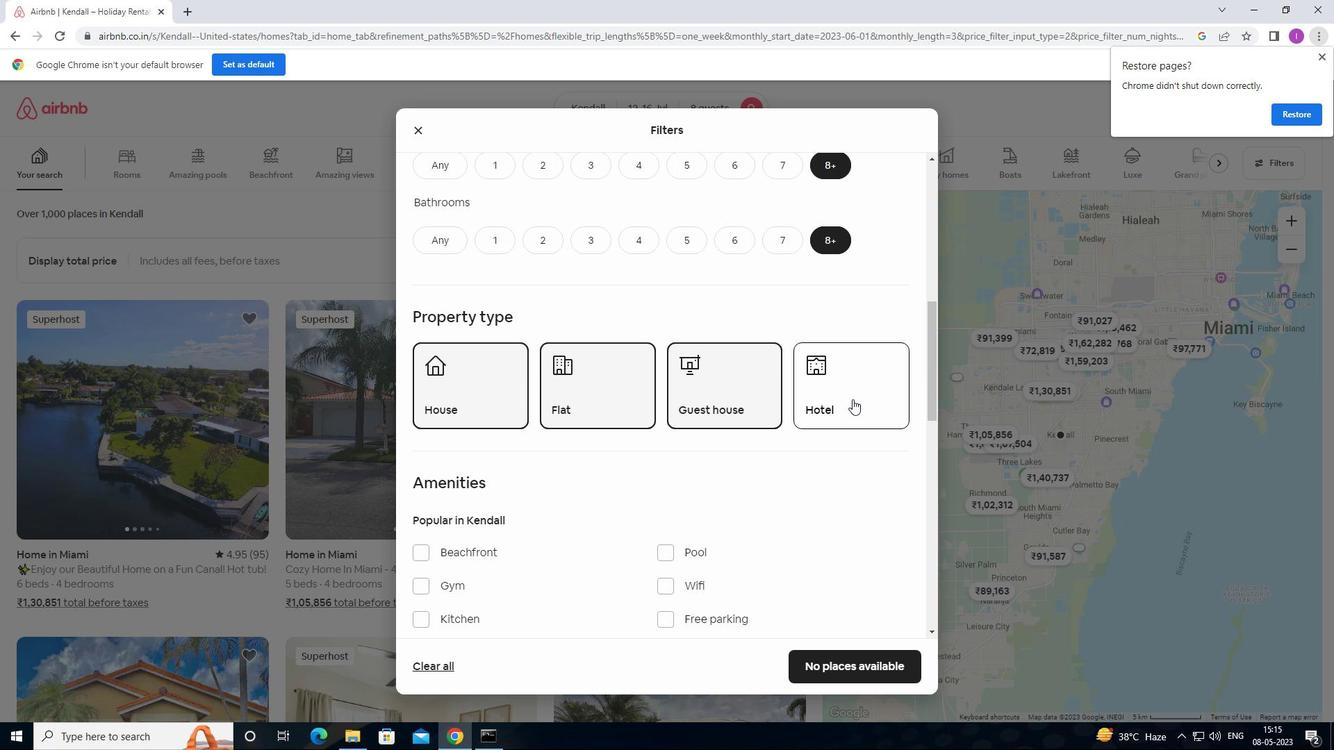 
Action: Mouse moved to (814, 275)
Screenshot: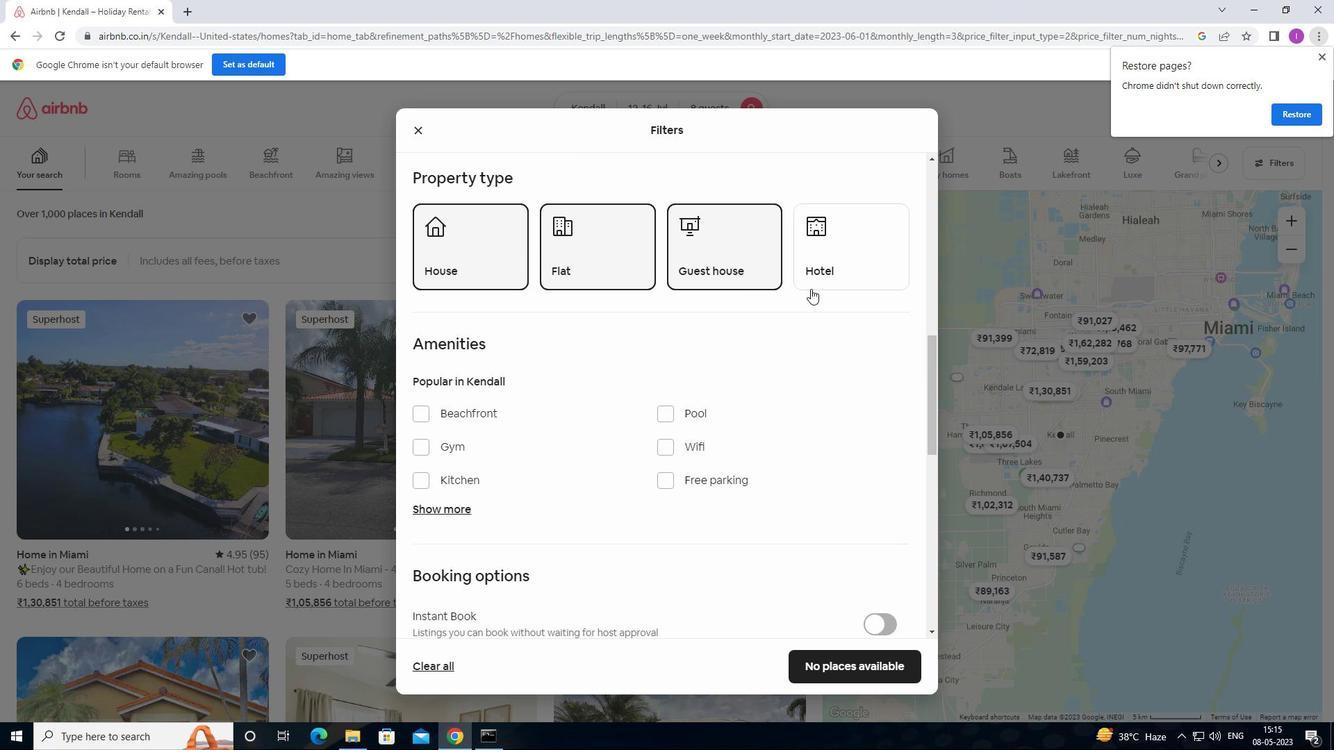 
Action: Mouse pressed left at (814, 275)
Screenshot: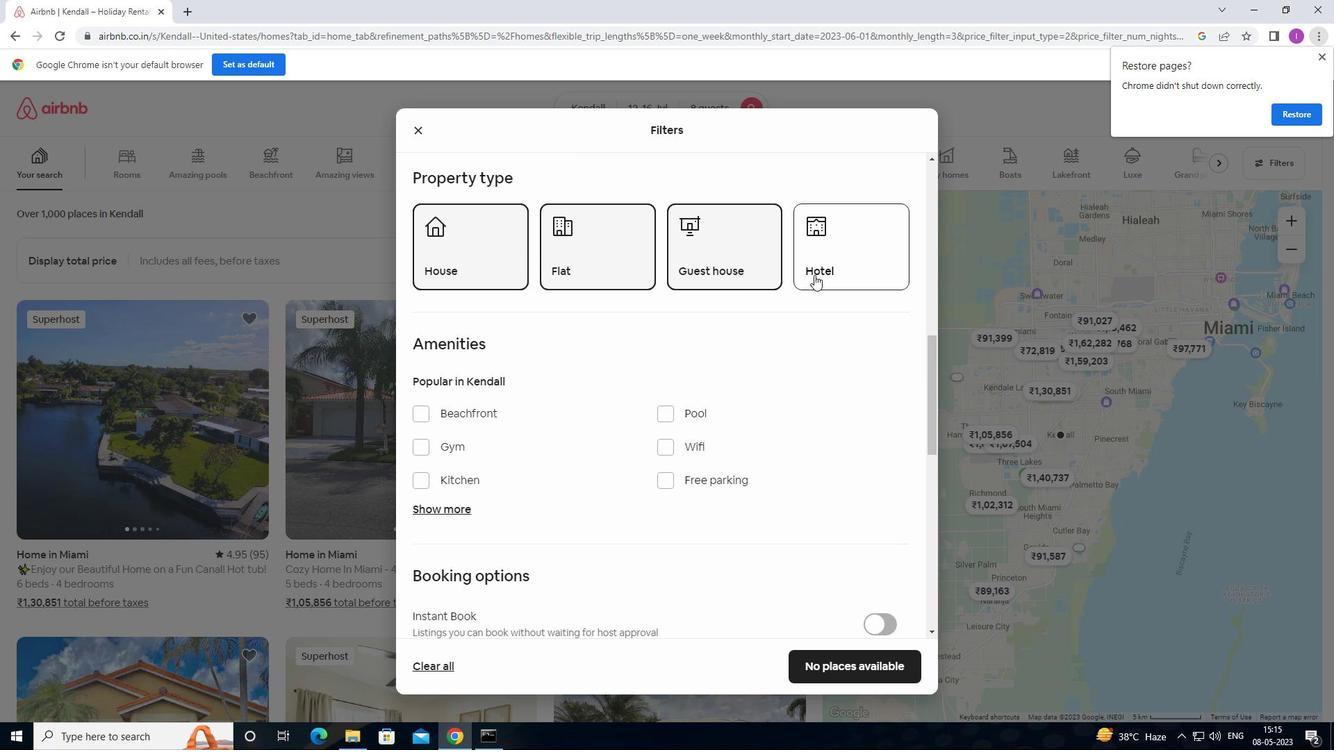 
Action: Mouse moved to (757, 361)
Screenshot: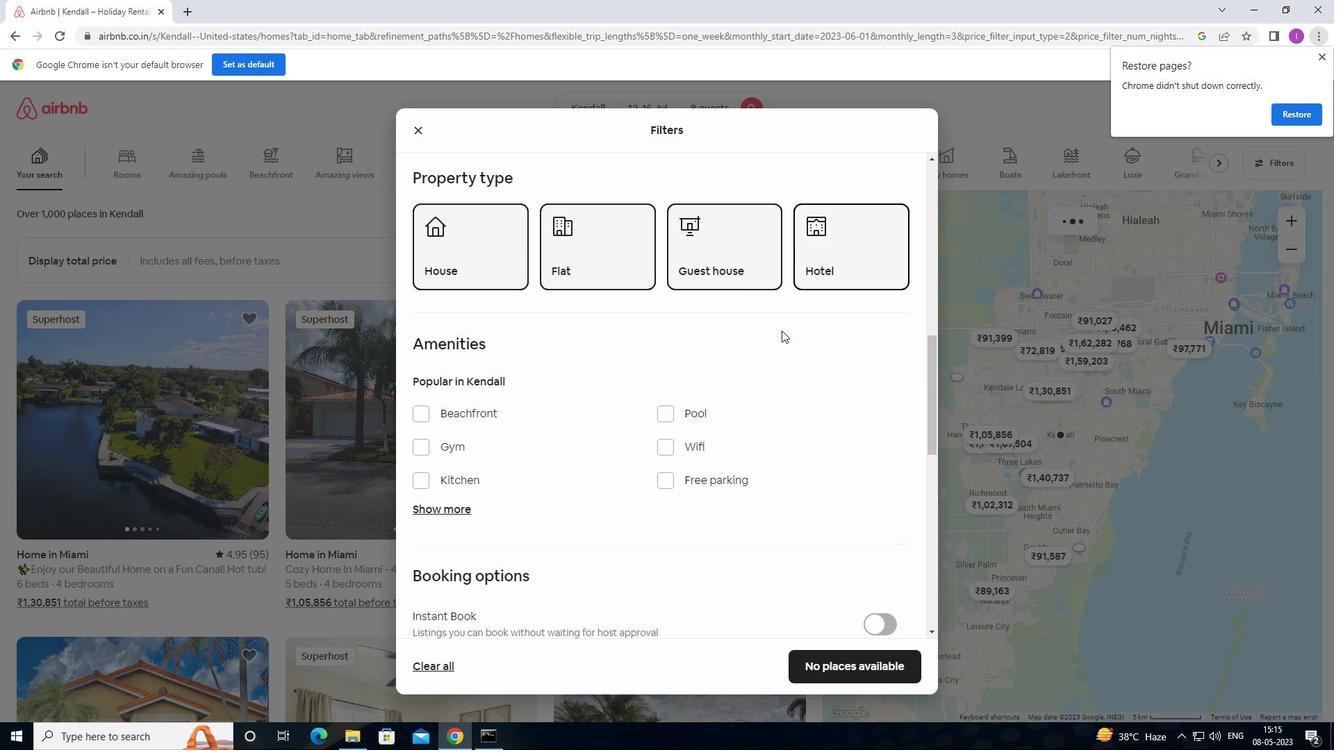 
Action: Mouse scrolled (757, 360) with delta (0, 0)
Screenshot: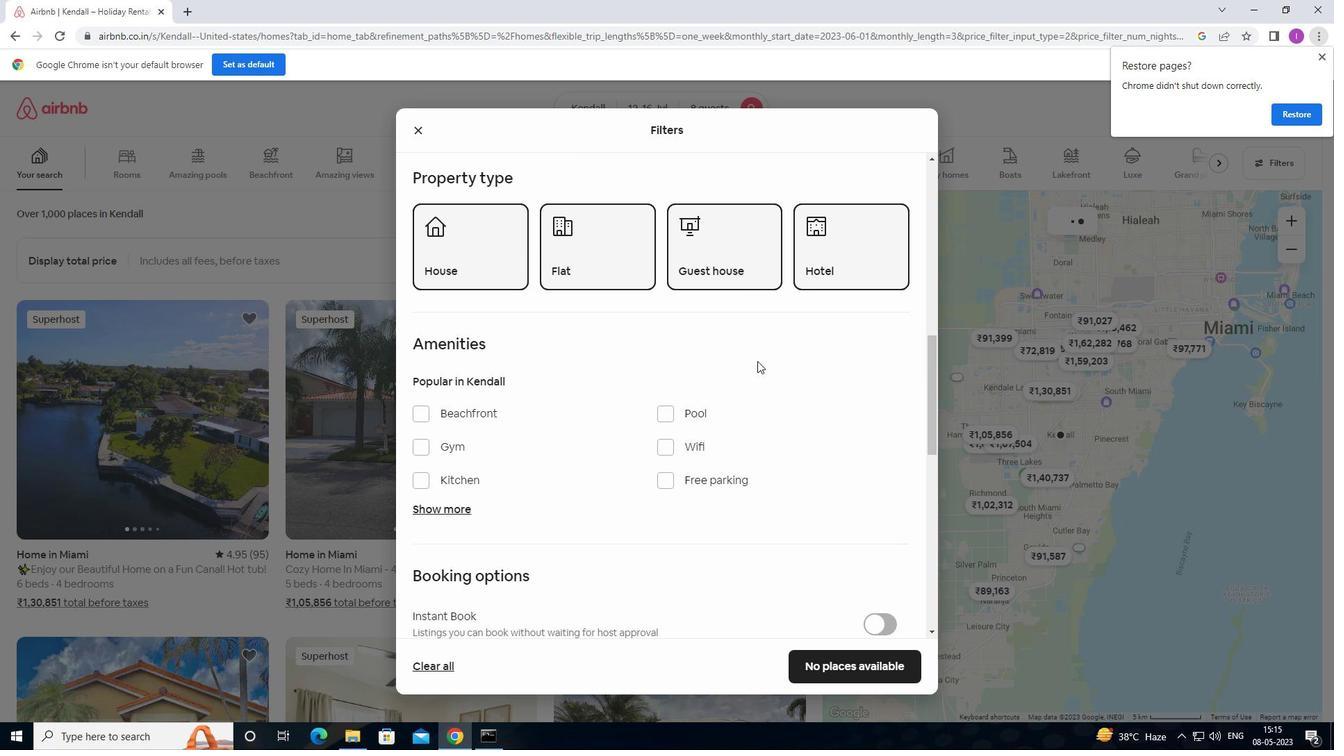 
Action: Mouse scrolled (757, 360) with delta (0, 0)
Screenshot: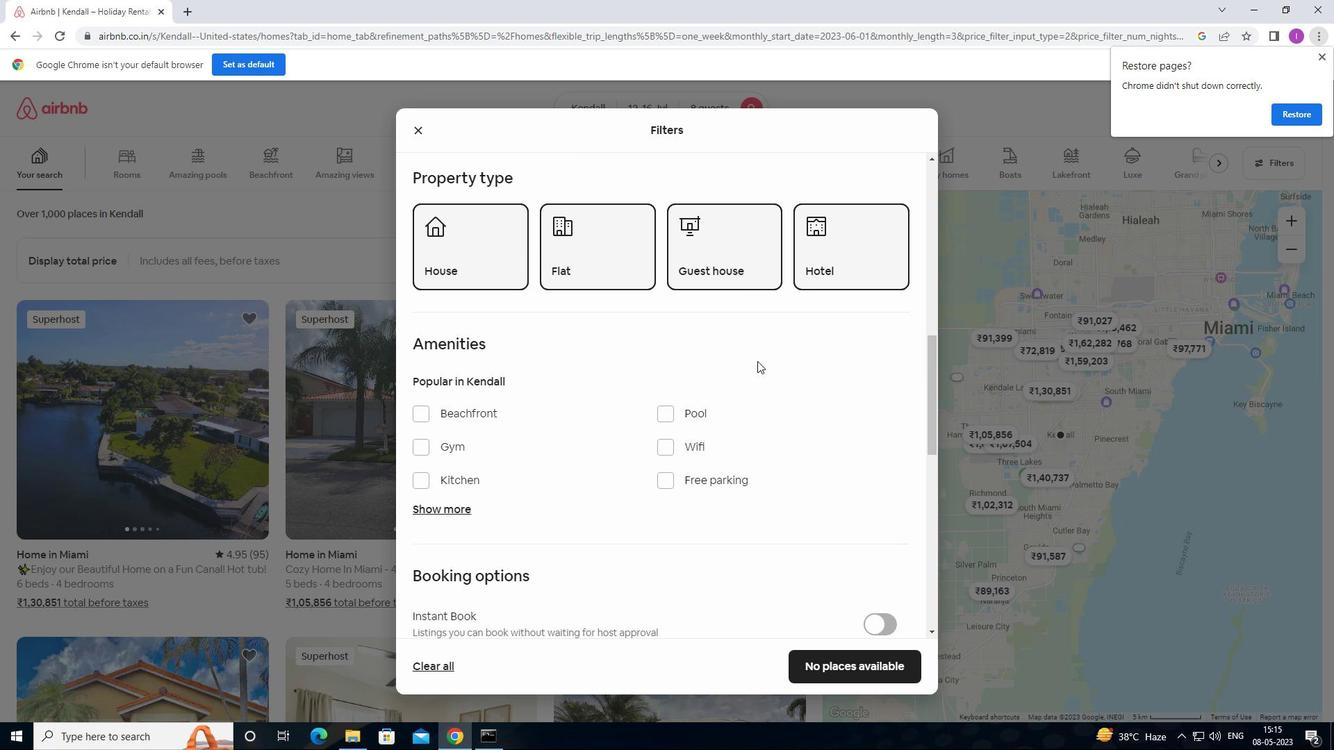 
Action: Mouse scrolled (757, 360) with delta (0, 0)
Screenshot: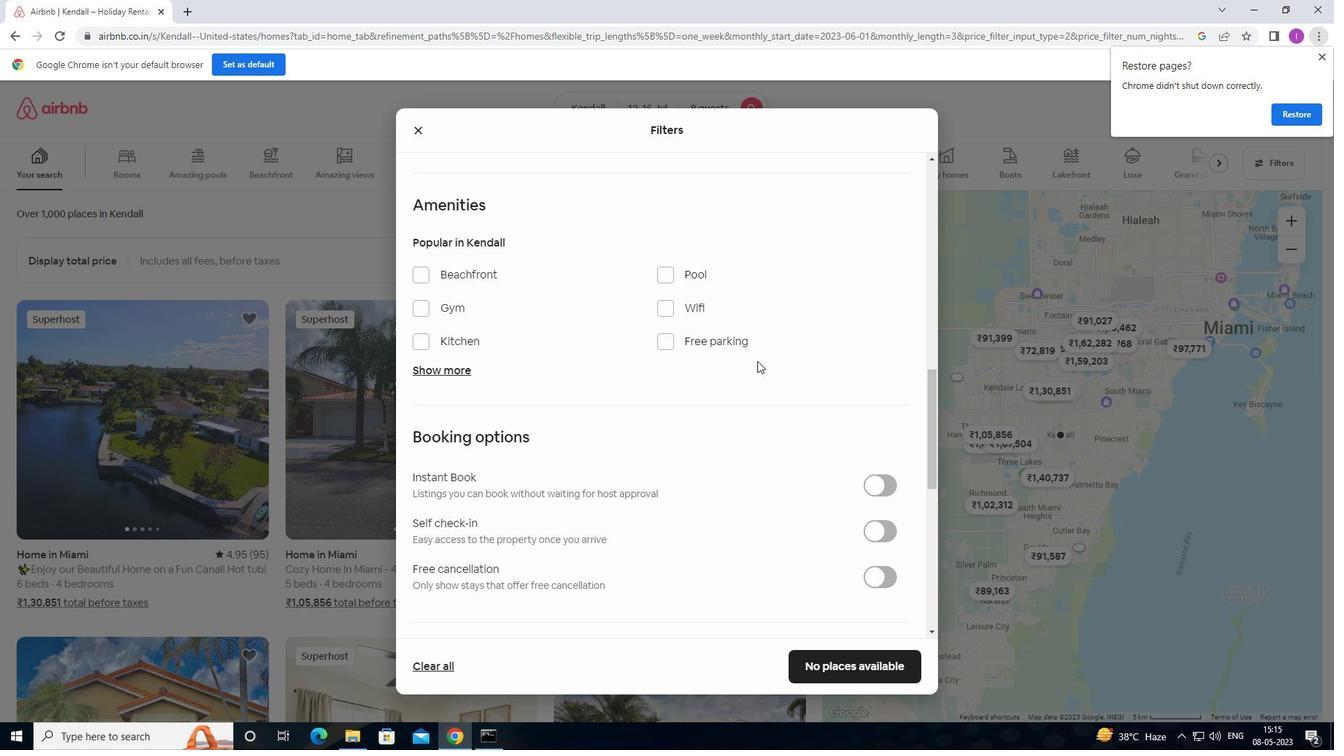 
Action: Mouse scrolled (757, 360) with delta (0, 0)
Screenshot: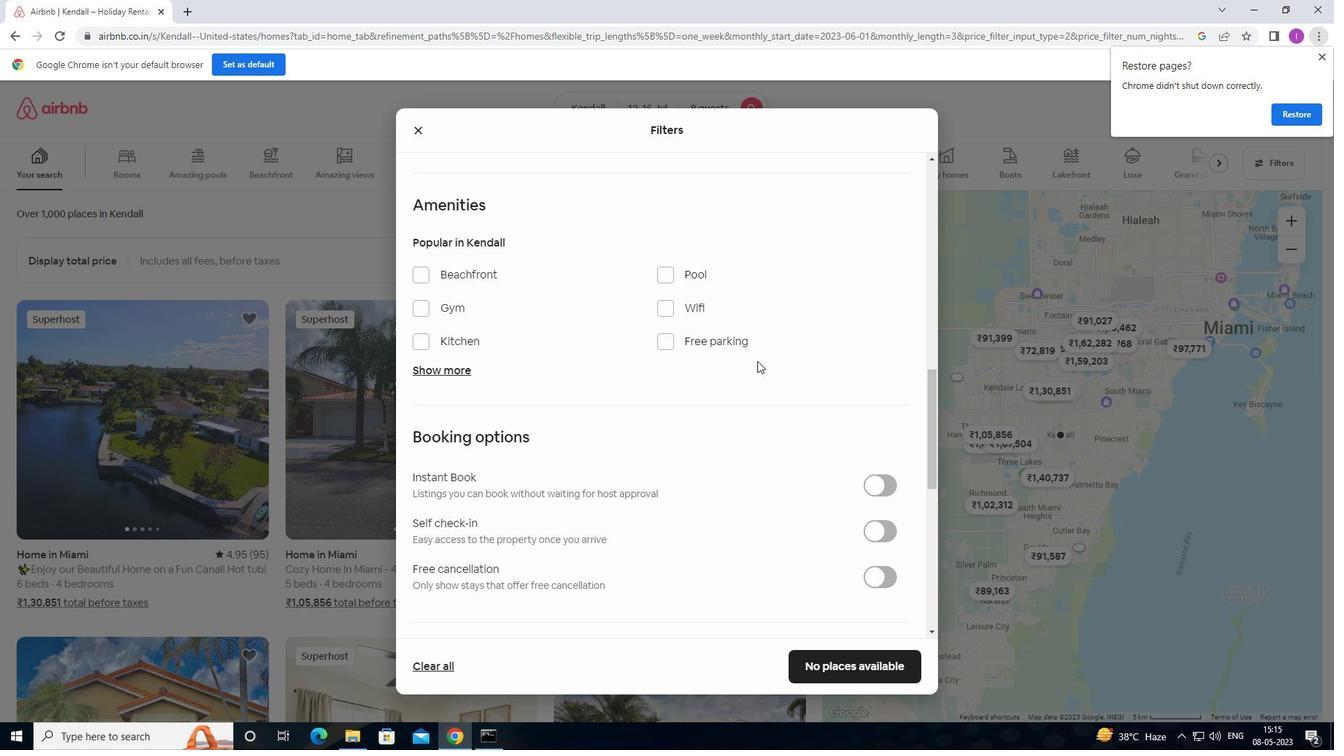 
Action: Mouse moved to (472, 285)
Screenshot: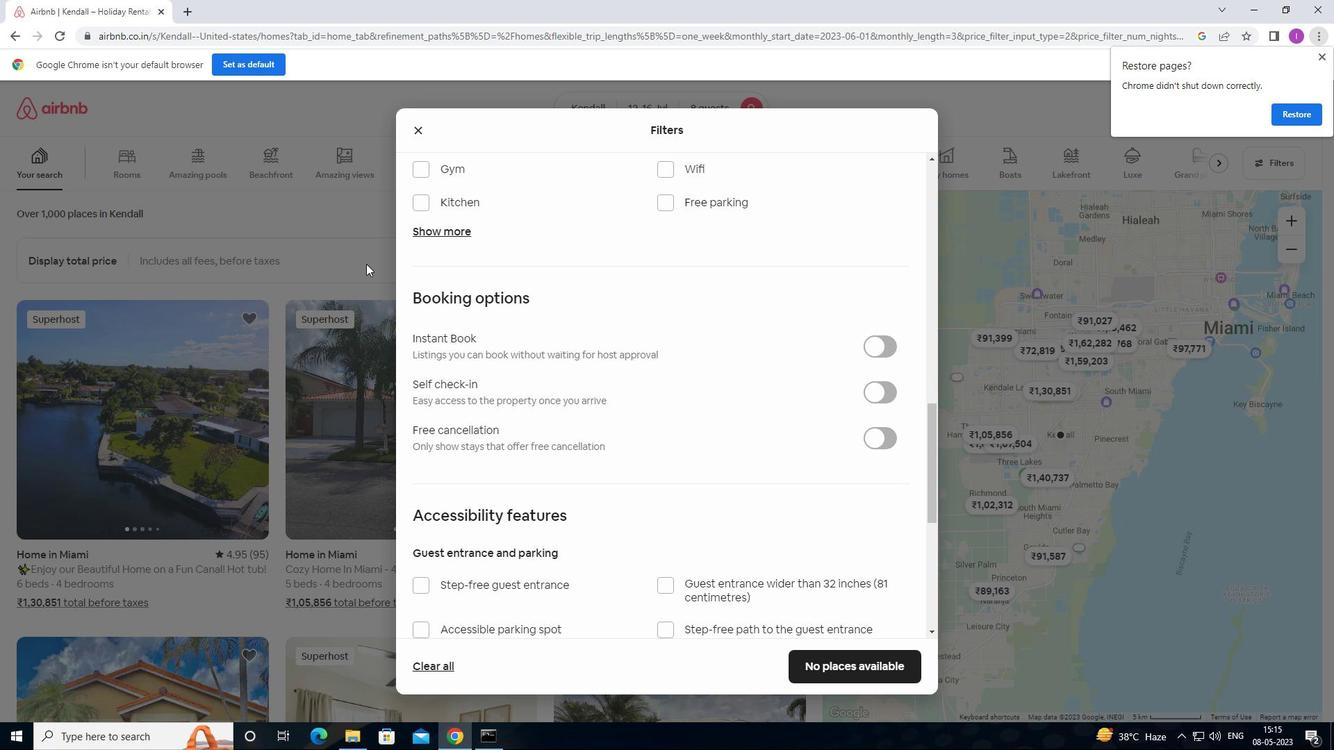 
Action: Mouse scrolled (472, 286) with delta (0, 0)
Screenshot: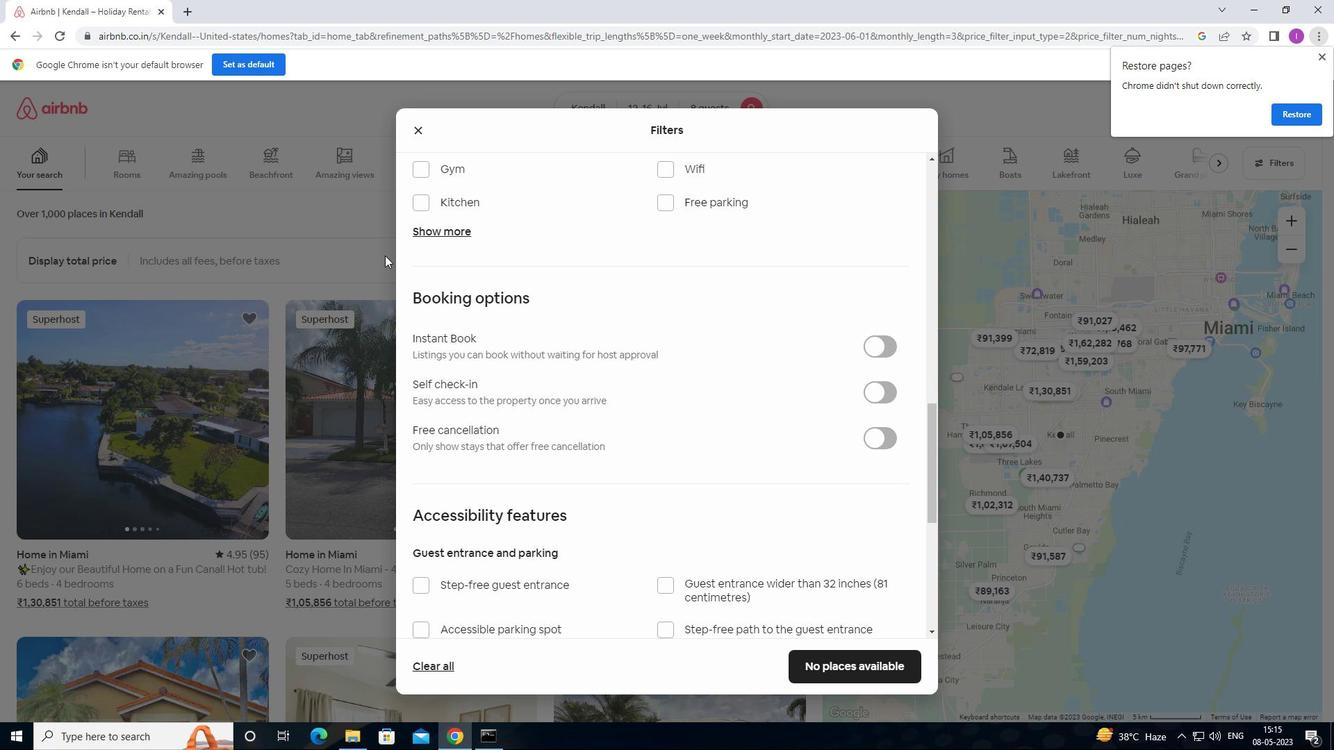
Action: Mouse scrolled (472, 286) with delta (0, 0)
Screenshot: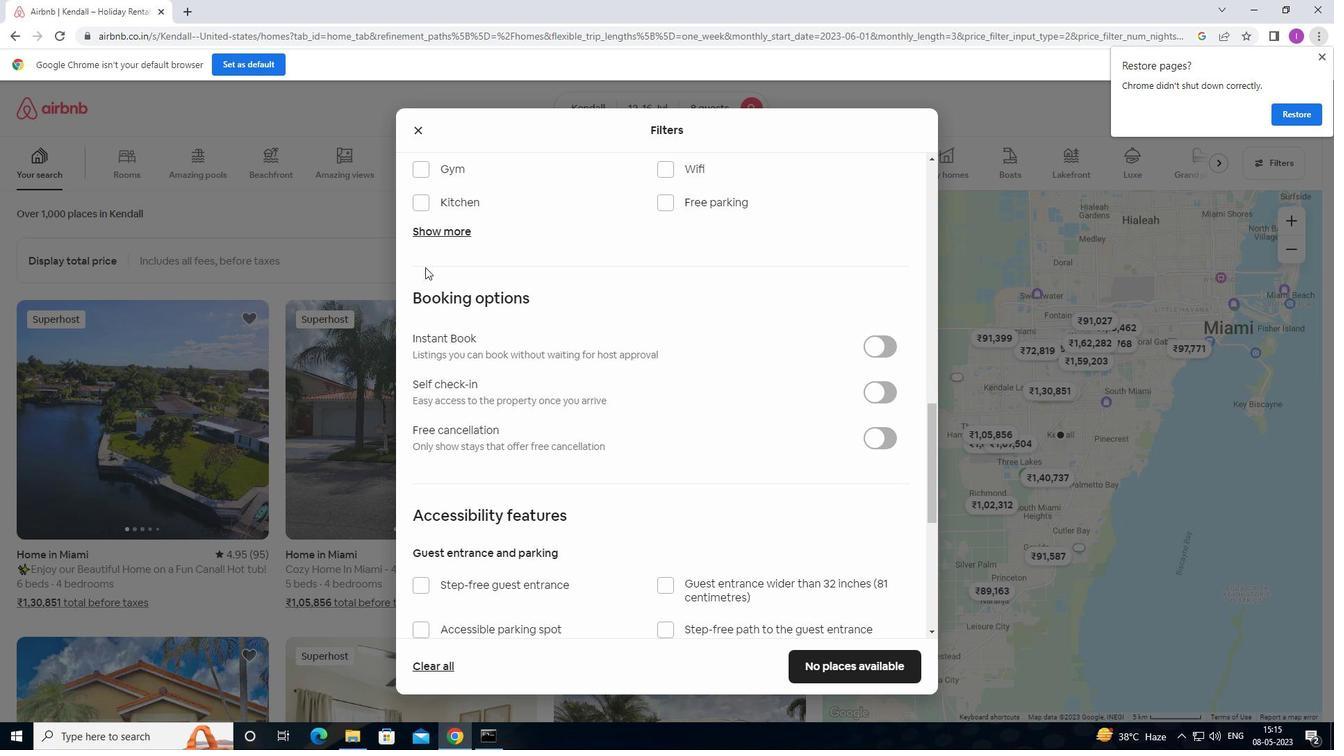
Action: Mouse moved to (423, 310)
Screenshot: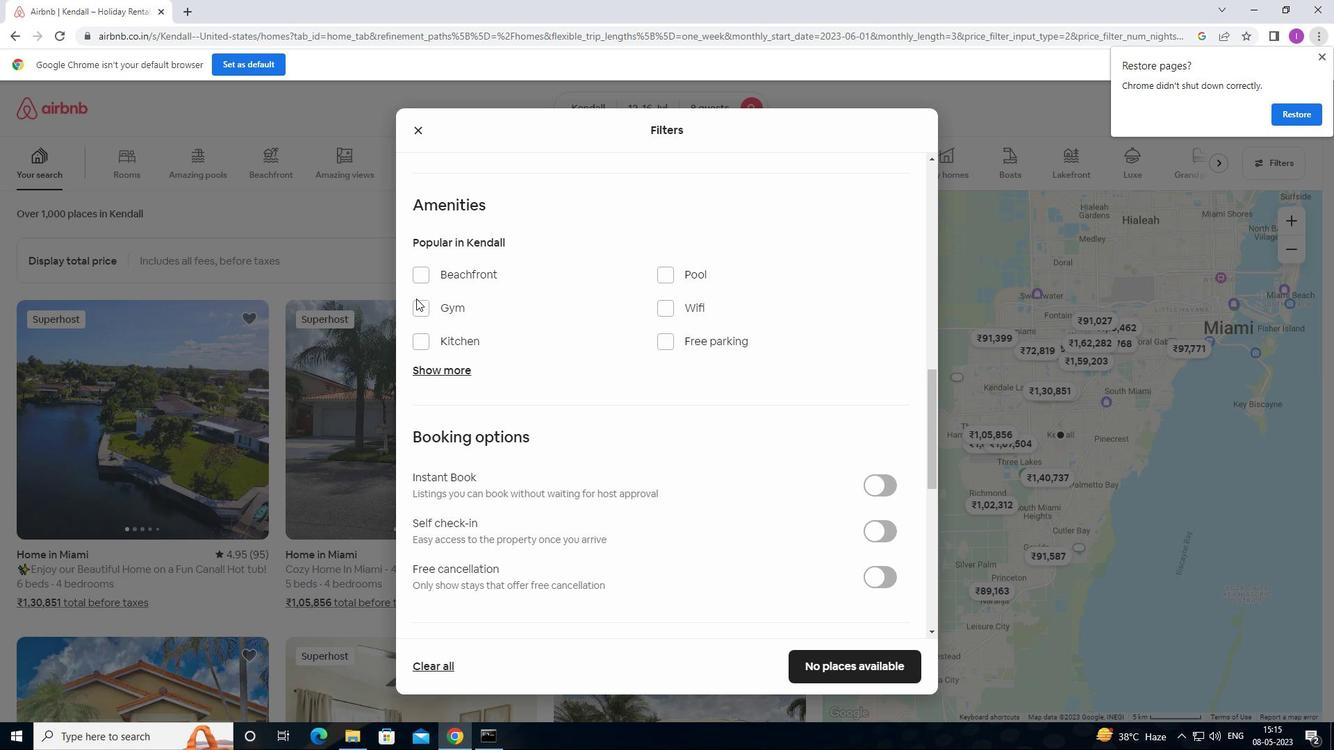 
Action: Mouse pressed left at (423, 310)
Screenshot: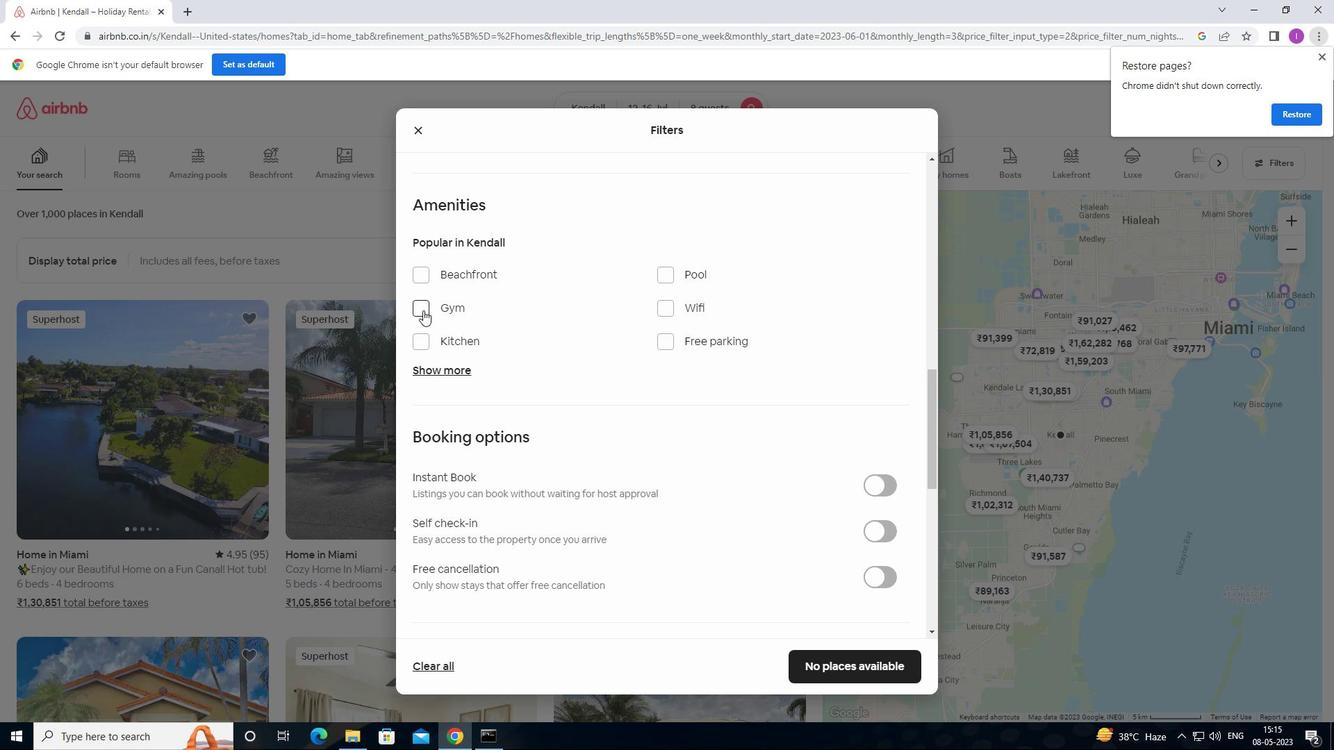 
Action: Mouse moved to (673, 303)
Screenshot: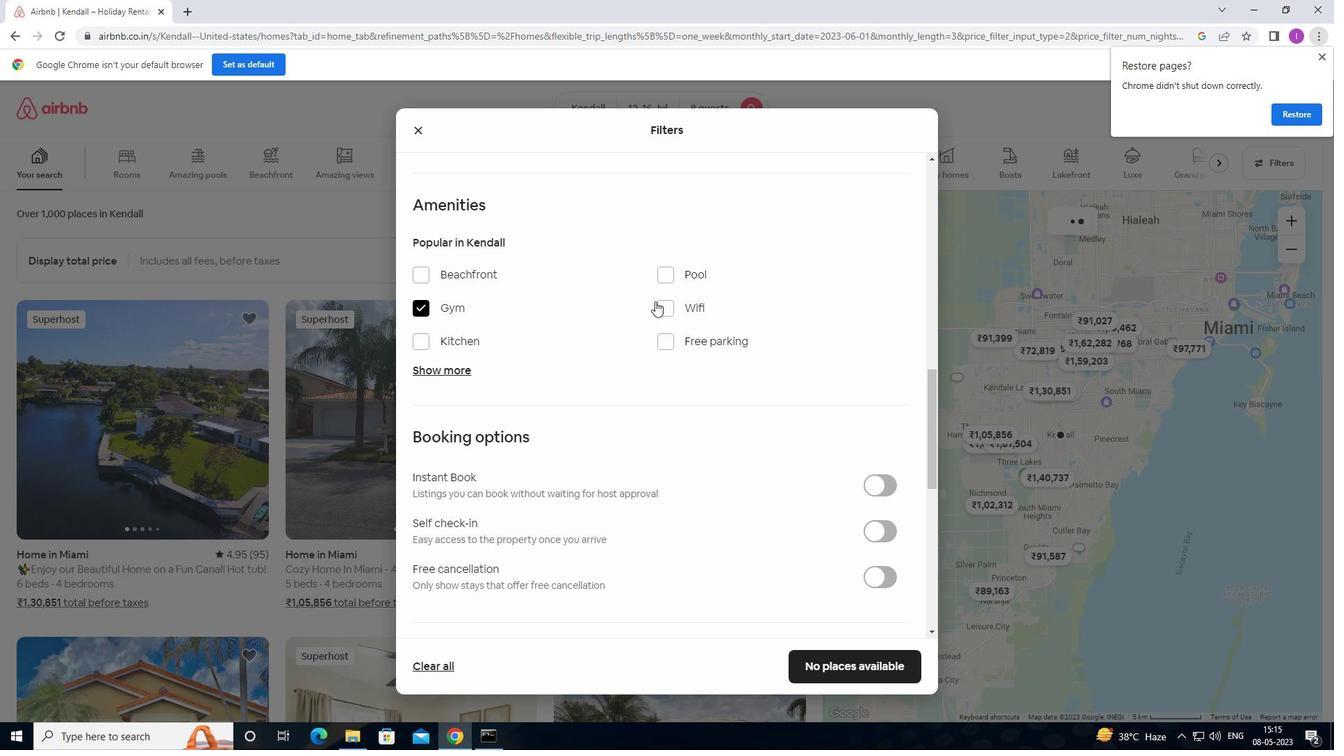 
Action: Mouse pressed left at (673, 303)
Screenshot: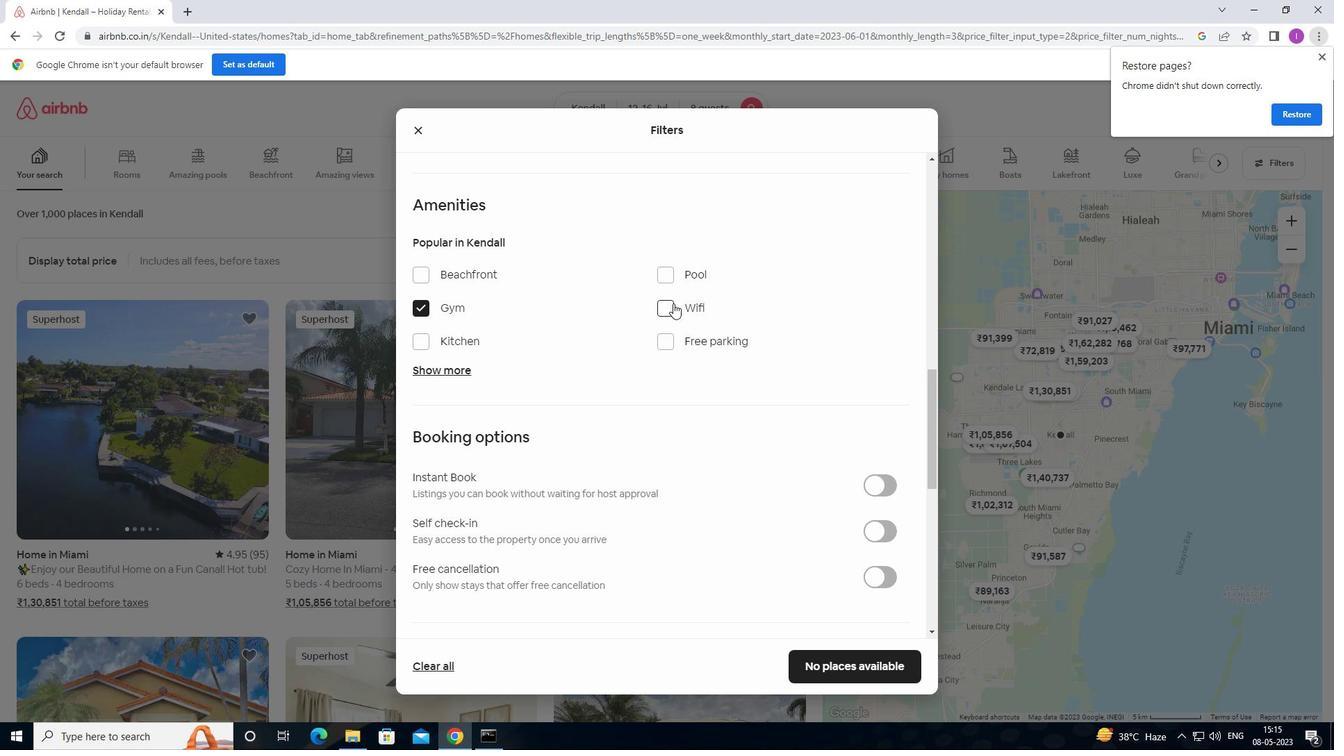 
Action: Mouse moved to (663, 341)
Screenshot: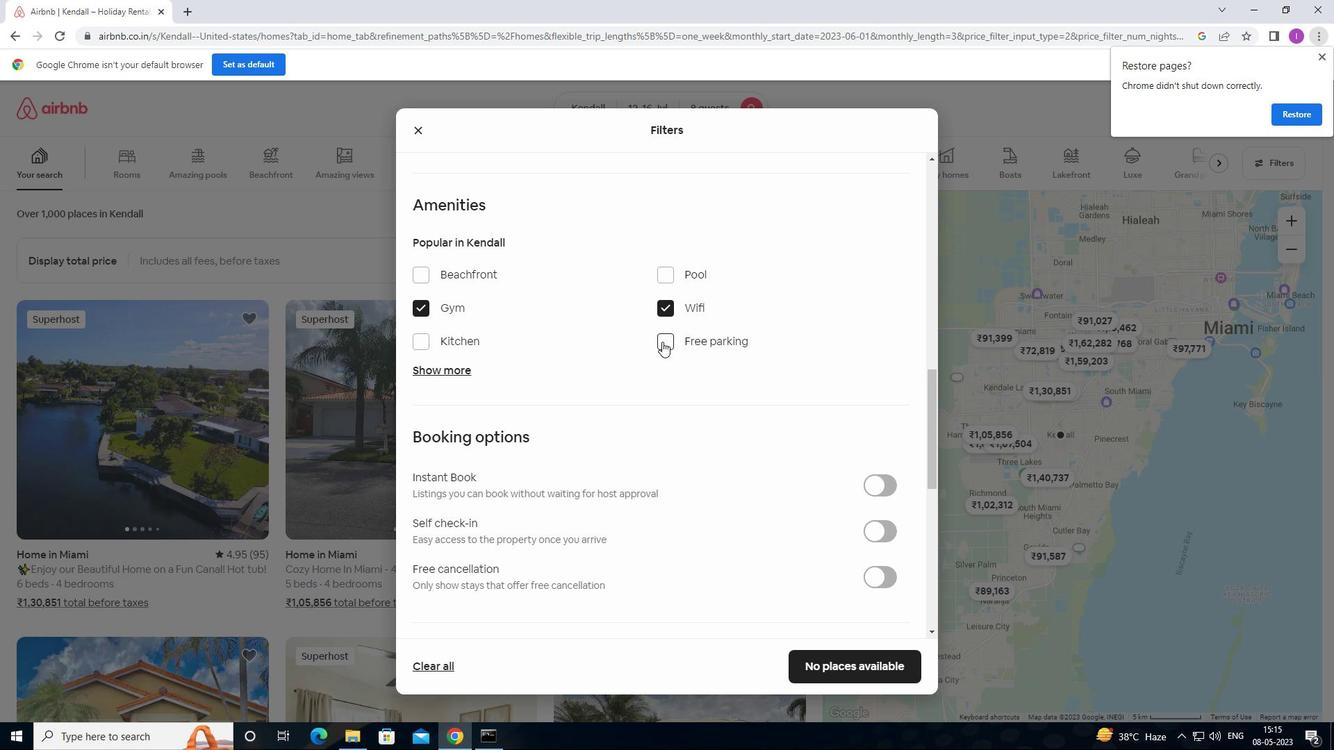 
Action: Mouse pressed left at (663, 341)
Screenshot: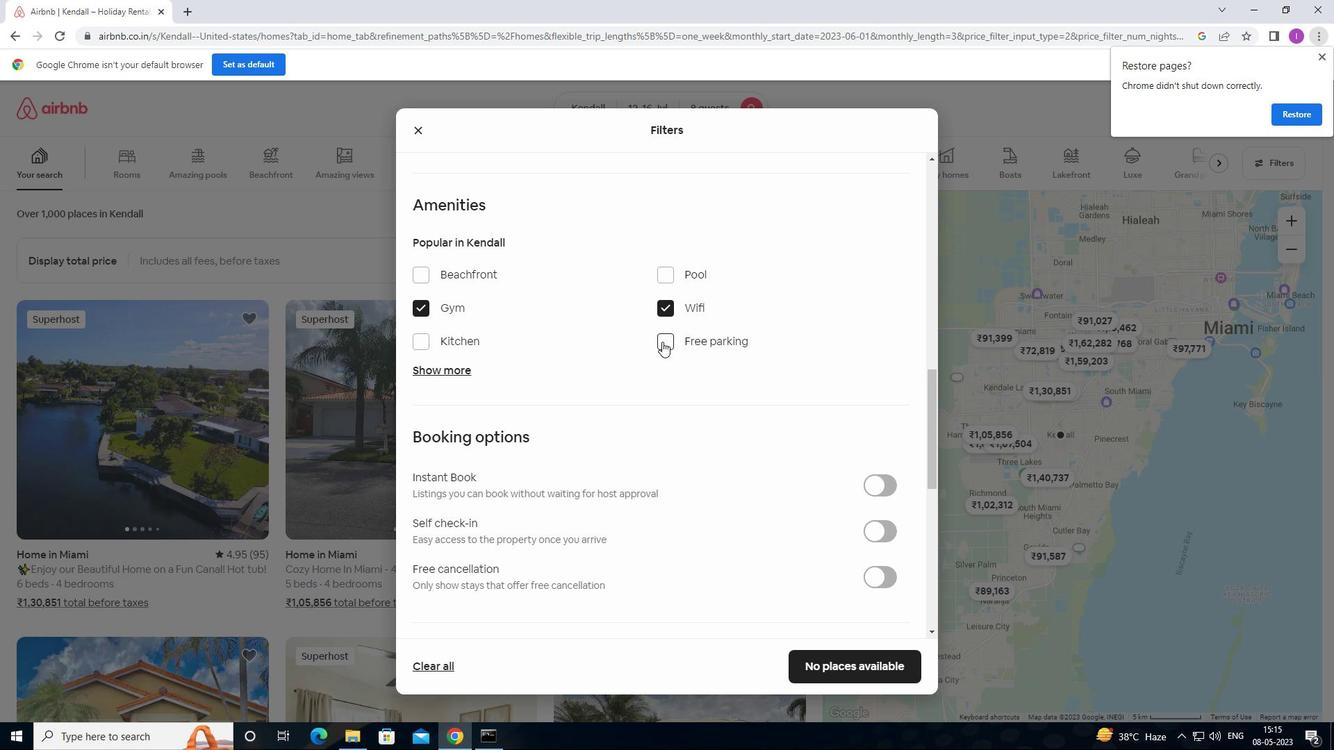 
Action: Mouse moved to (440, 372)
Screenshot: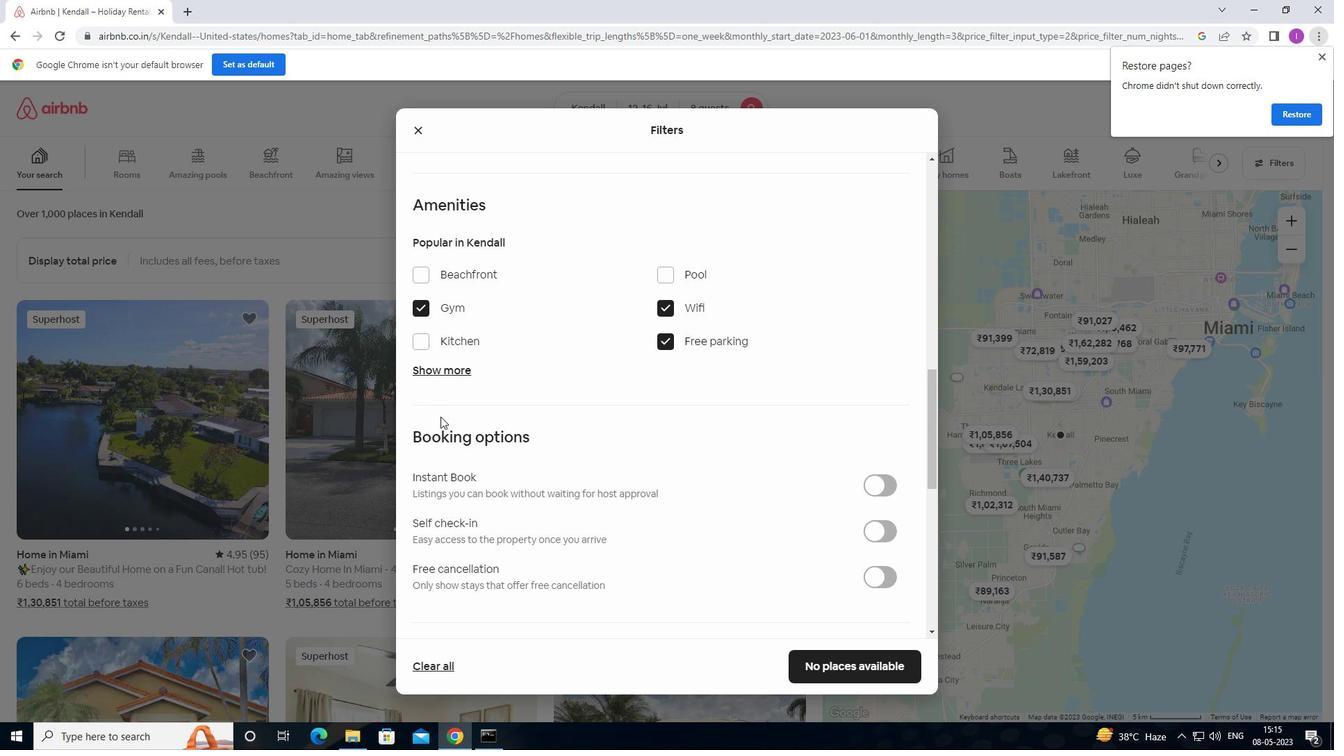 
Action: Mouse pressed left at (440, 372)
Screenshot: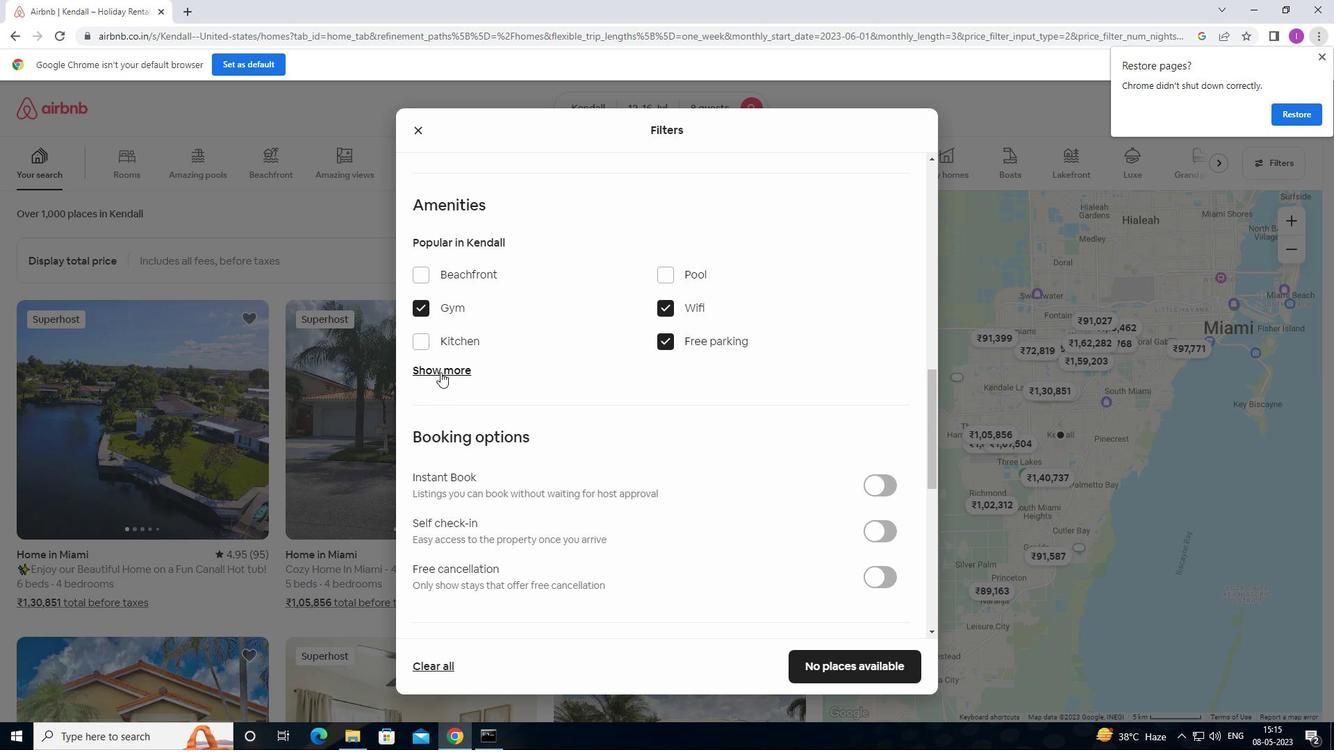 
Action: Mouse moved to (480, 399)
Screenshot: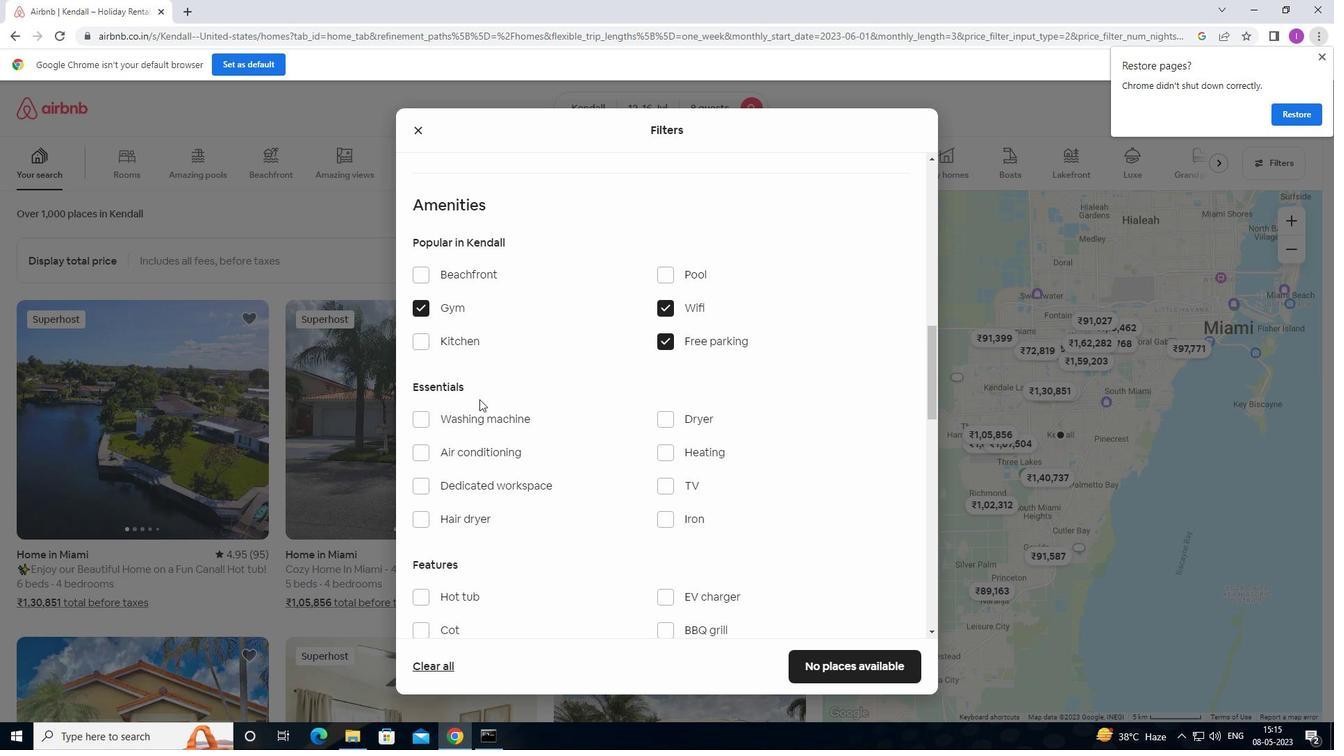 
Action: Mouse scrolled (480, 398) with delta (0, 0)
Screenshot: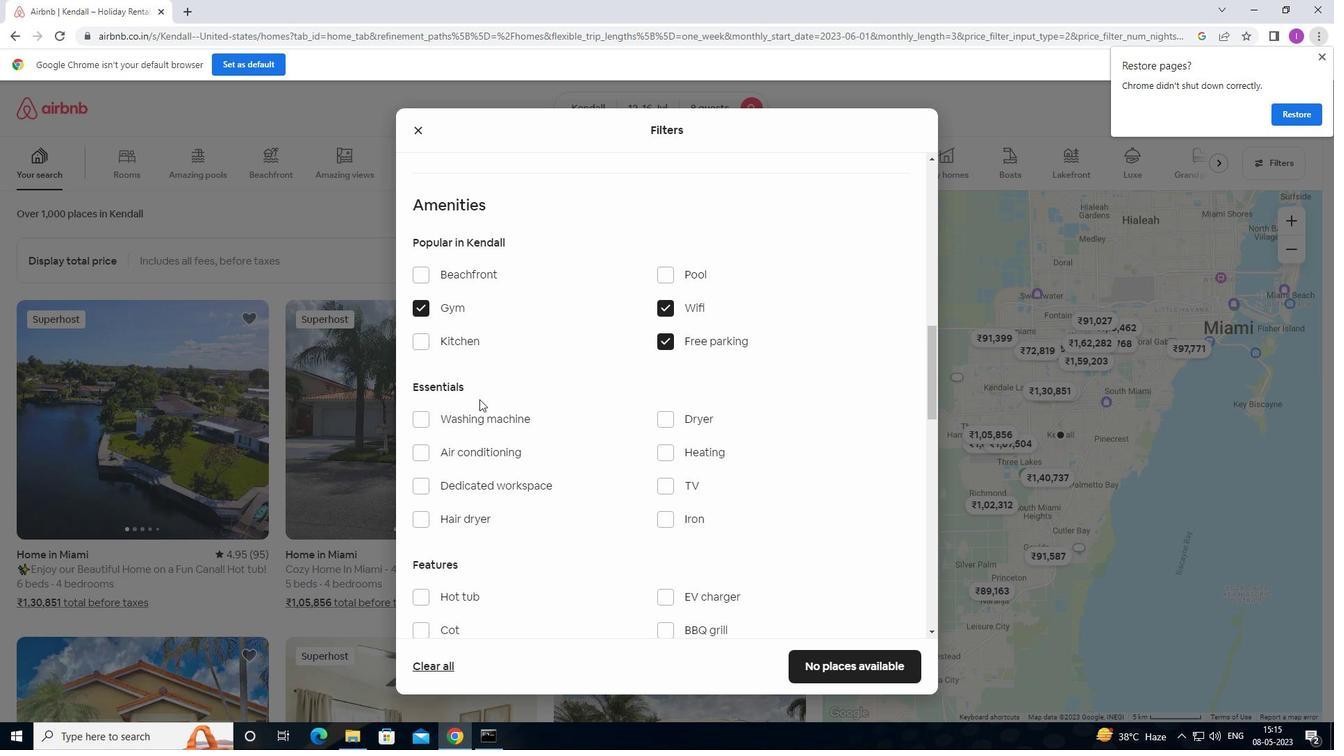 
Action: Mouse moved to (663, 418)
Screenshot: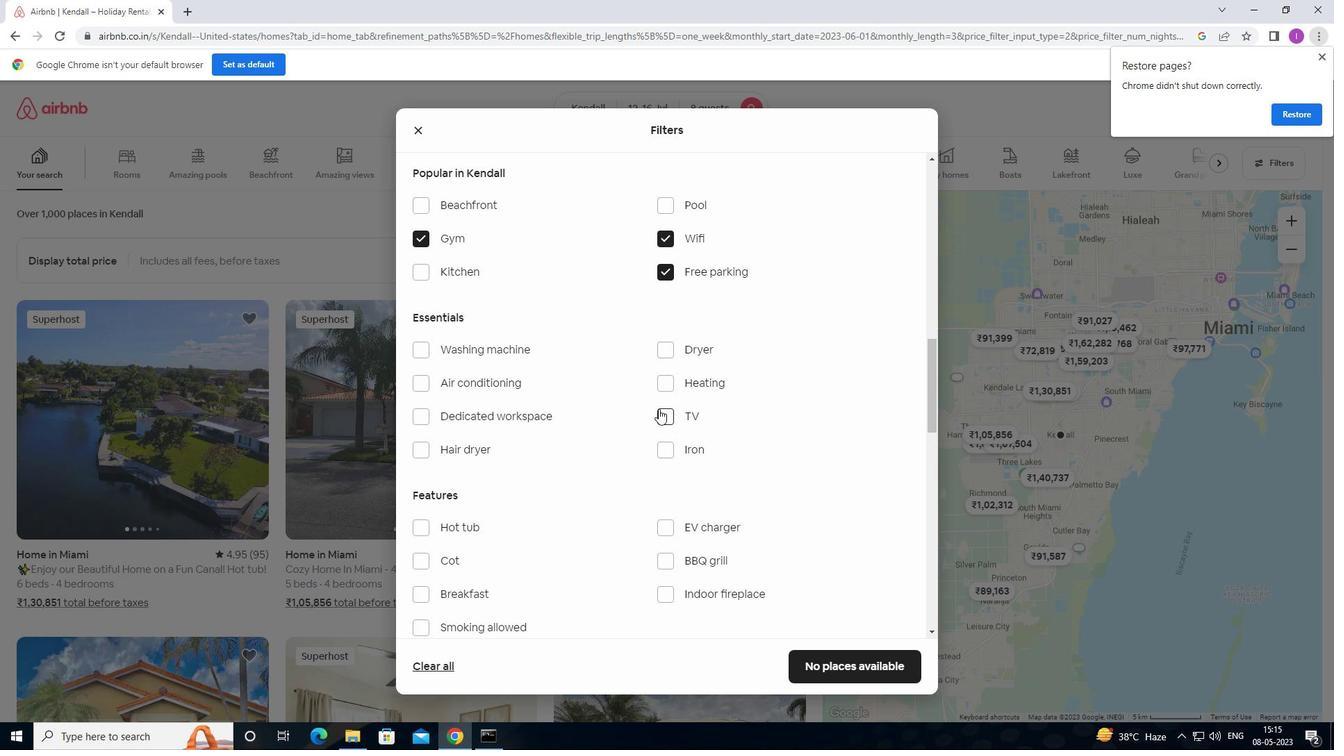 
Action: Mouse pressed left at (663, 418)
Screenshot: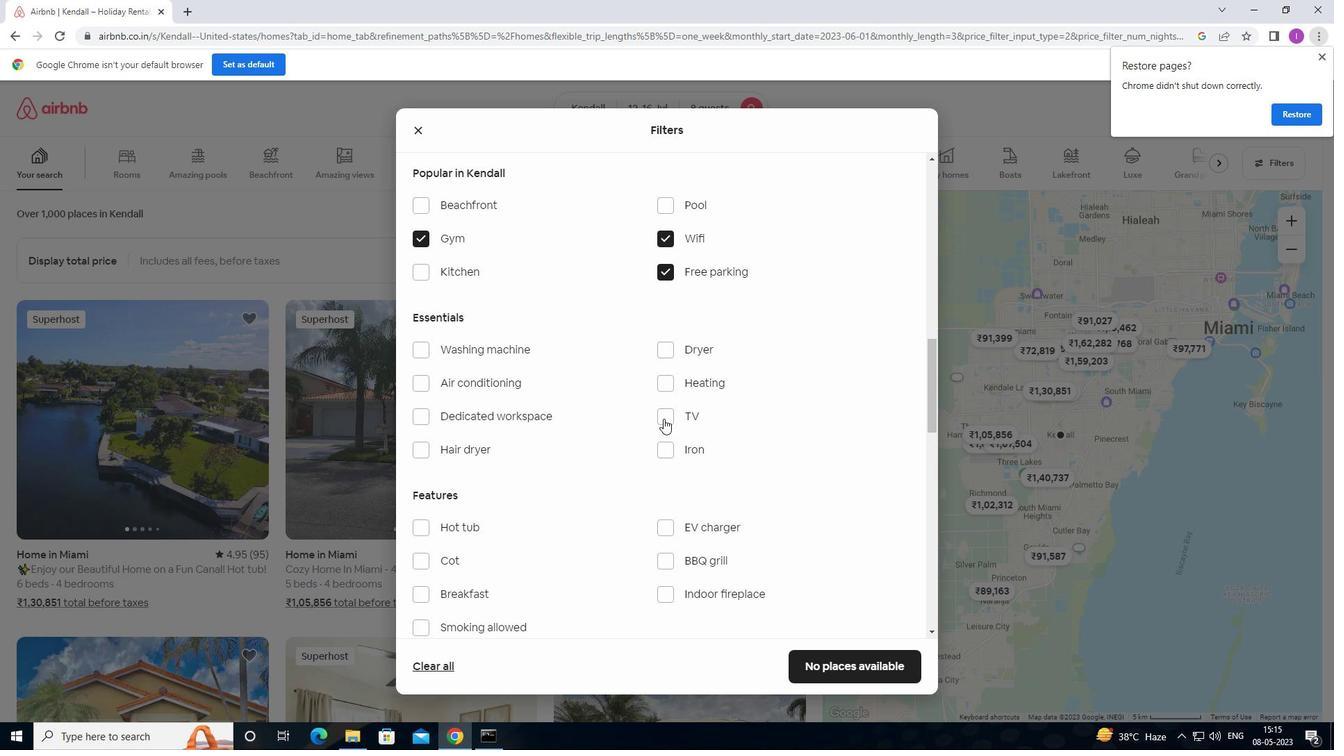
Action: Mouse moved to (578, 422)
Screenshot: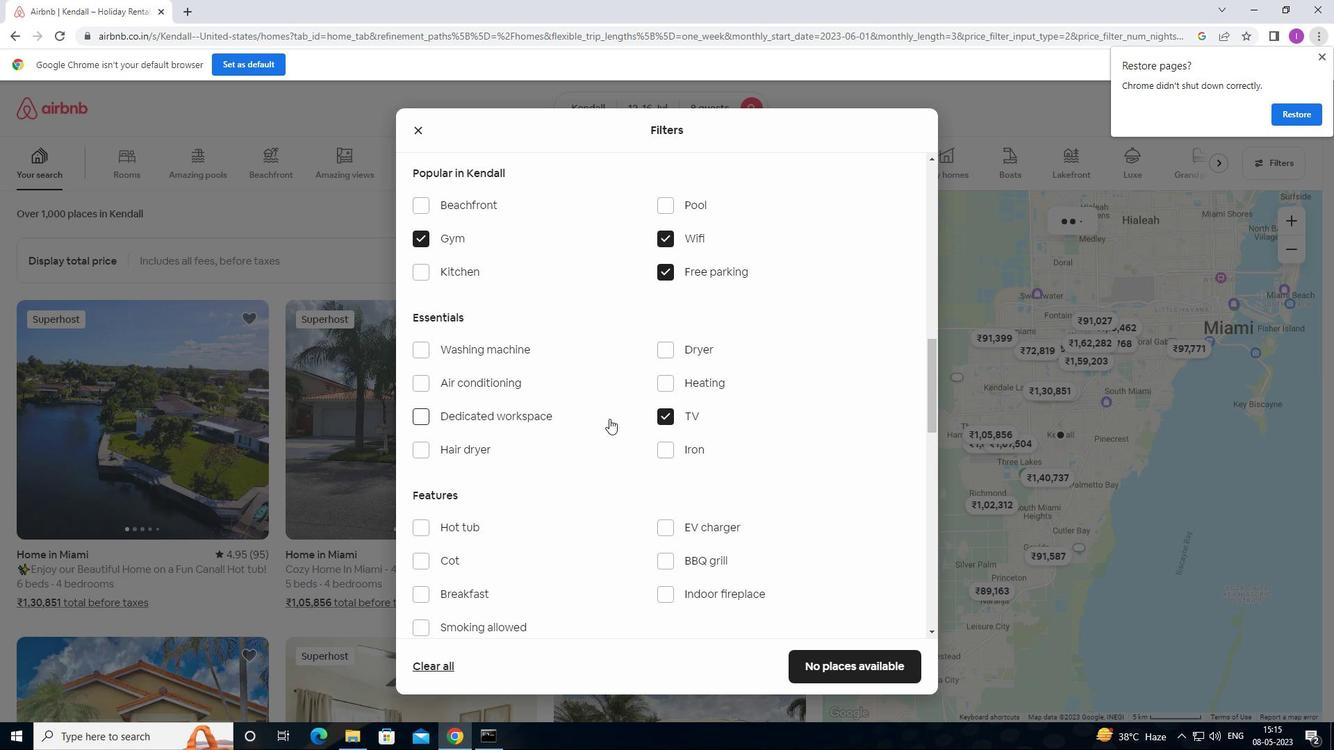 
Action: Mouse scrolled (578, 421) with delta (0, 0)
Screenshot: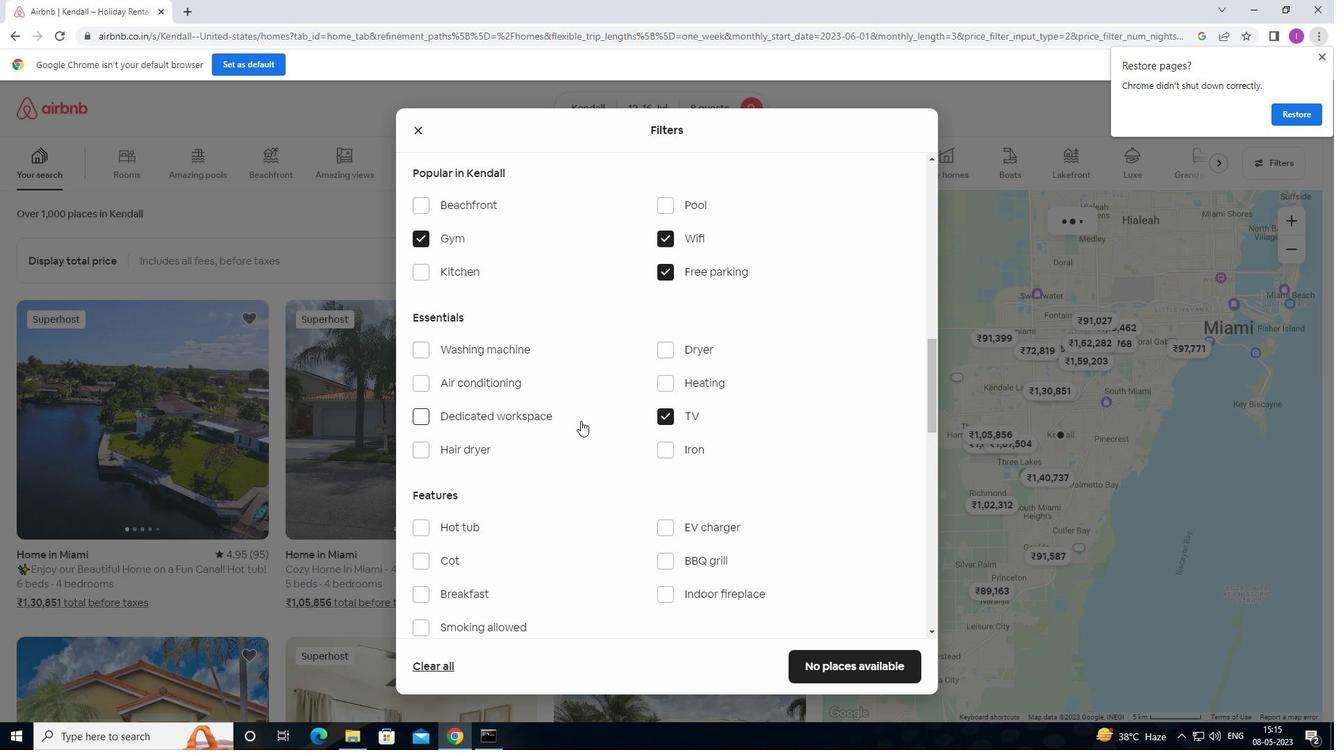 
Action: Mouse scrolled (578, 421) with delta (0, 0)
Screenshot: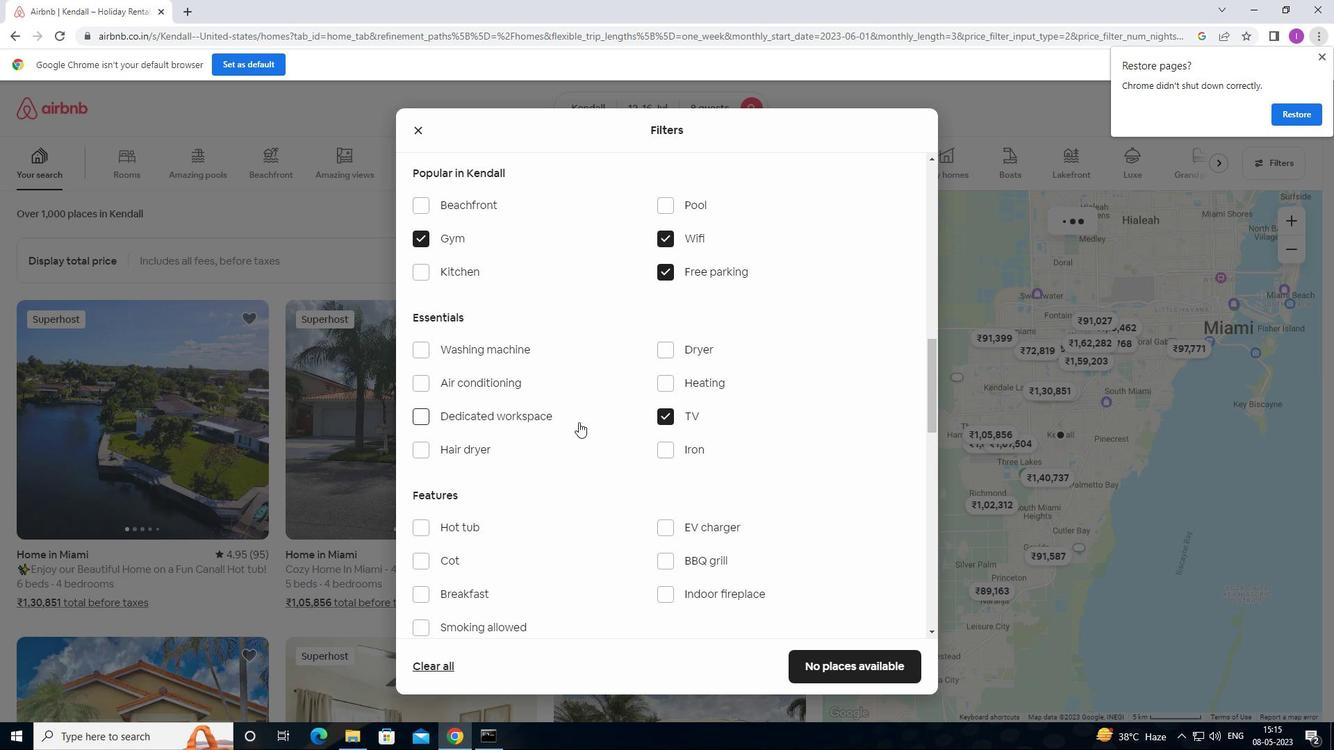 
Action: Mouse moved to (427, 450)
Screenshot: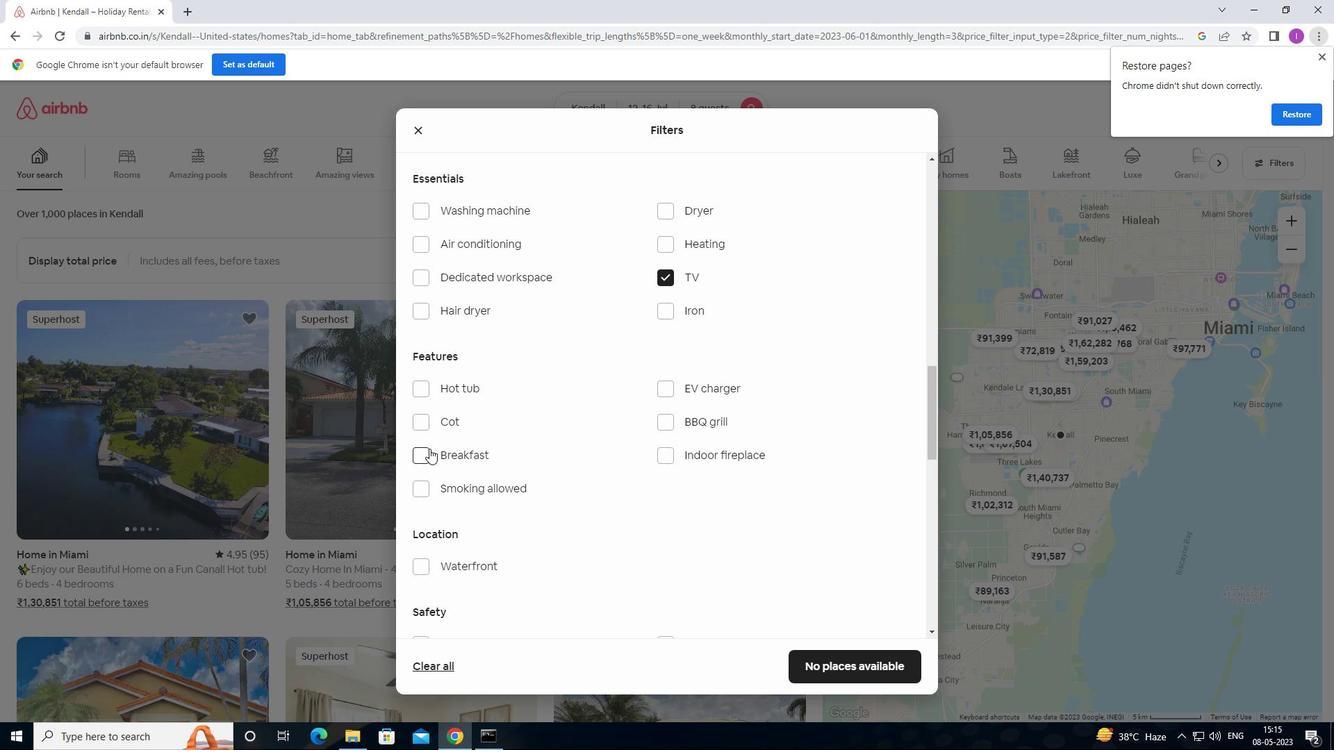 
Action: Mouse pressed left at (427, 450)
Screenshot: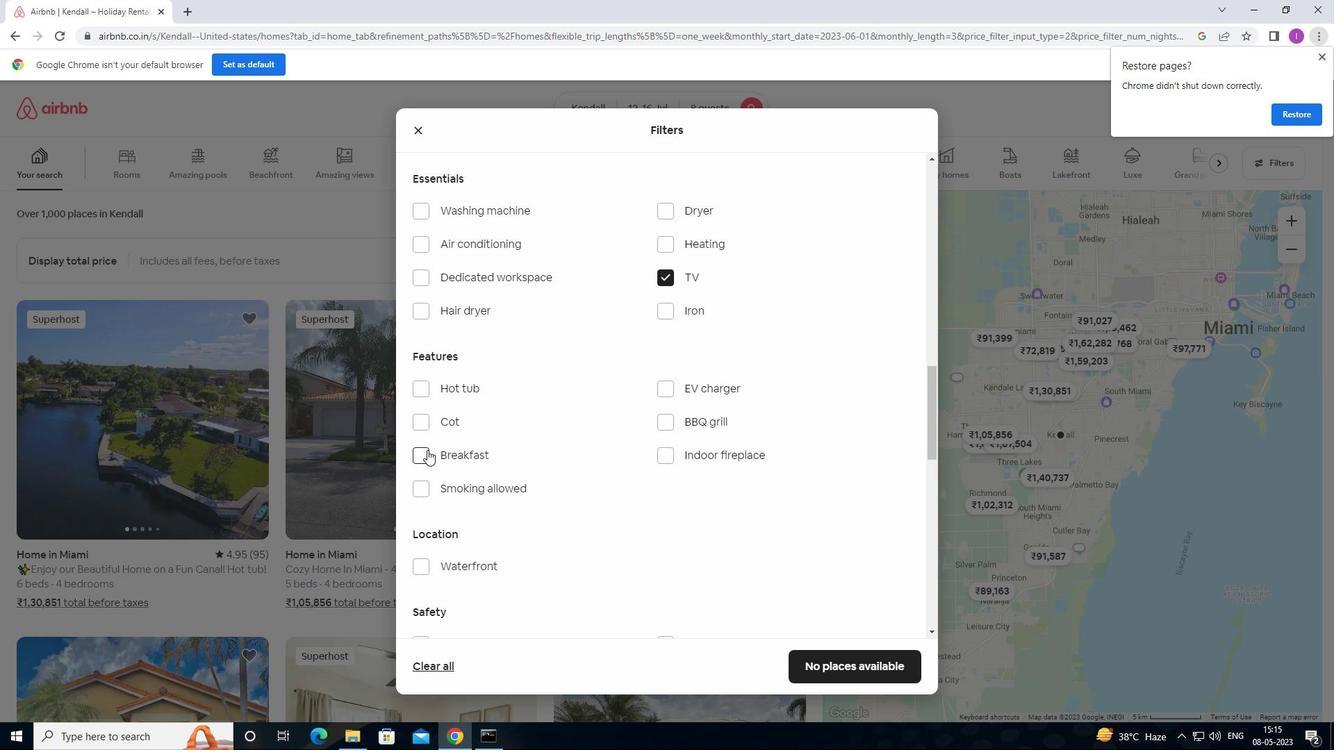 
Action: Mouse moved to (621, 425)
Screenshot: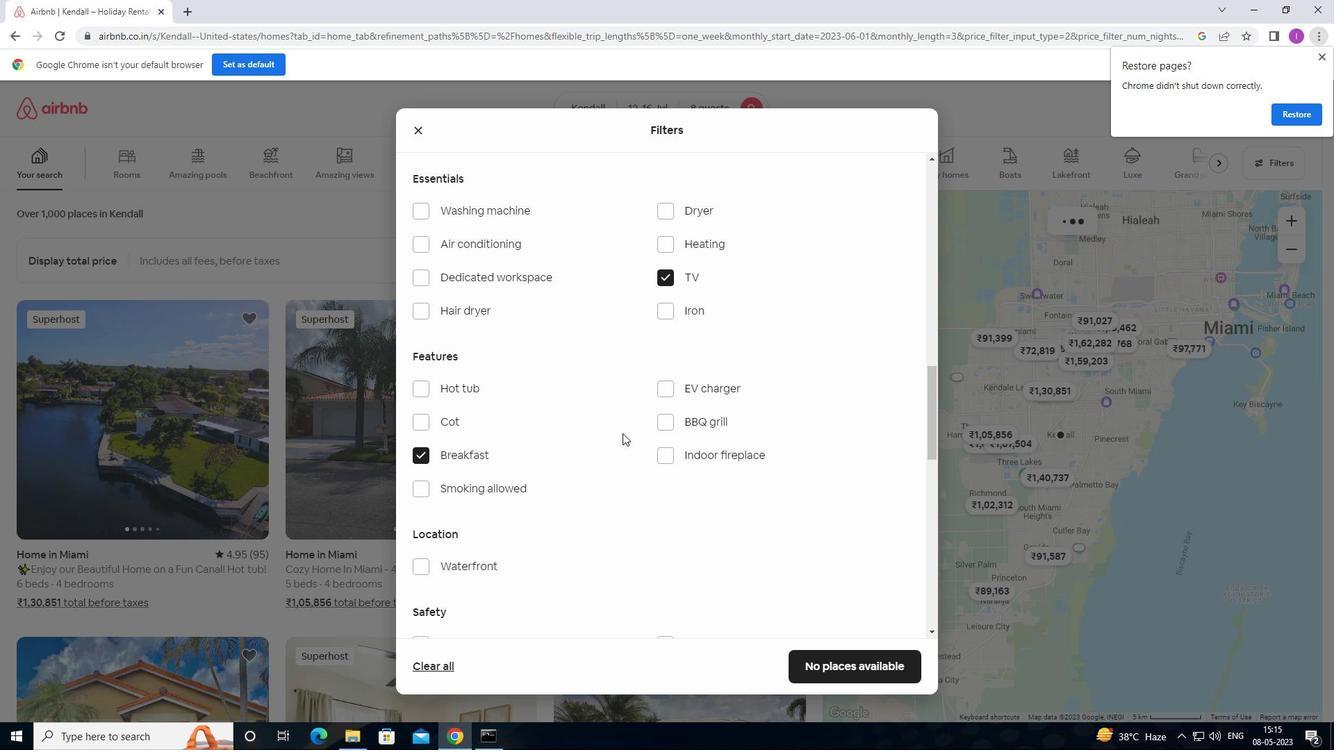 
Action: Mouse scrolled (621, 425) with delta (0, 0)
Screenshot: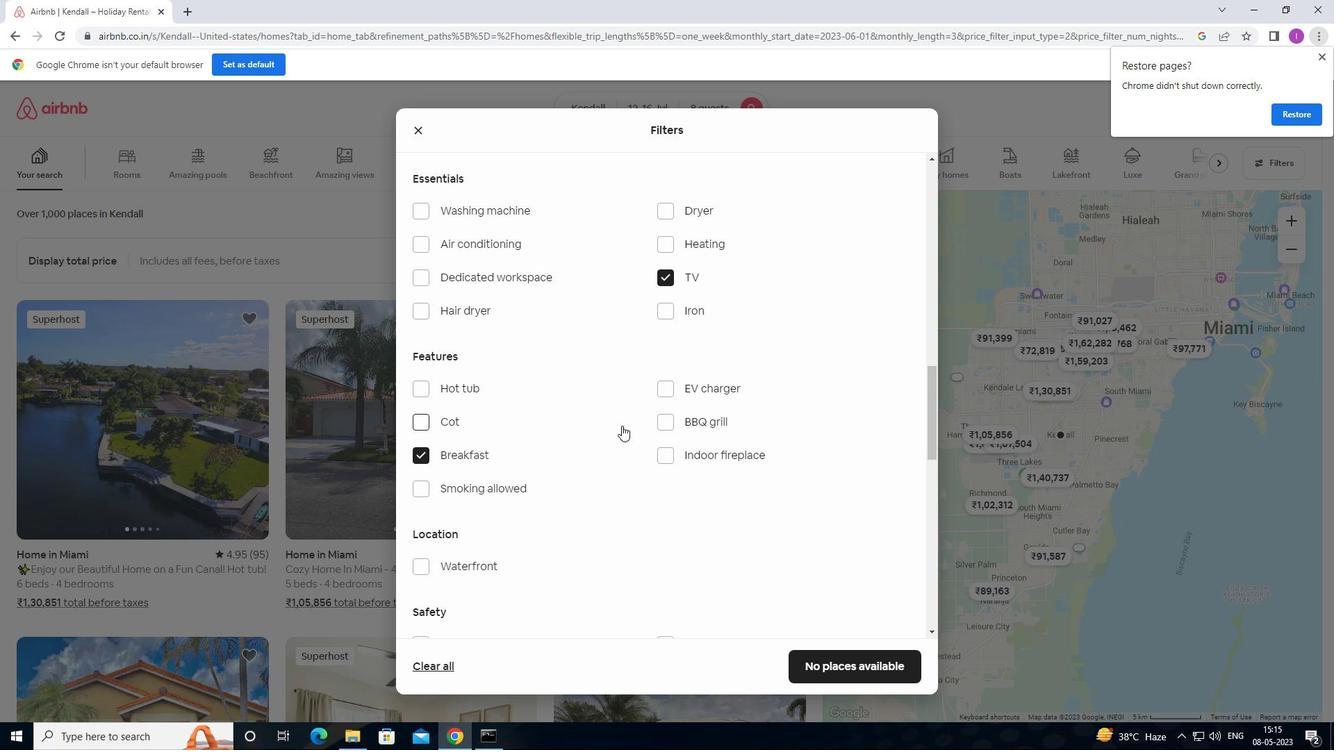 
Action: Mouse scrolled (621, 425) with delta (0, 0)
Screenshot: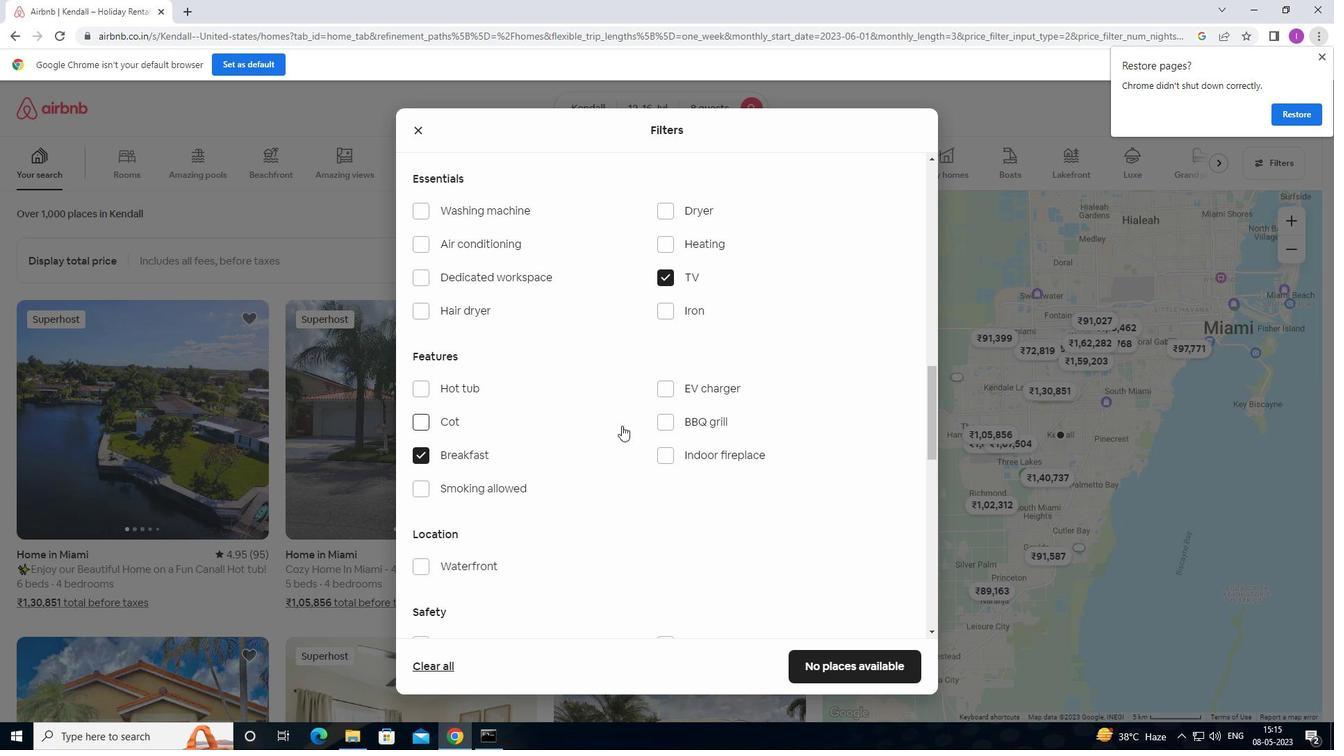 
Action: Mouse moved to (622, 423)
Screenshot: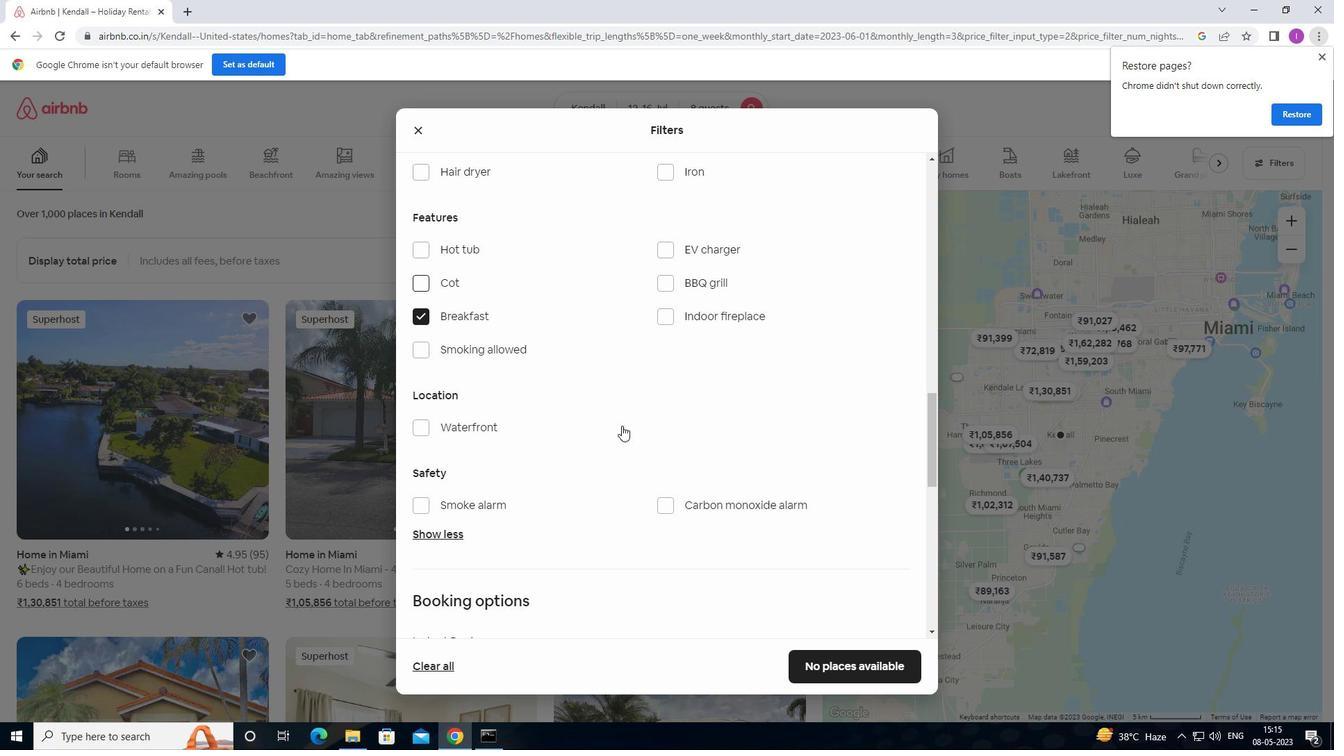 
Action: Mouse scrolled (622, 423) with delta (0, 0)
Screenshot: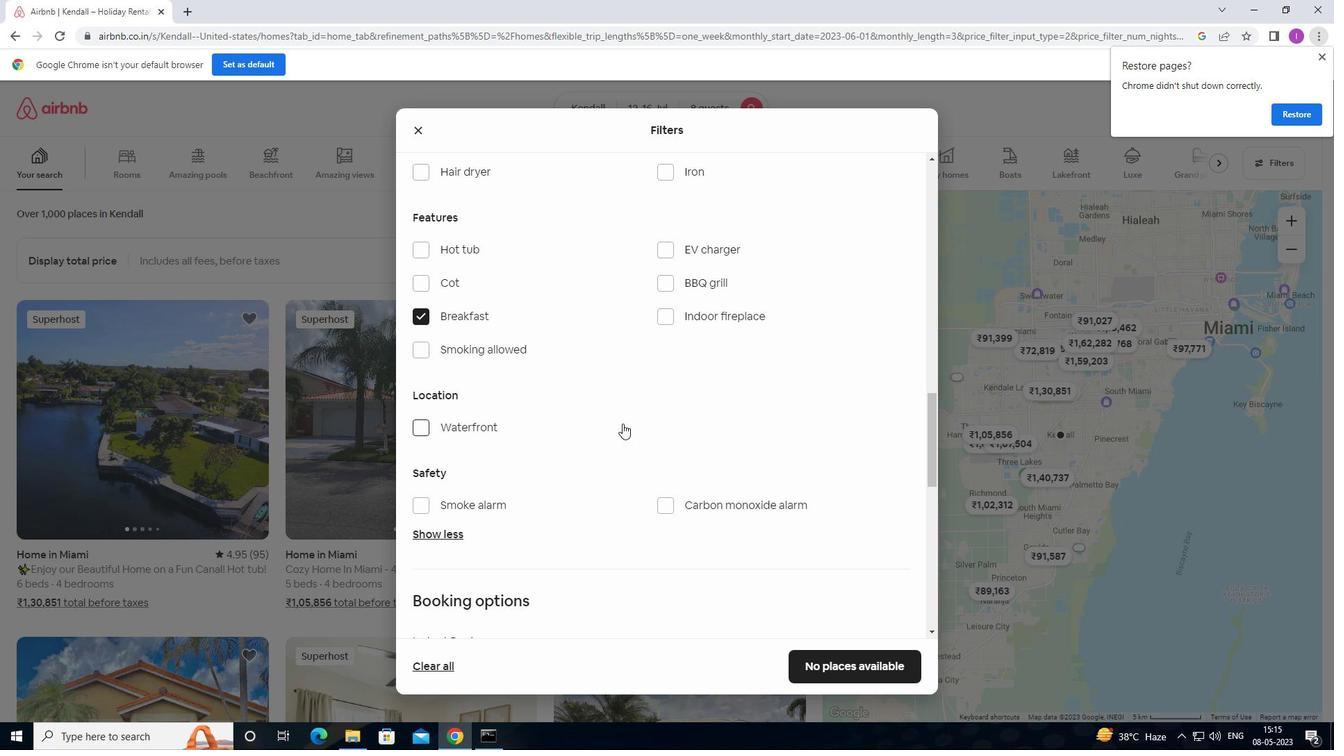 
Action: Mouse scrolled (622, 423) with delta (0, 0)
Screenshot: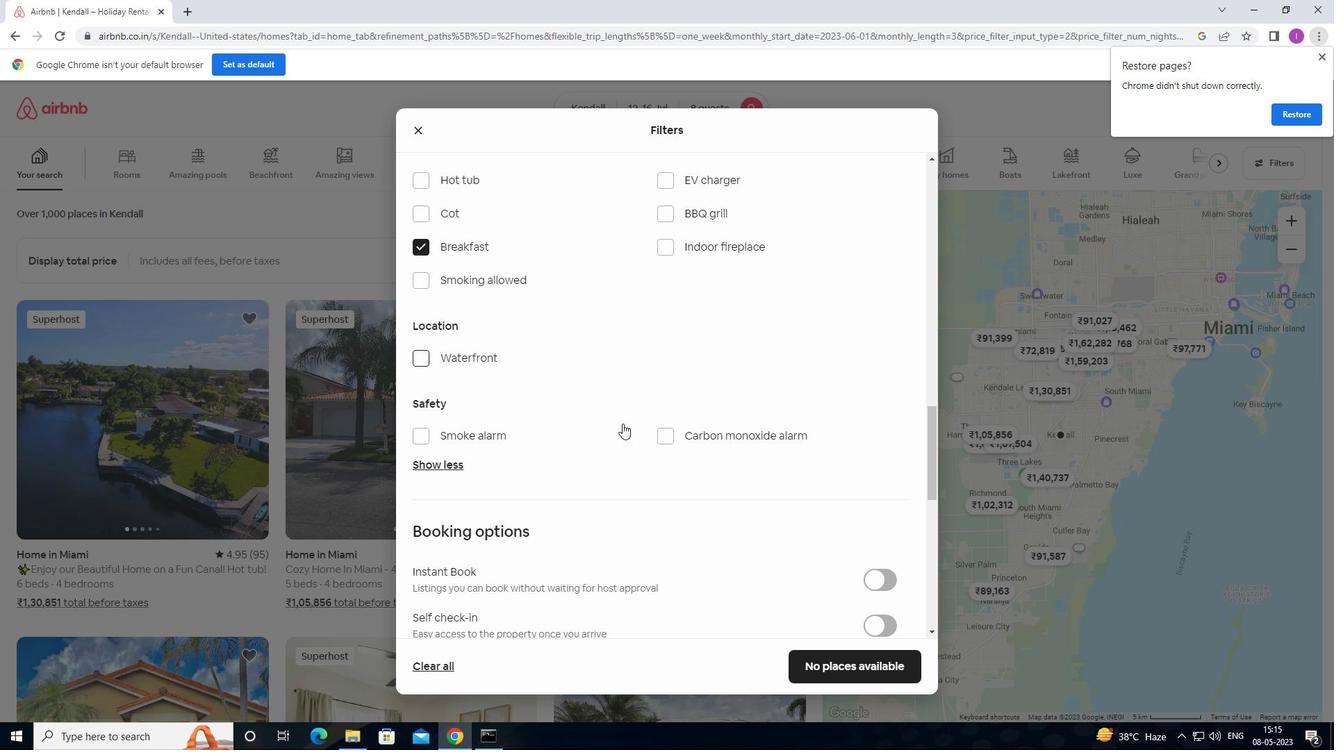 
Action: Mouse moved to (632, 420)
Screenshot: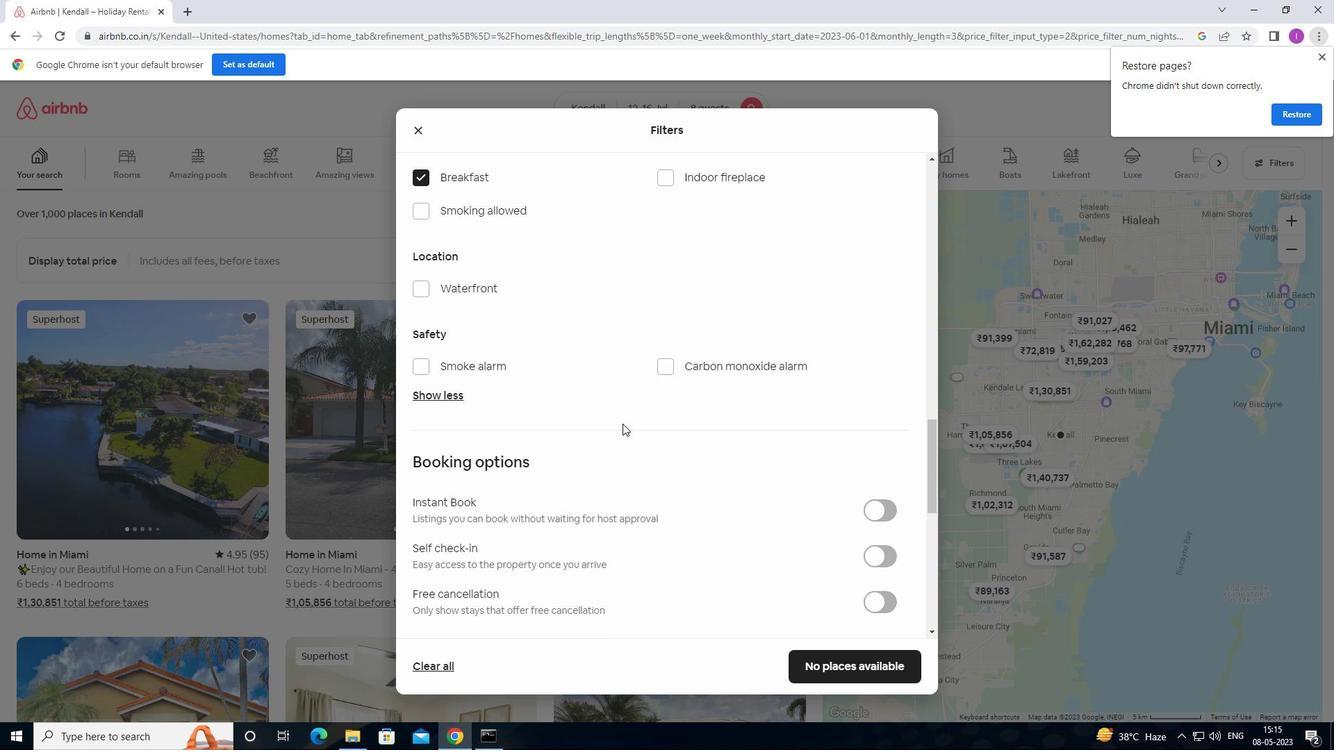
Action: Mouse scrolled (632, 419) with delta (0, 0)
Screenshot: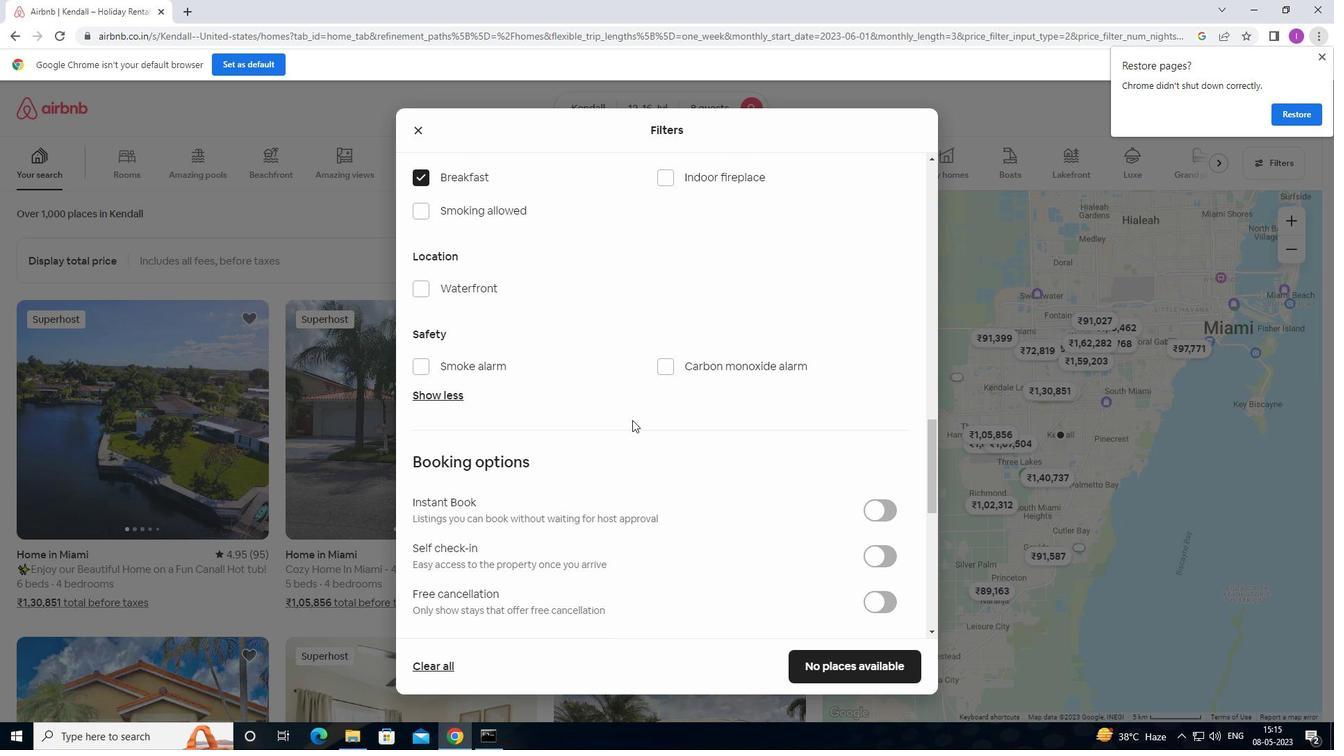 
Action: Mouse scrolled (632, 419) with delta (0, 0)
Screenshot: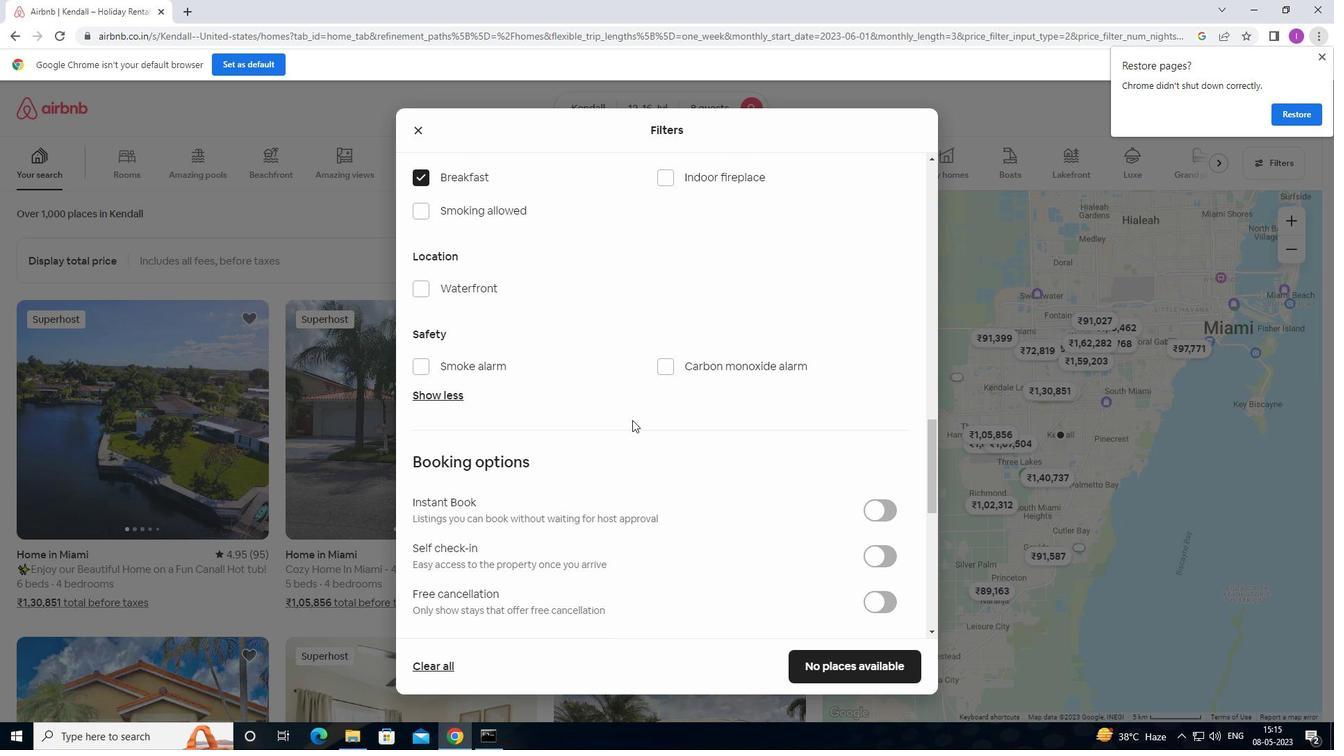 
Action: Mouse moved to (878, 419)
Screenshot: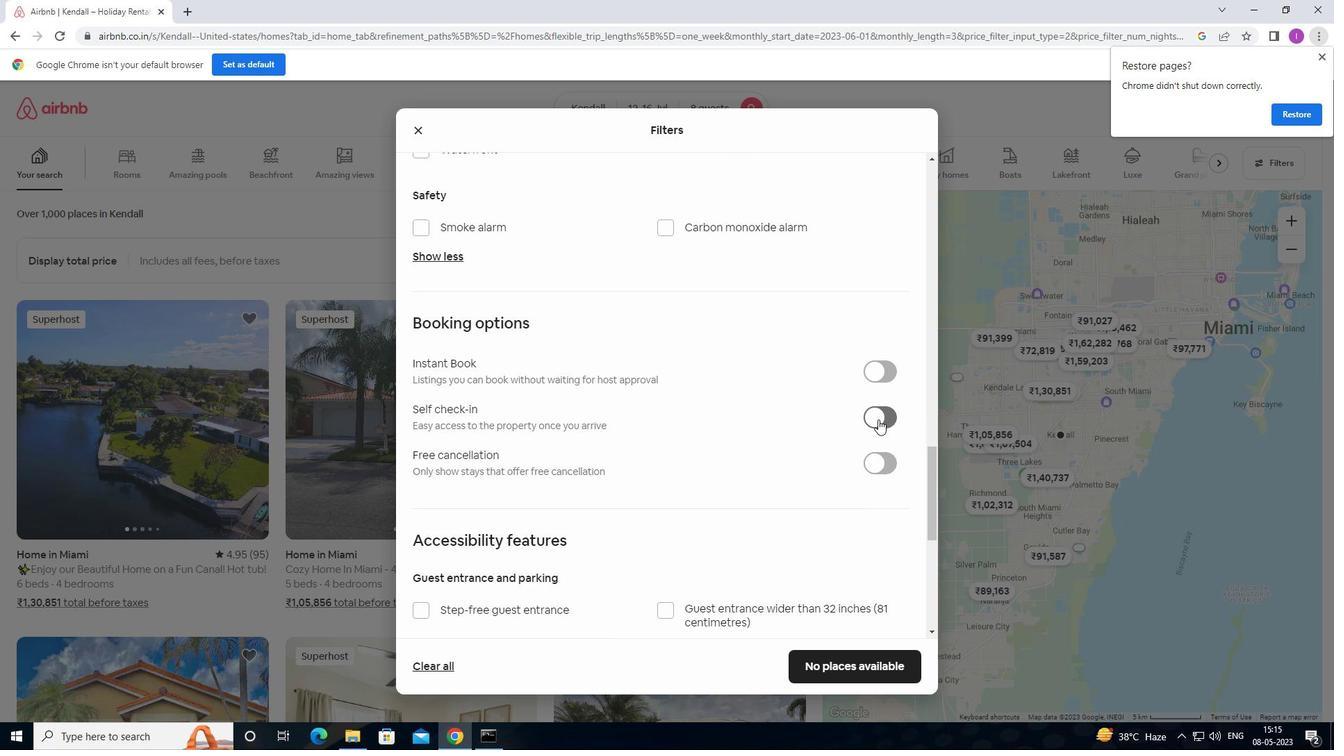 
Action: Mouse pressed left at (878, 419)
Screenshot: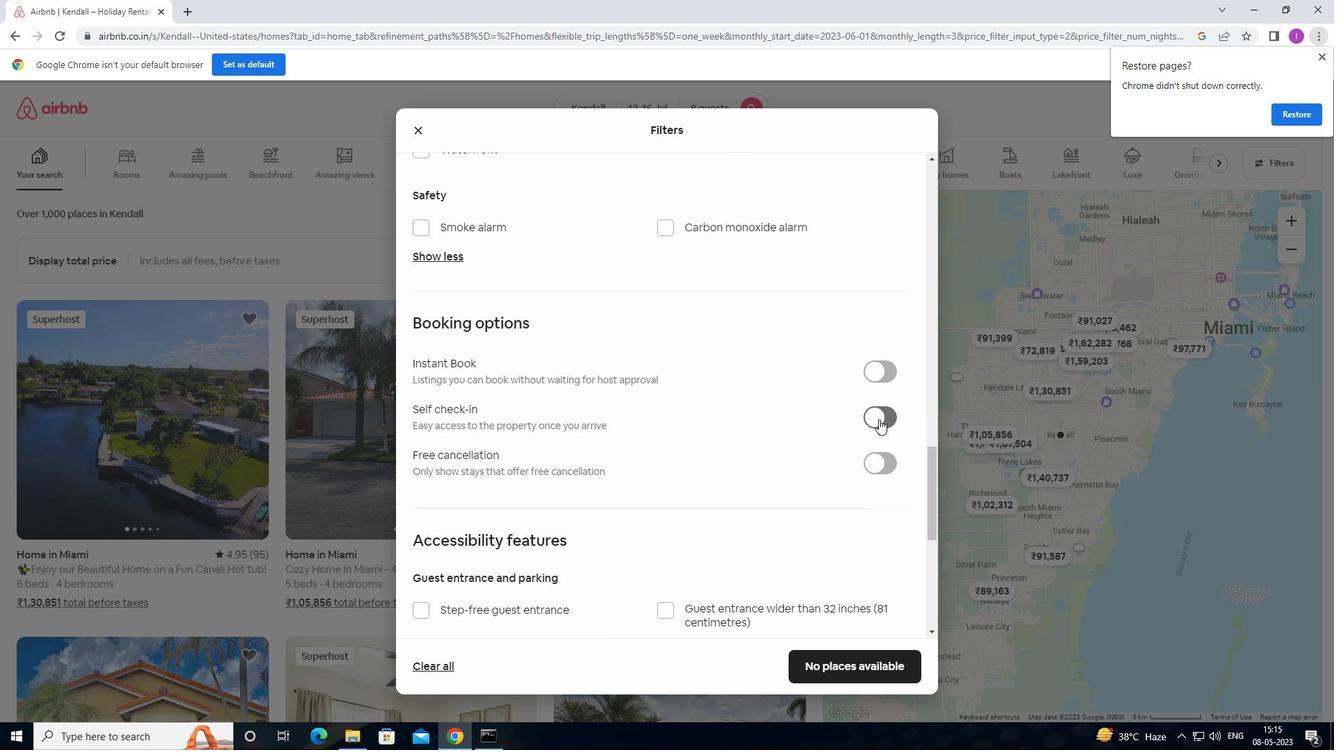 
Action: Mouse moved to (673, 451)
Screenshot: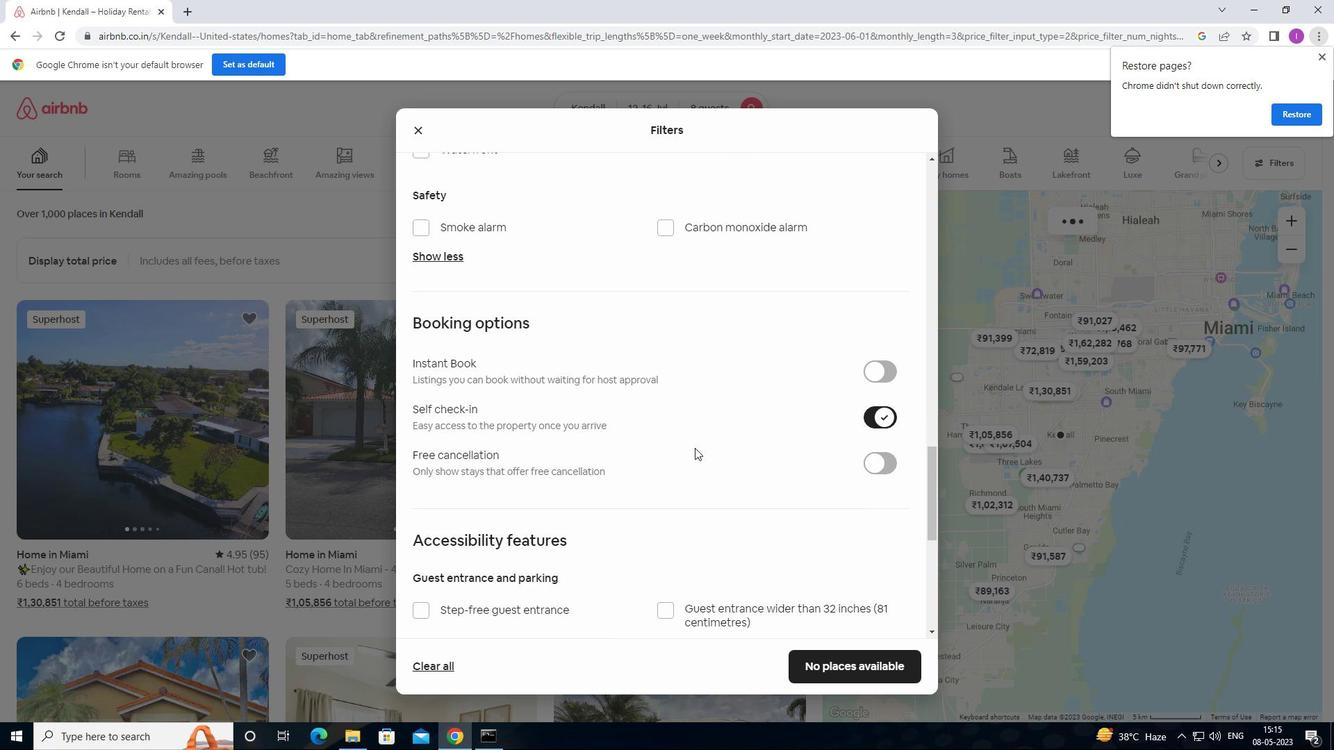 
Action: Mouse scrolled (673, 450) with delta (0, 0)
Screenshot: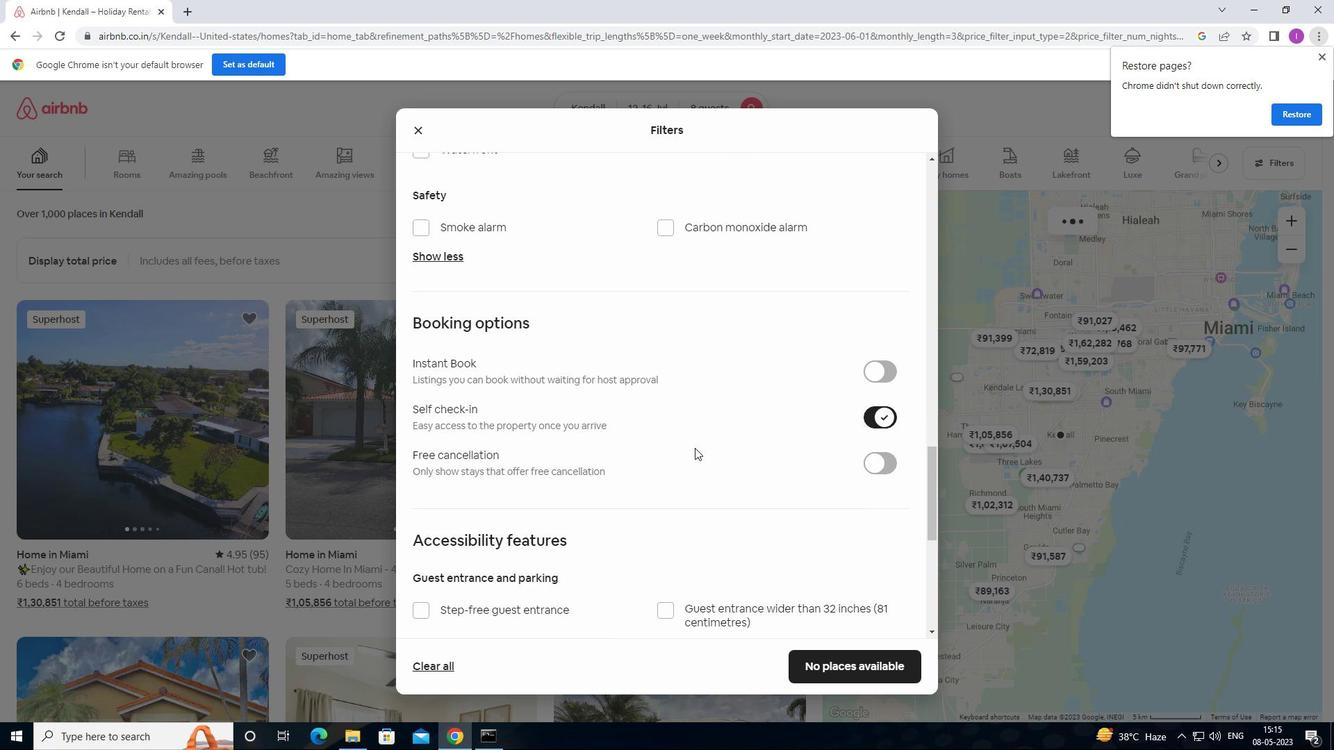 
Action: Mouse scrolled (673, 450) with delta (0, 0)
Screenshot: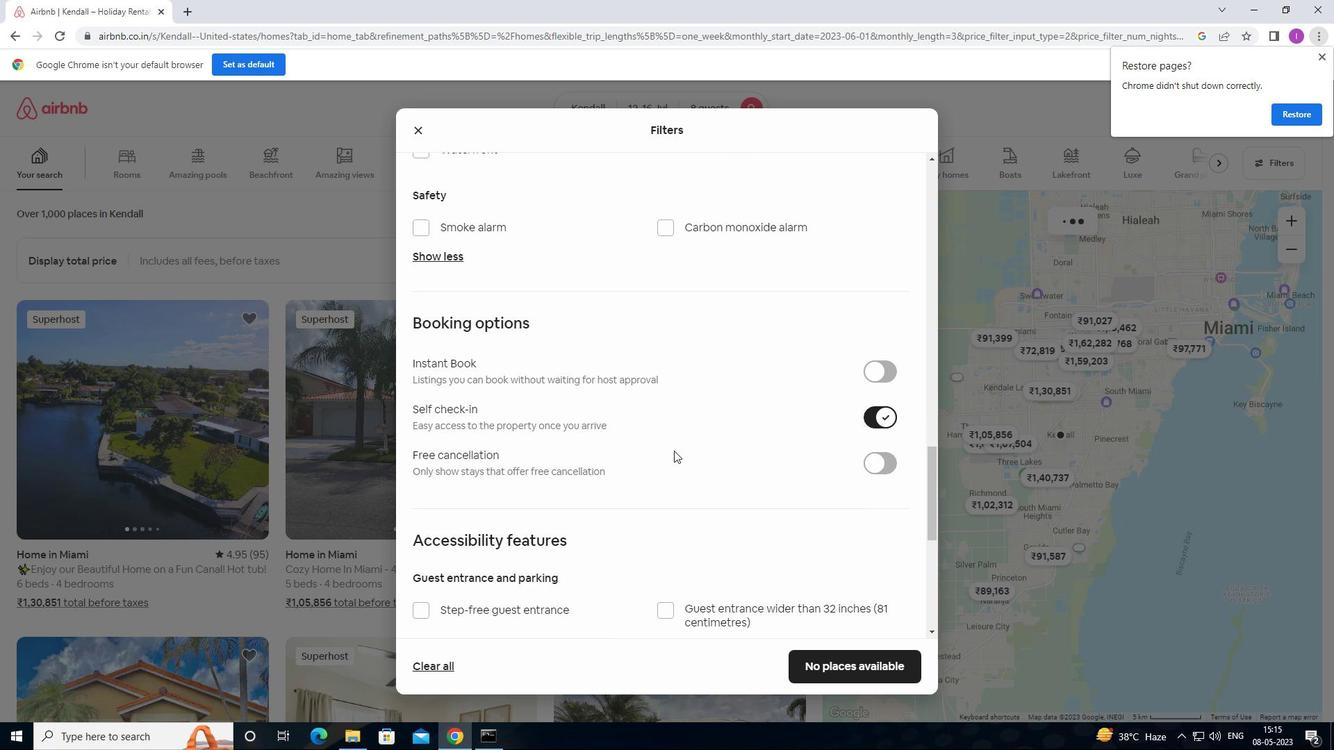 
Action: Mouse moved to (671, 452)
Screenshot: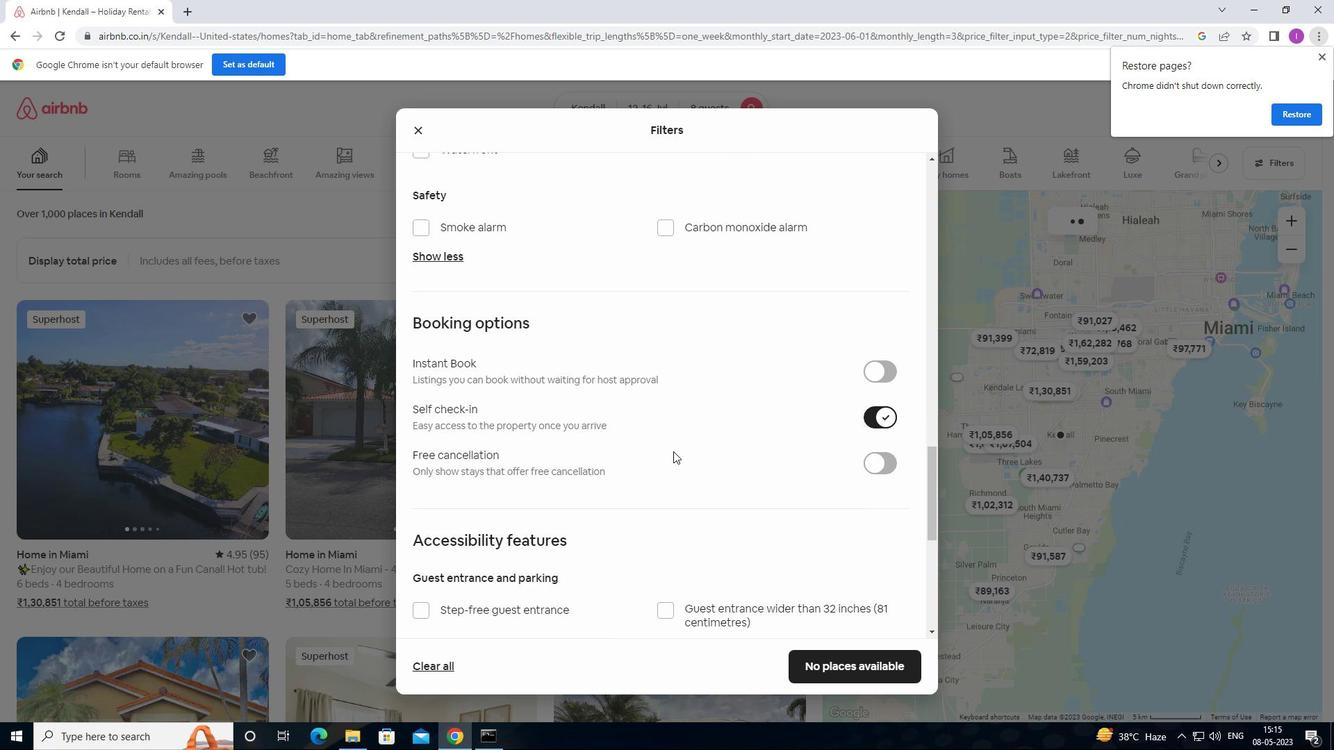 
Action: Mouse scrolled (671, 451) with delta (0, 0)
Screenshot: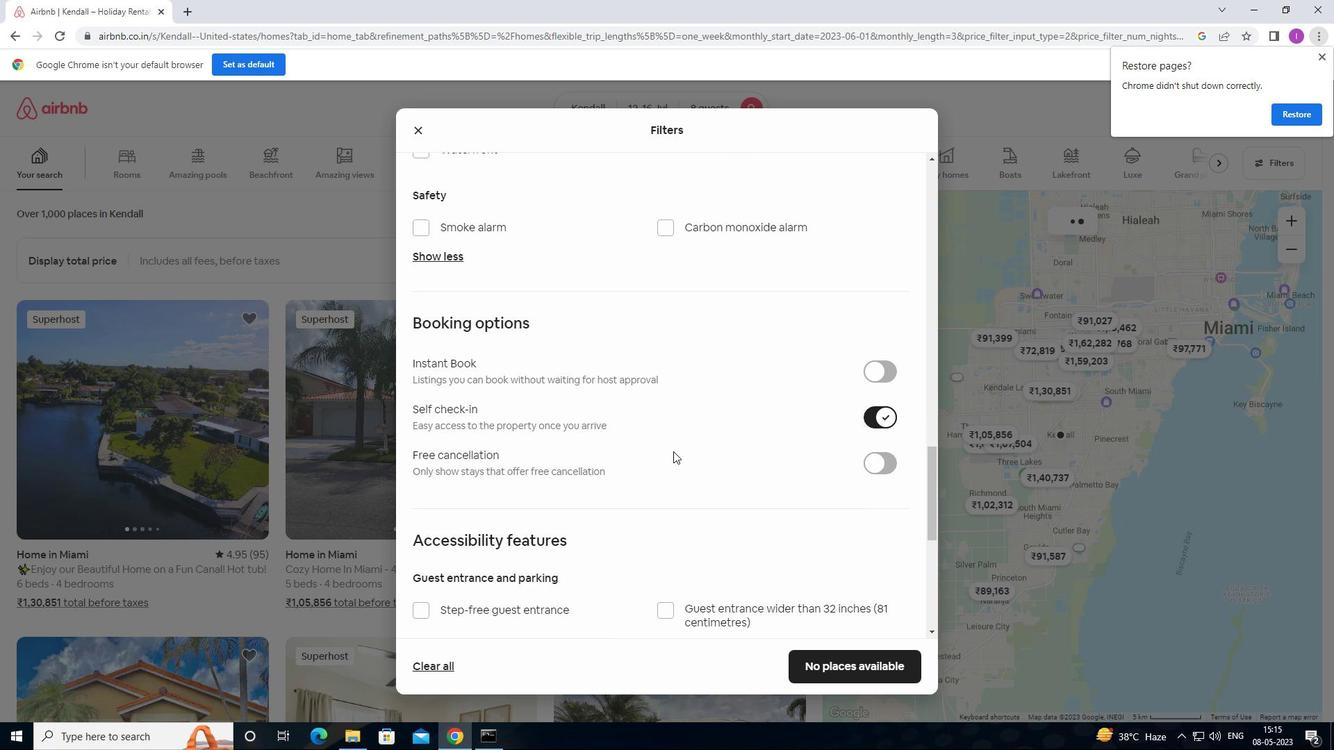 
Action: Mouse scrolled (671, 451) with delta (0, 0)
Screenshot: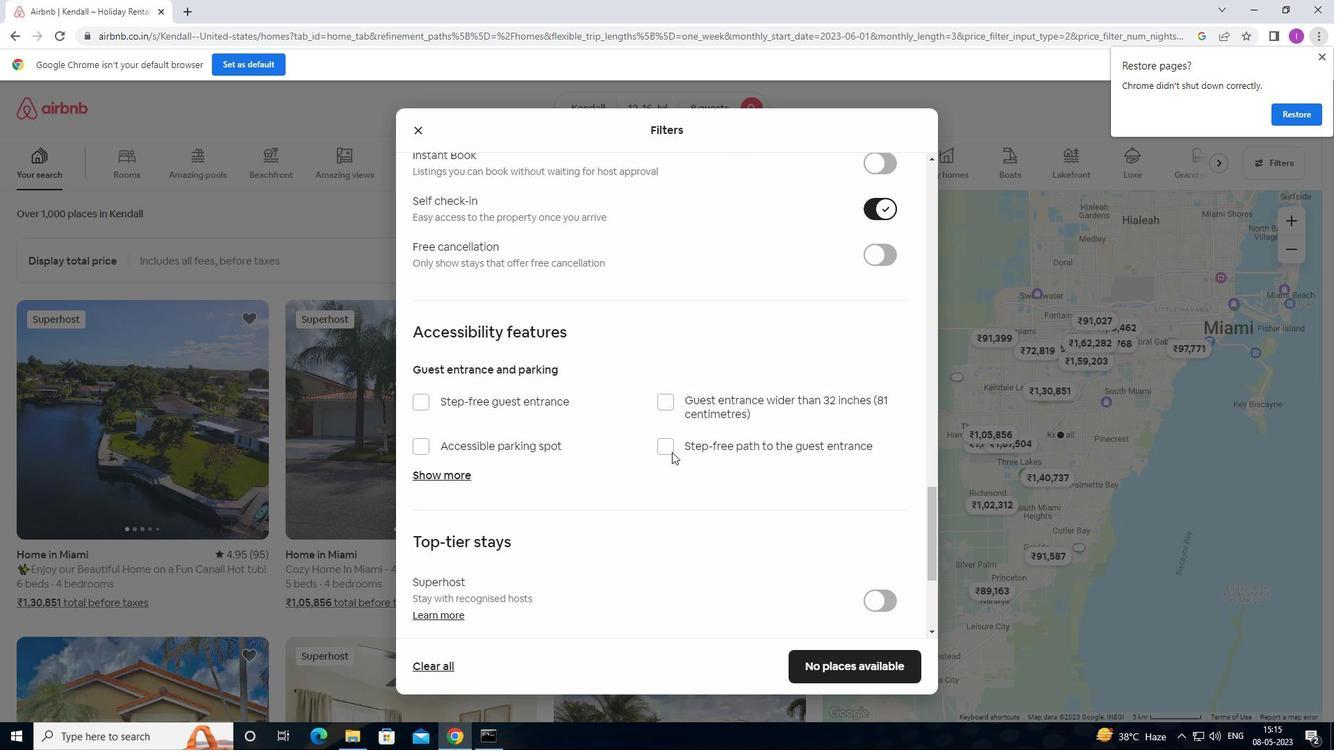 
Action: Mouse scrolled (671, 451) with delta (0, 0)
Screenshot: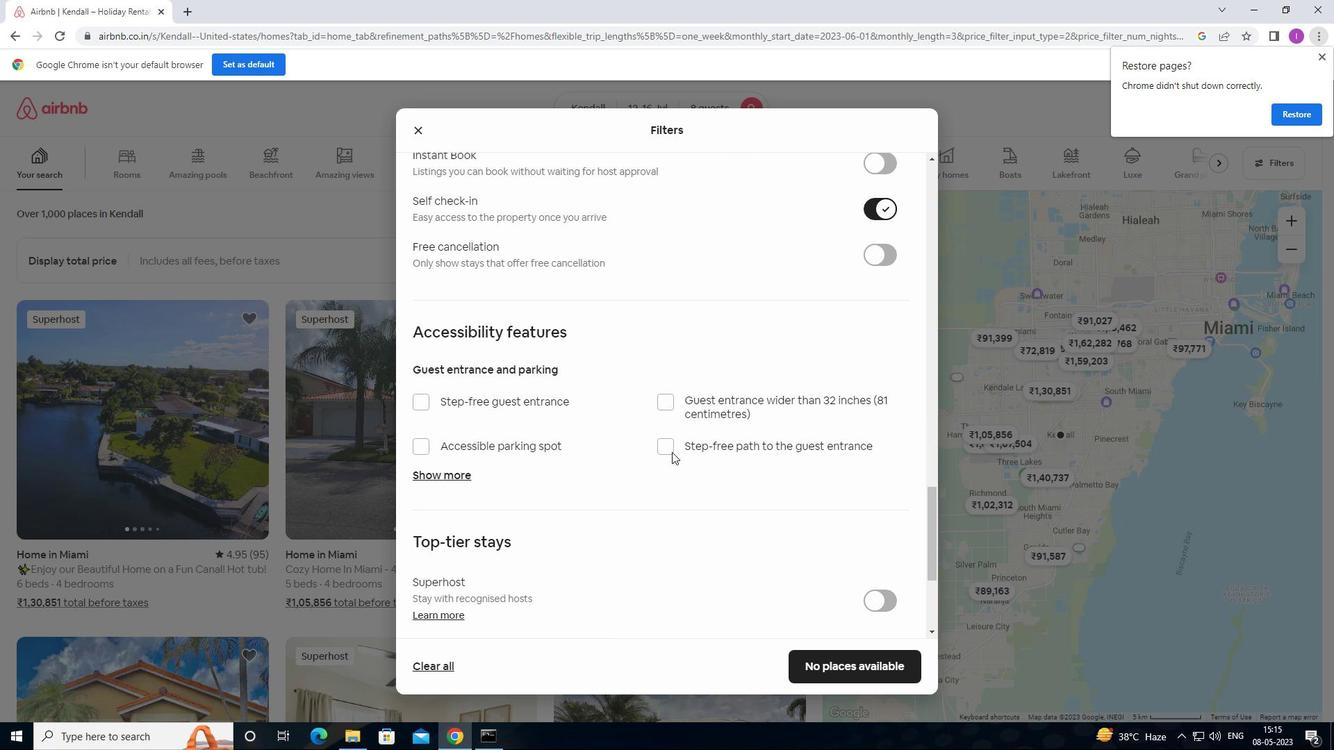
Action: Mouse scrolled (671, 451) with delta (0, 0)
Screenshot: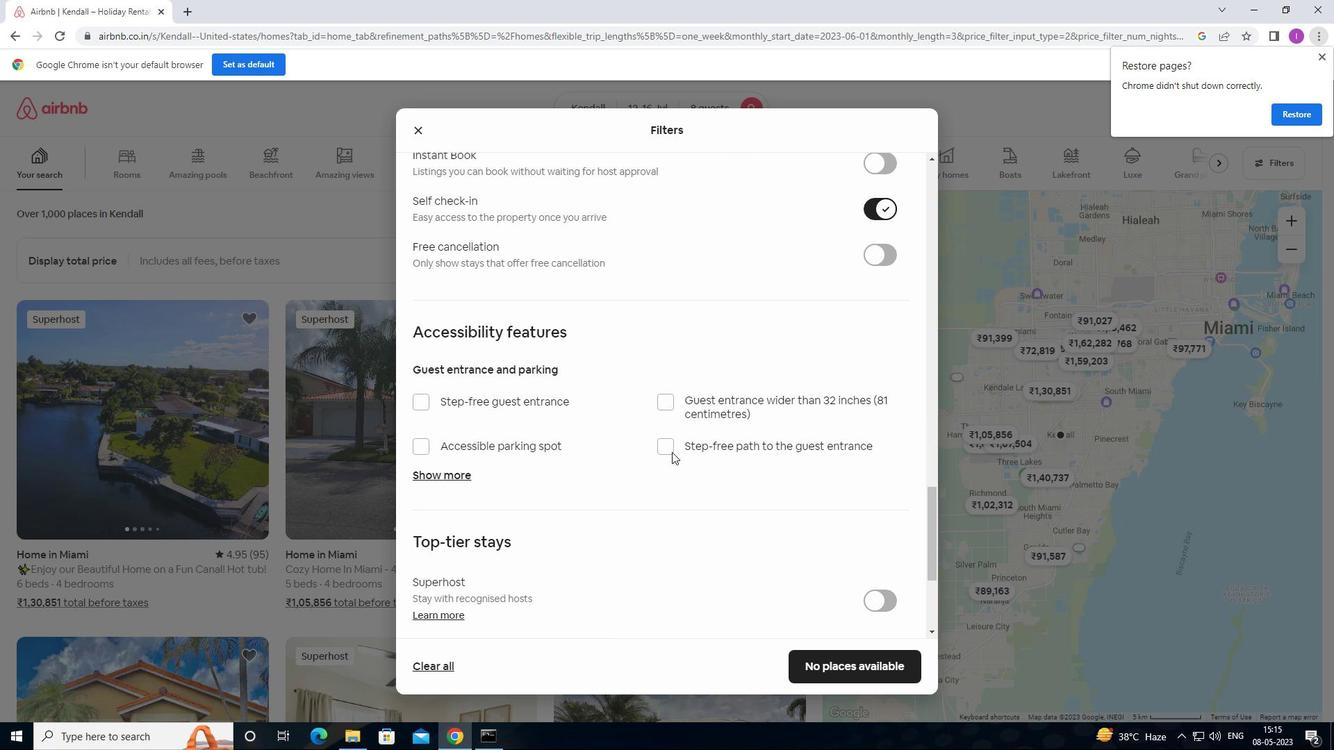 
Action: Mouse scrolled (671, 451) with delta (0, 0)
Screenshot: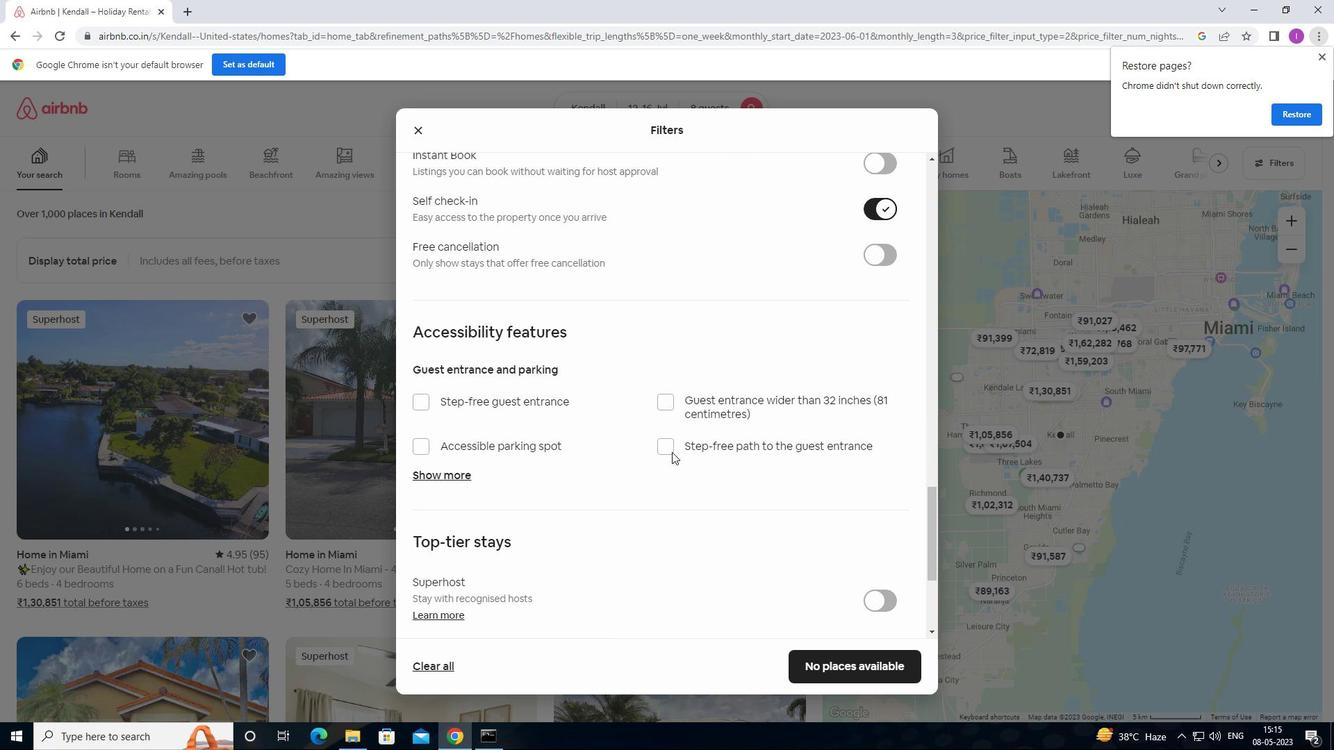 
Action: Mouse moved to (673, 452)
Screenshot: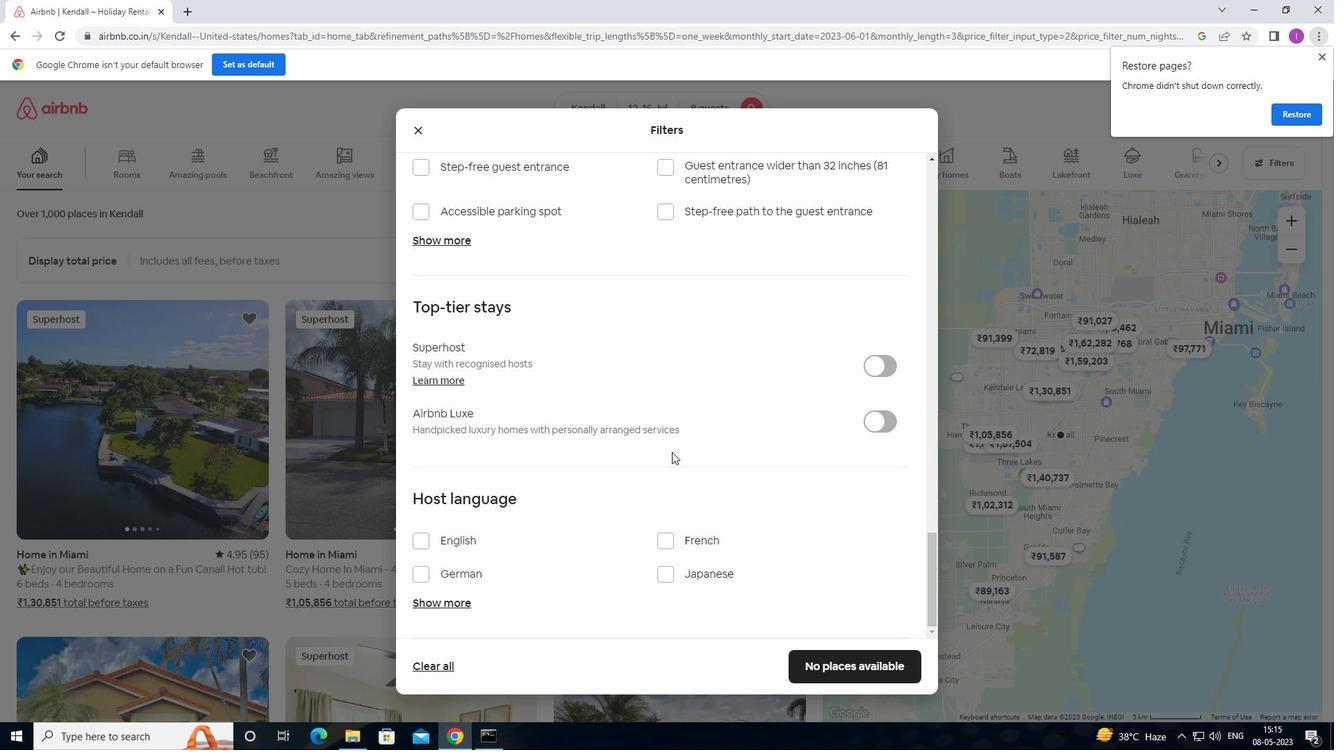 
Action: Mouse scrolled (673, 451) with delta (0, 0)
Screenshot: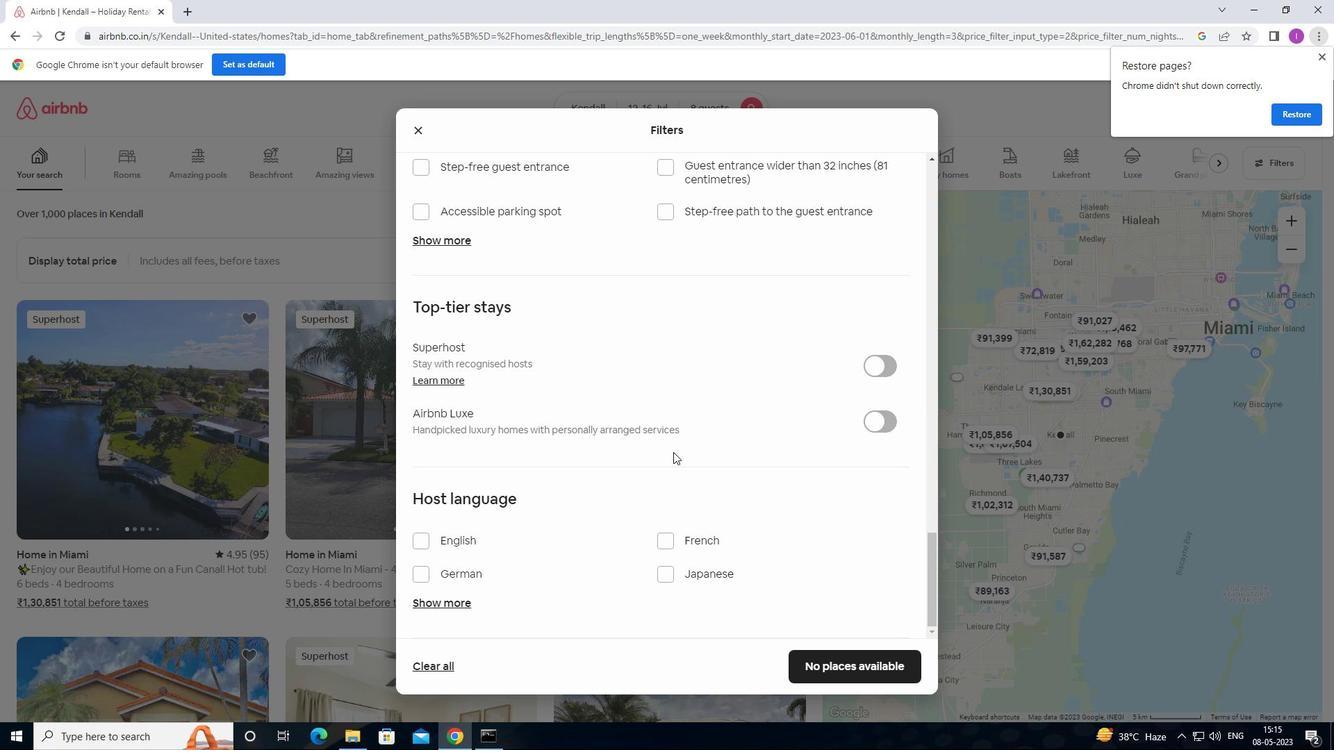 
Action: Mouse scrolled (673, 451) with delta (0, 0)
Screenshot: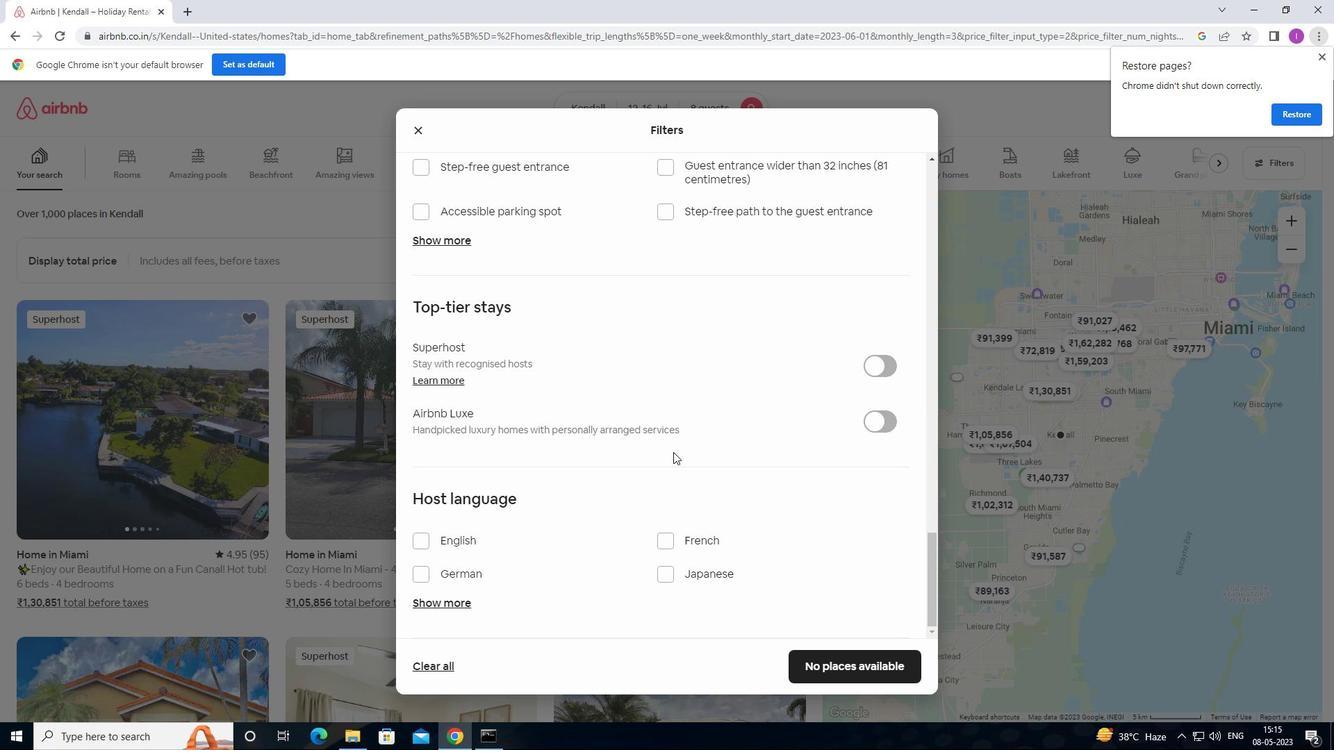 
Action: Mouse scrolled (673, 451) with delta (0, 0)
Screenshot: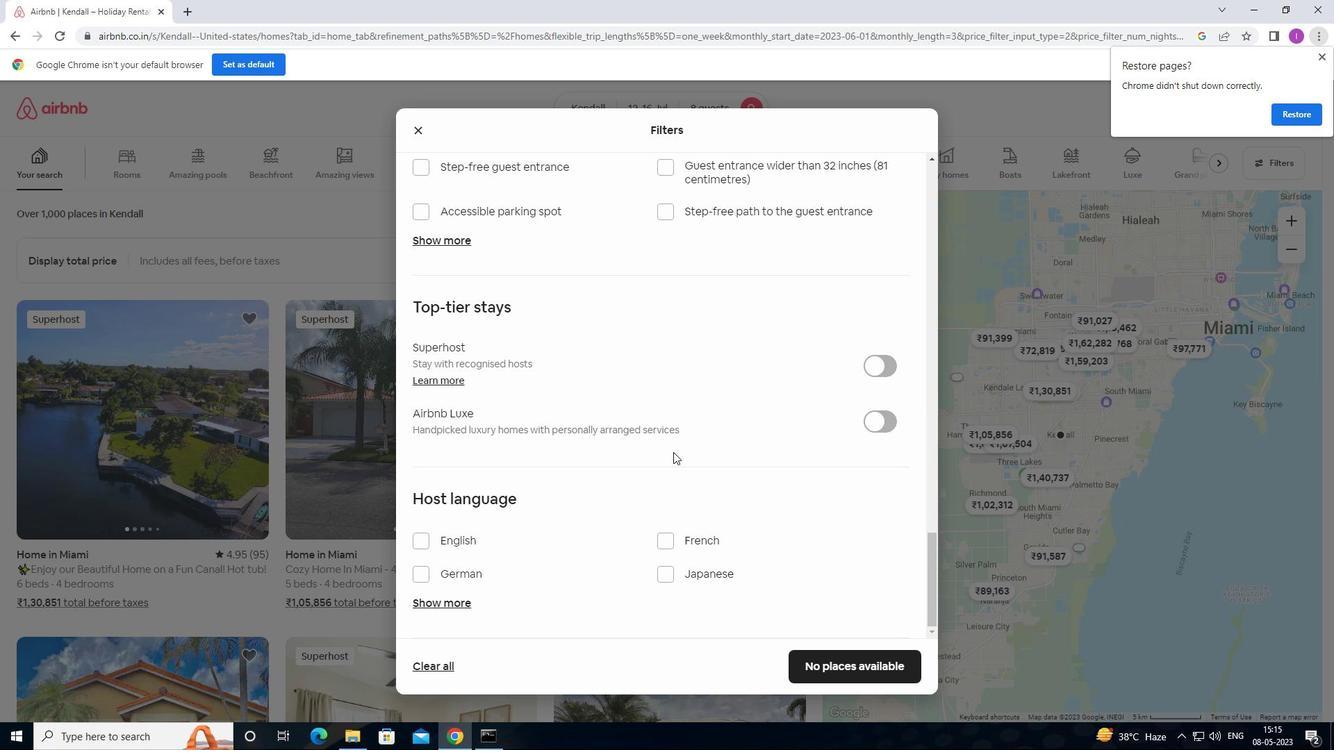 
Action: Mouse scrolled (673, 451) with delta (0, 0)
Screenshot: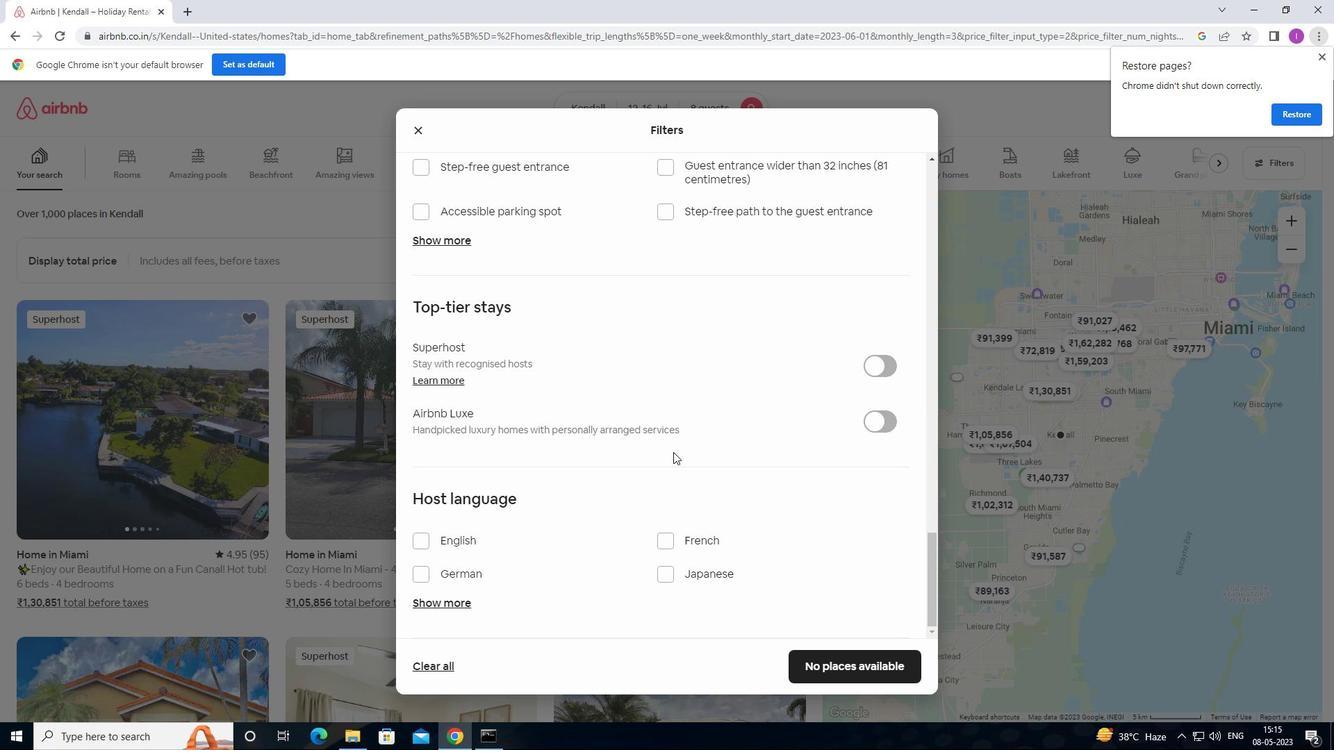 
Action: Mouse moved to (425, 544)
Screenshot: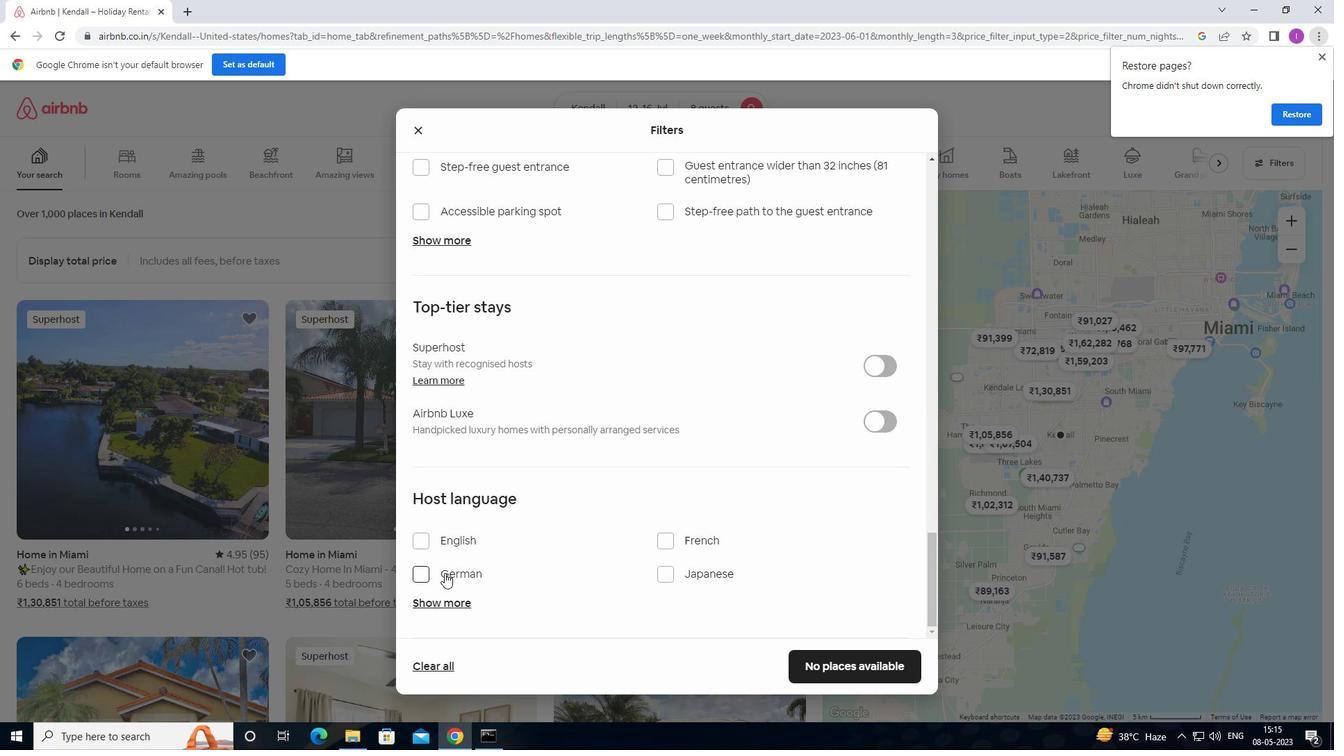 
Action: Mouse pressed left at (425, 544)
Screenshot: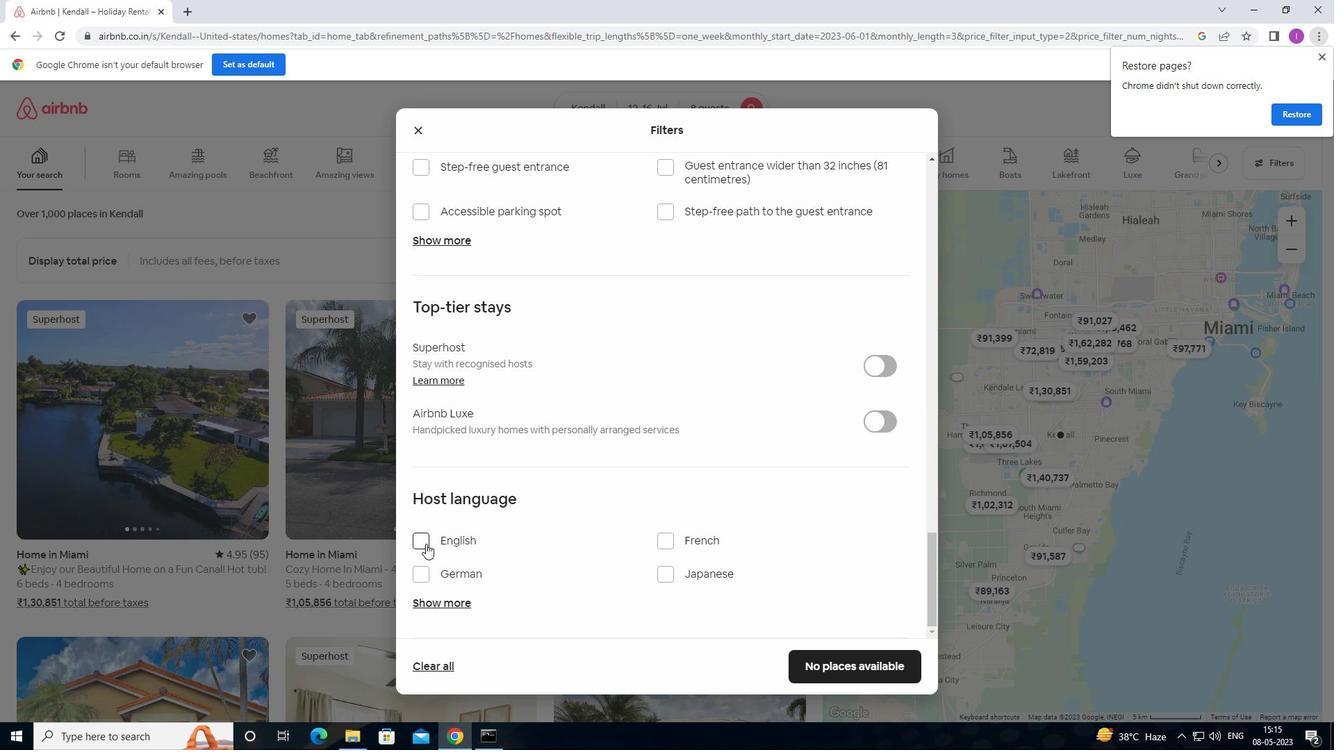 
Action: Mouse moved to (839, 672)
Screenshot: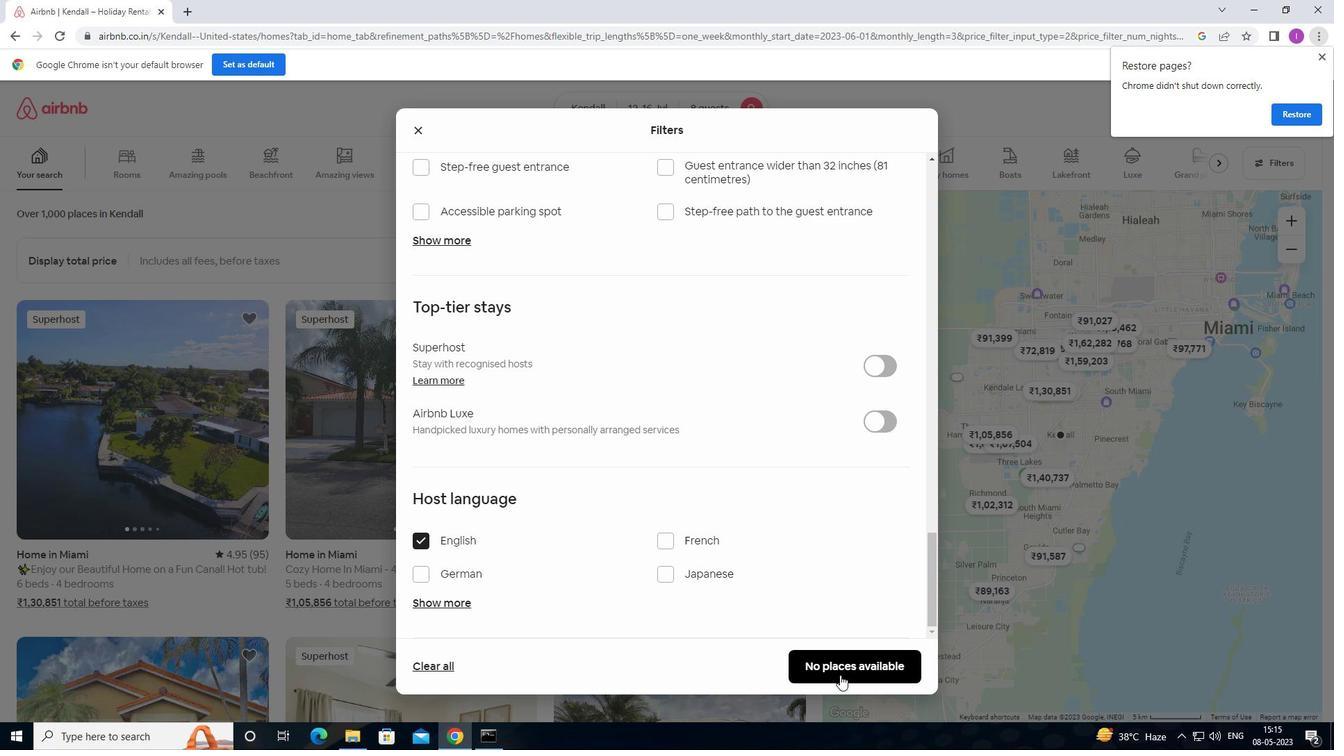 
Action: Mouse pressed left at (839, 672)
Screenshot: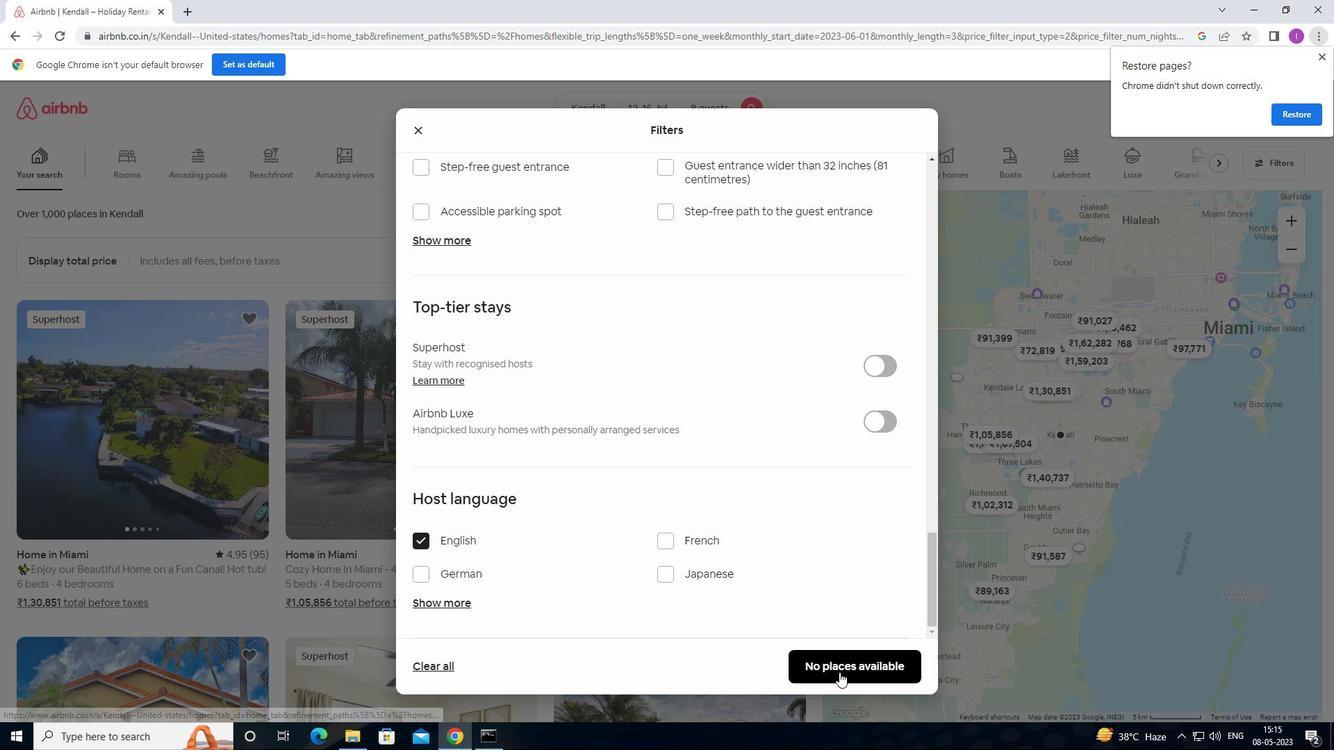 
Action: Mouse moved to (808, 616)
Screenshot: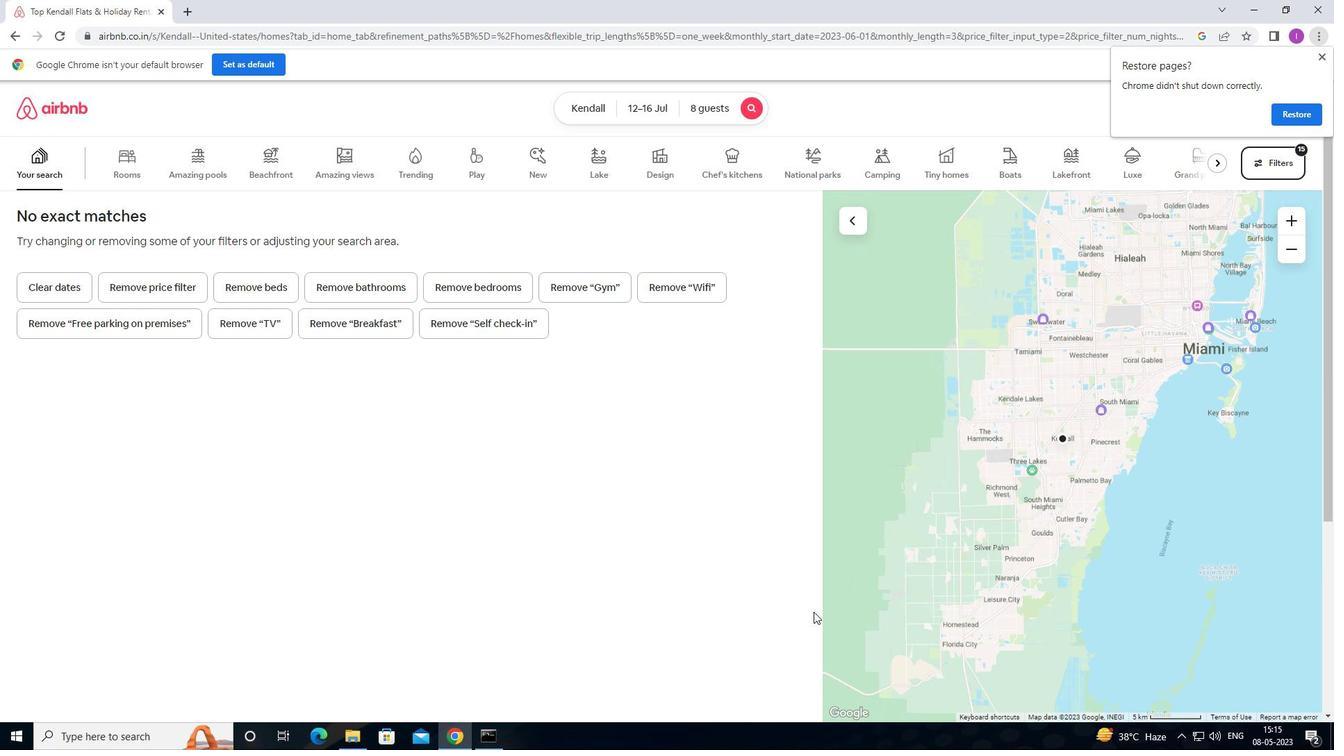 
